 Task: Open Card Project Schedule Review in Board Knowledge Base Software to Workspace External Affairs and add a team member Softage.1@softage.net, a label Blue, a checklist Sales Operations, an attachment from Trello, a color Blue and finally, add a card description 'Plan and execute company team-building retreat with a focus on personal growth and self-awareness' and a comment 'Let us approach this task with a sense of empathy, understanding the needs and concerns of our stakeholders.'. Add a start date 'Jan 01, 1900' with a due date 'Jan 08, 1900'
Action: Mouse moved to (902, 323)
Screenshot: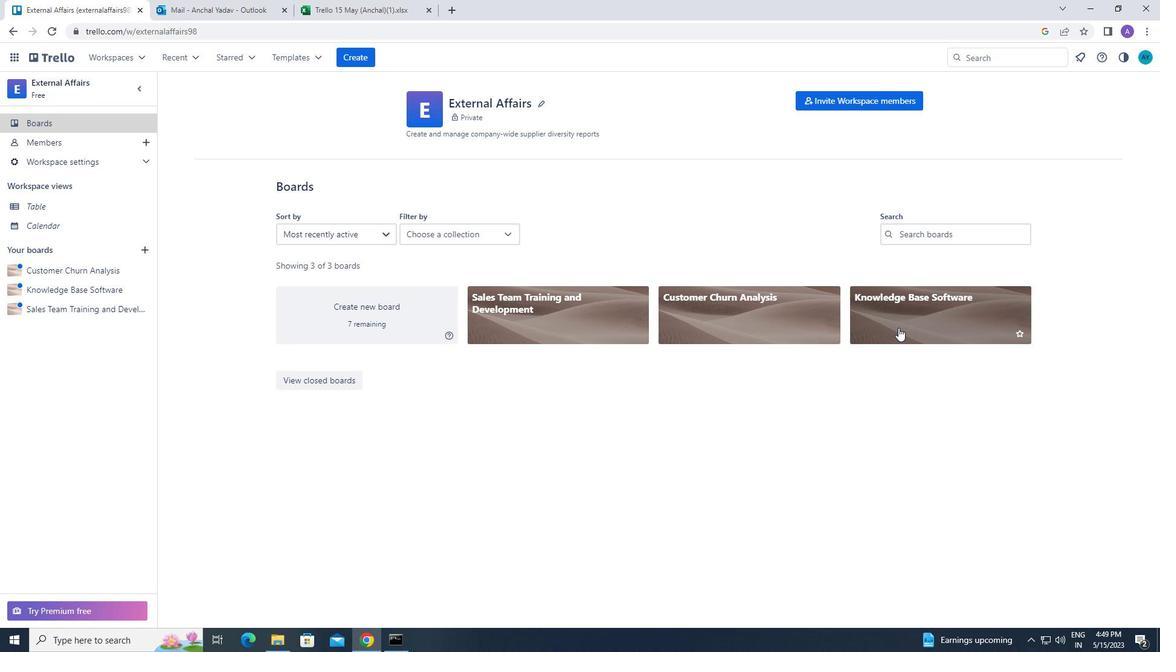 
Action: Mouse pressed left at (902, 323)
Screenshot: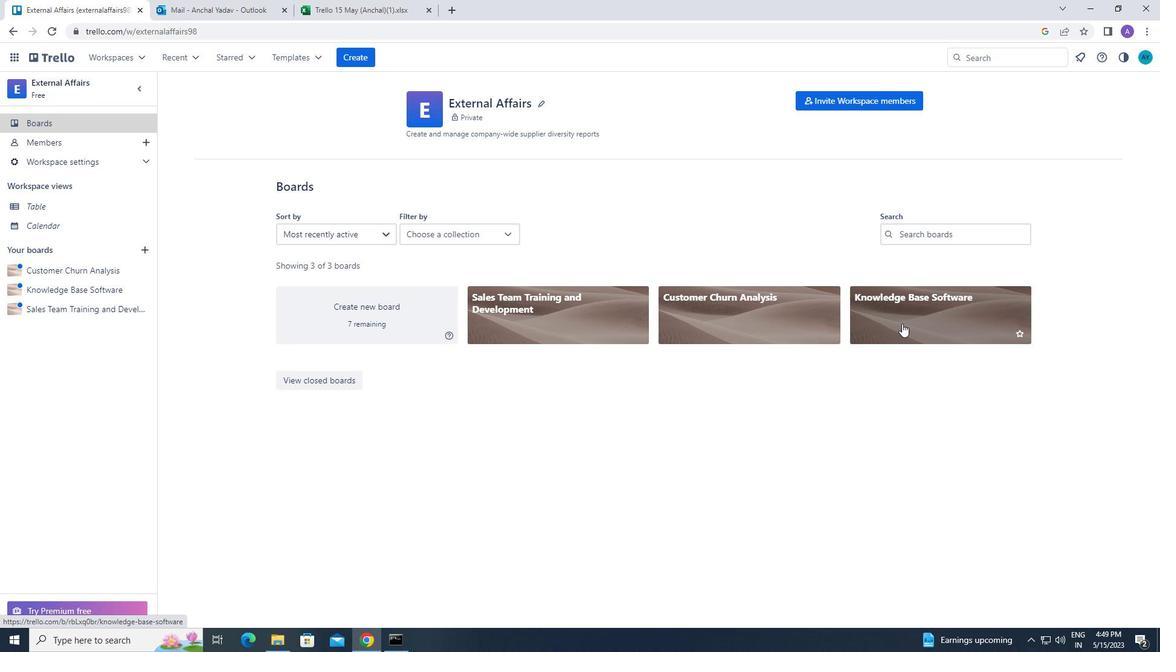 
Action: Mouse moved to (200, 152)
Screenshot: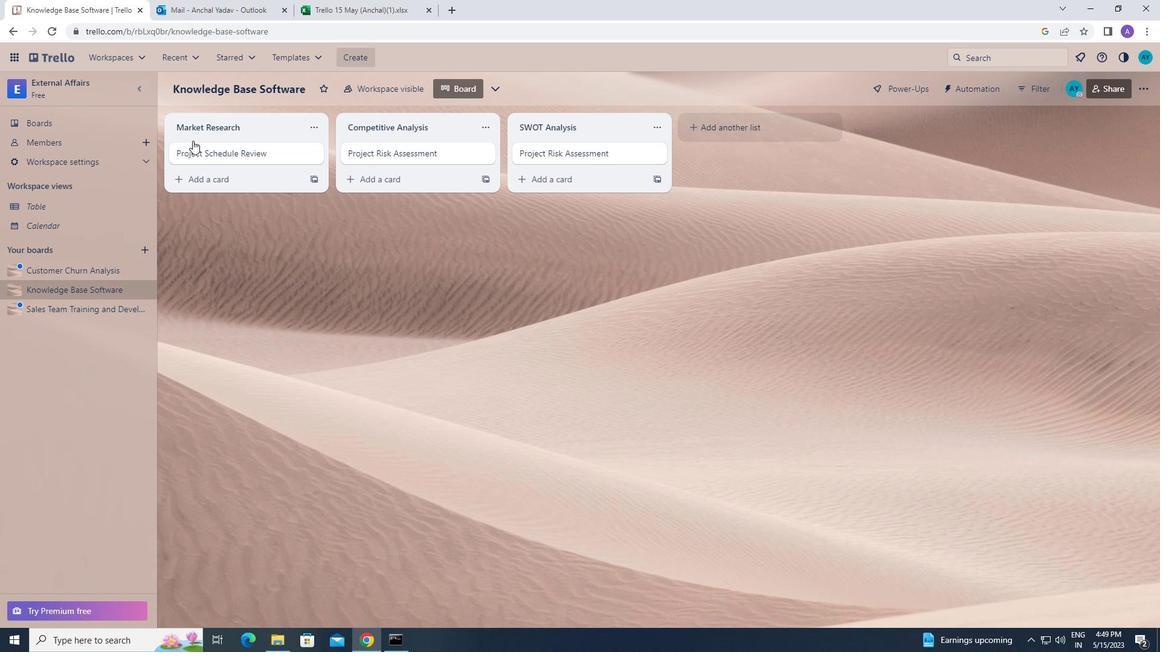 
Action: Mouse pressed left at (200, 152)
Screenshot: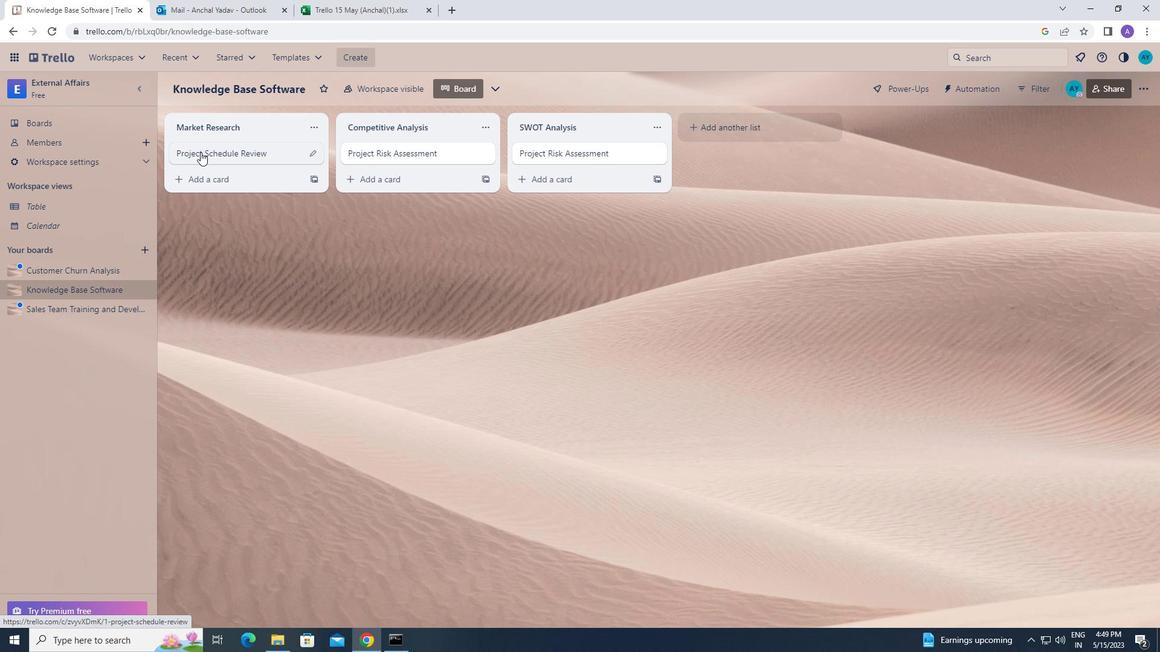 
Action: Mouse moved to (711, 151)
Screenshot: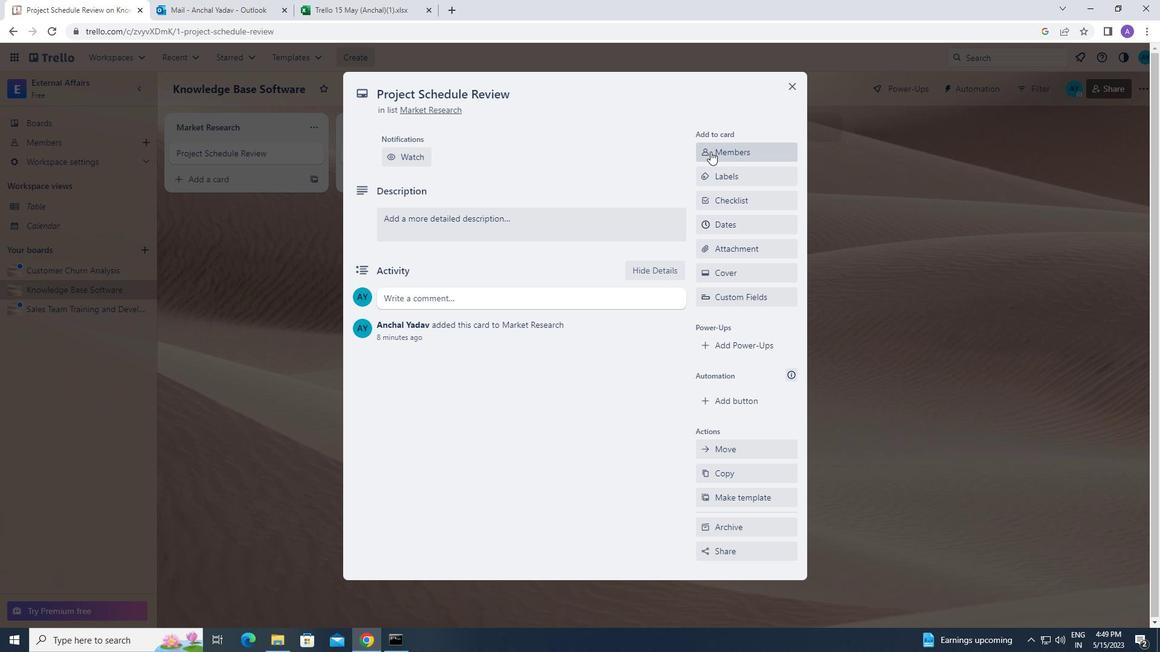 
Action: Mouse pressed left at (711, 151)
Screenshot: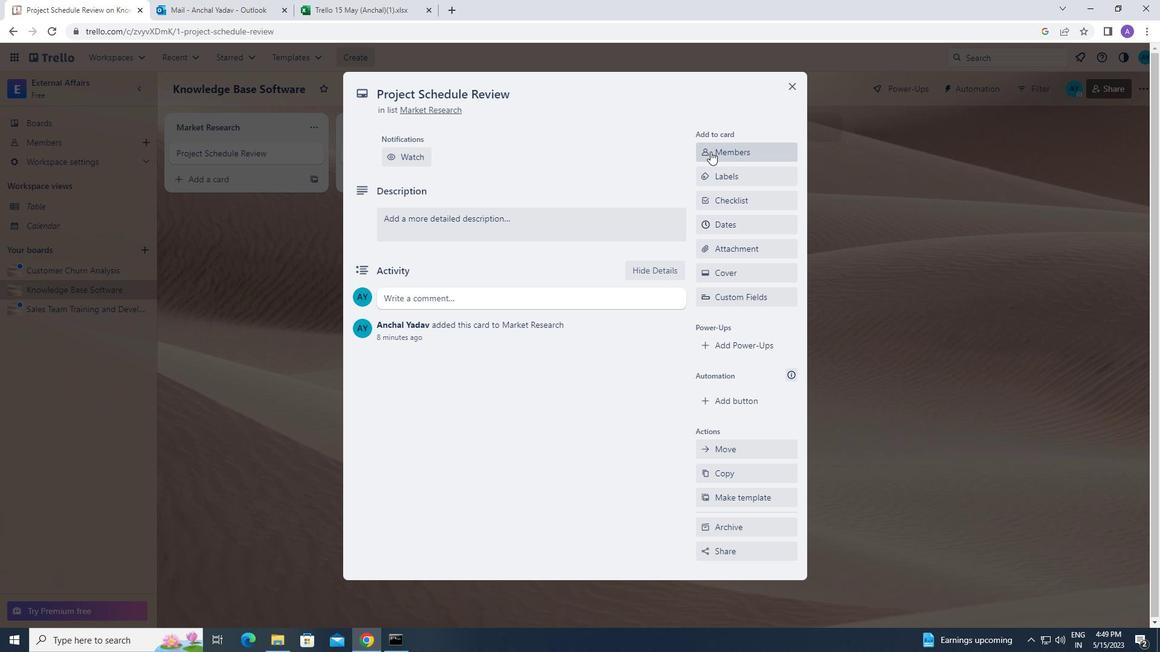 
Action: Mouse moved to (725, 203)
Screenshot: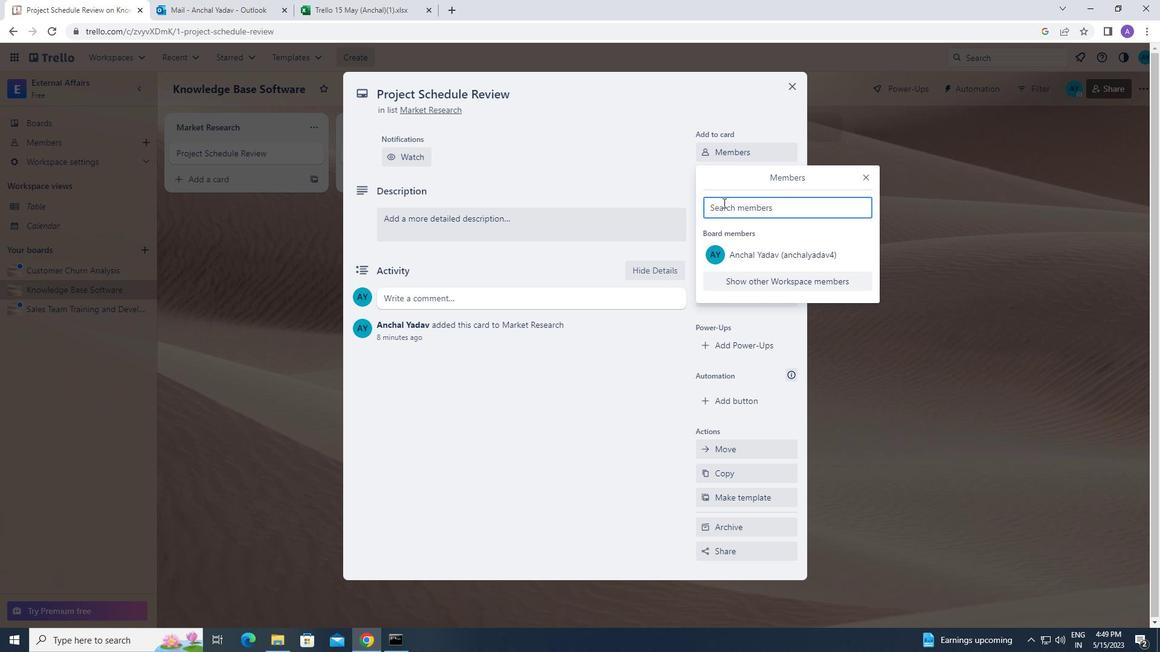 
Action: Mouse pressed left at (725, 203)
Screenshot: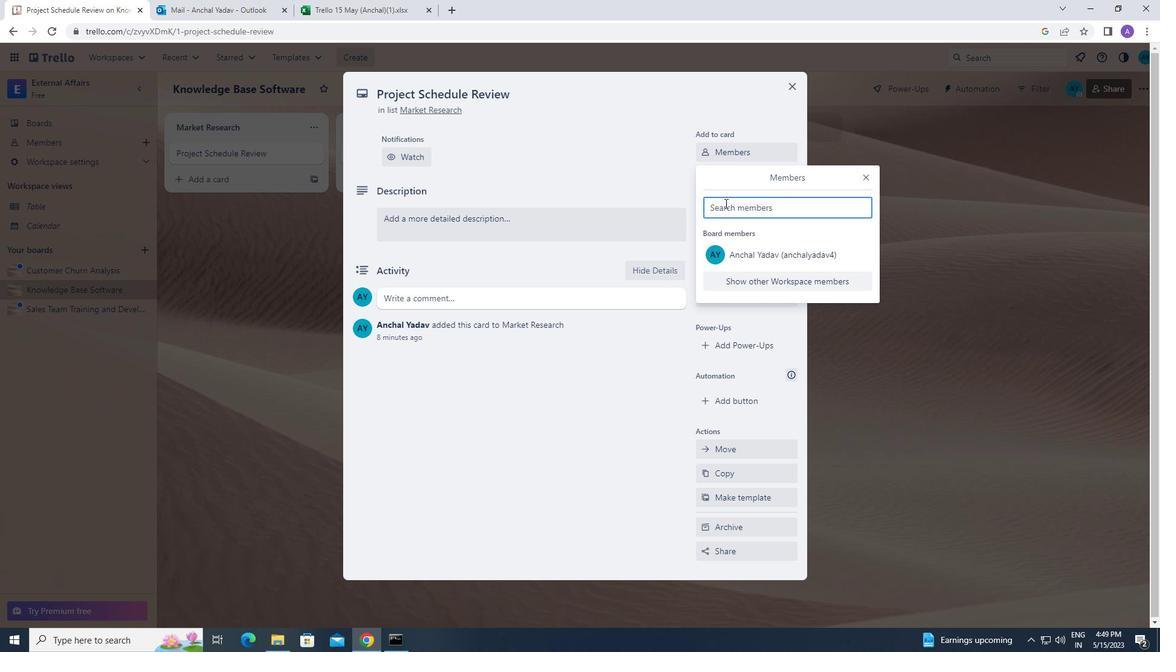 
Action: Key pressed <Key.caps_lock><Key.caps_lock>s<Key.caps_lock>ofta
Screenshot: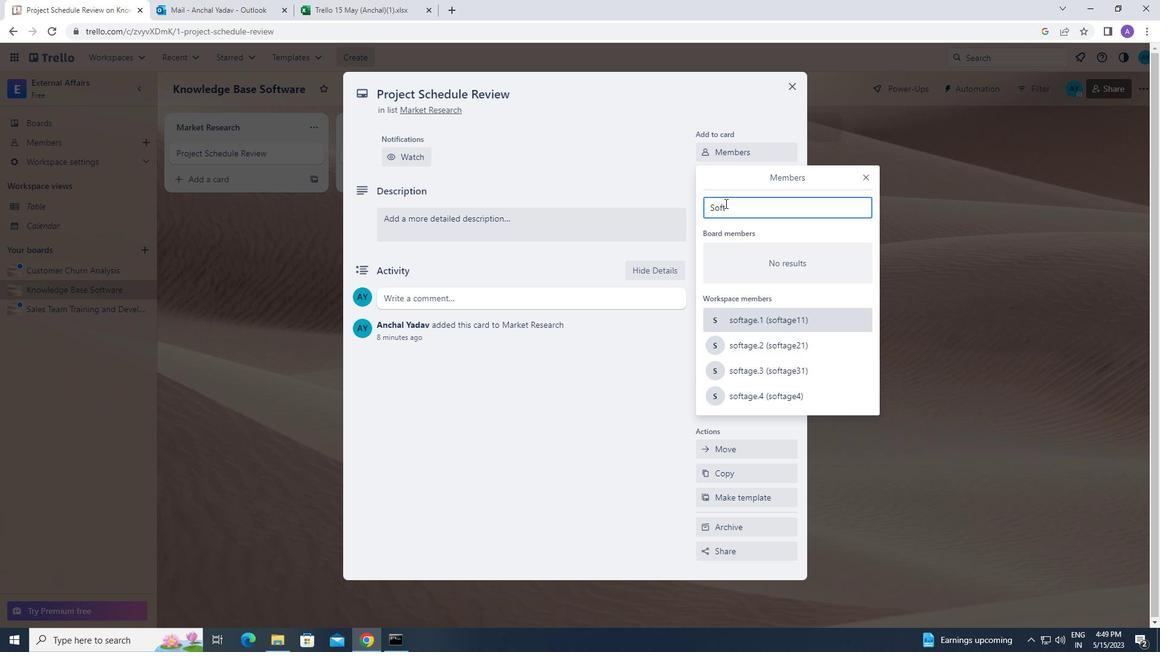 
Action: Mouse moved to (574, 314)
Screenshot: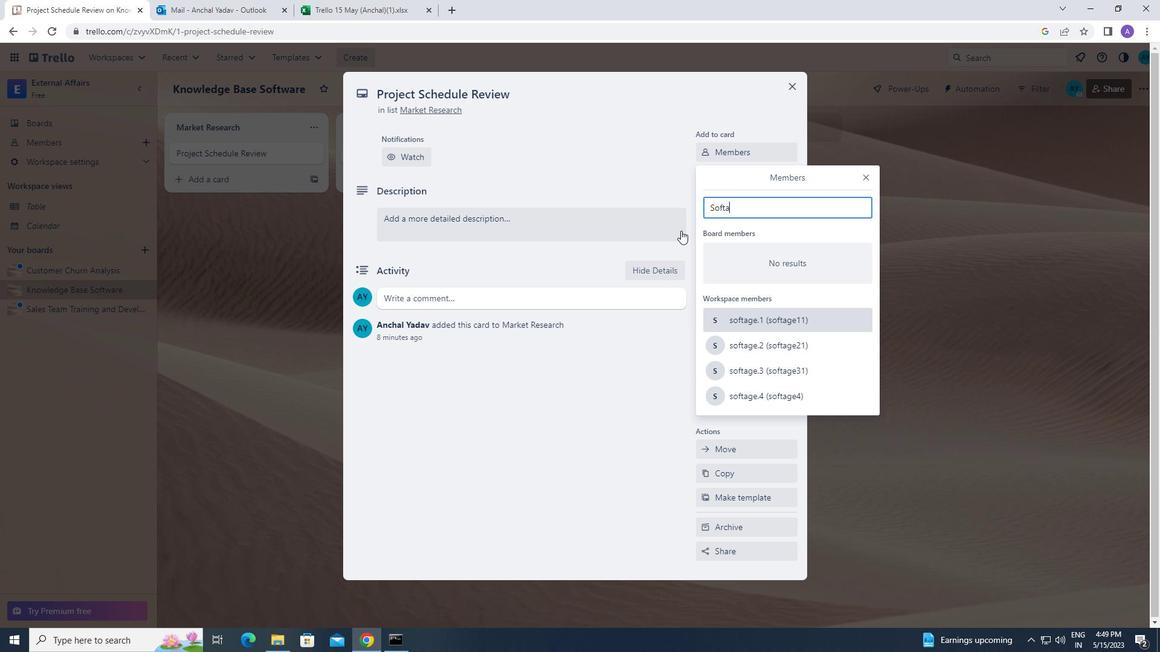 
Action: Key pressed ge.1<Key.shift_r>@softage.net
Screenshot: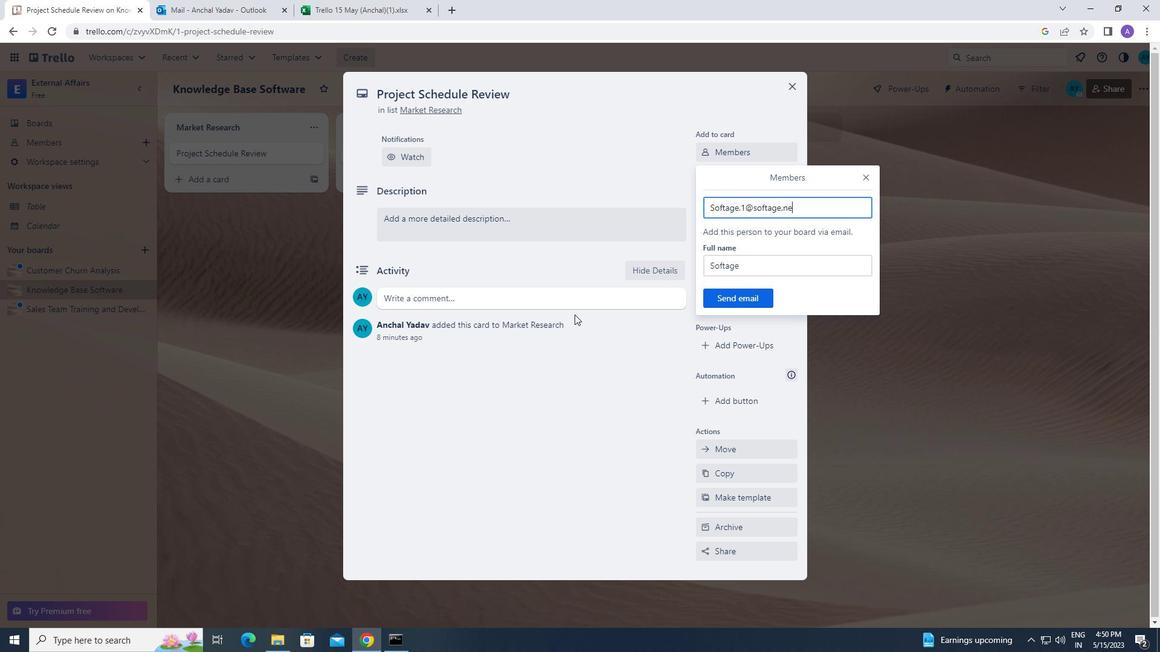 
Action: Mouse moved to (731, 293)
Screenshot: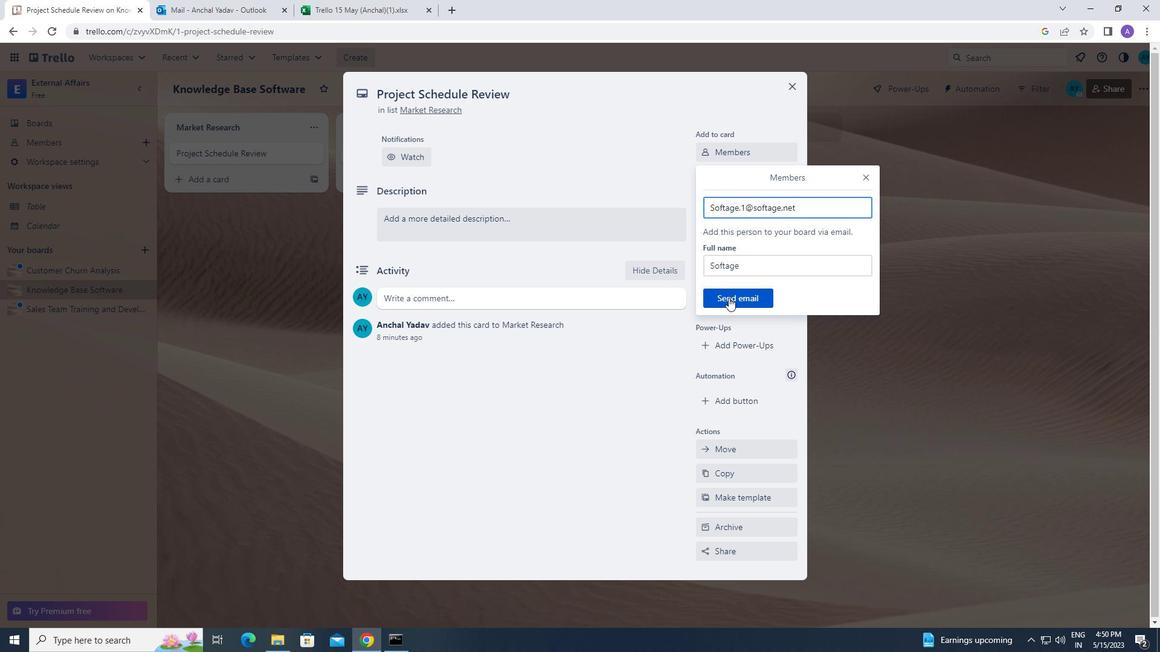 
Action: Mouse pressed left at (731, 293)
Screenshot: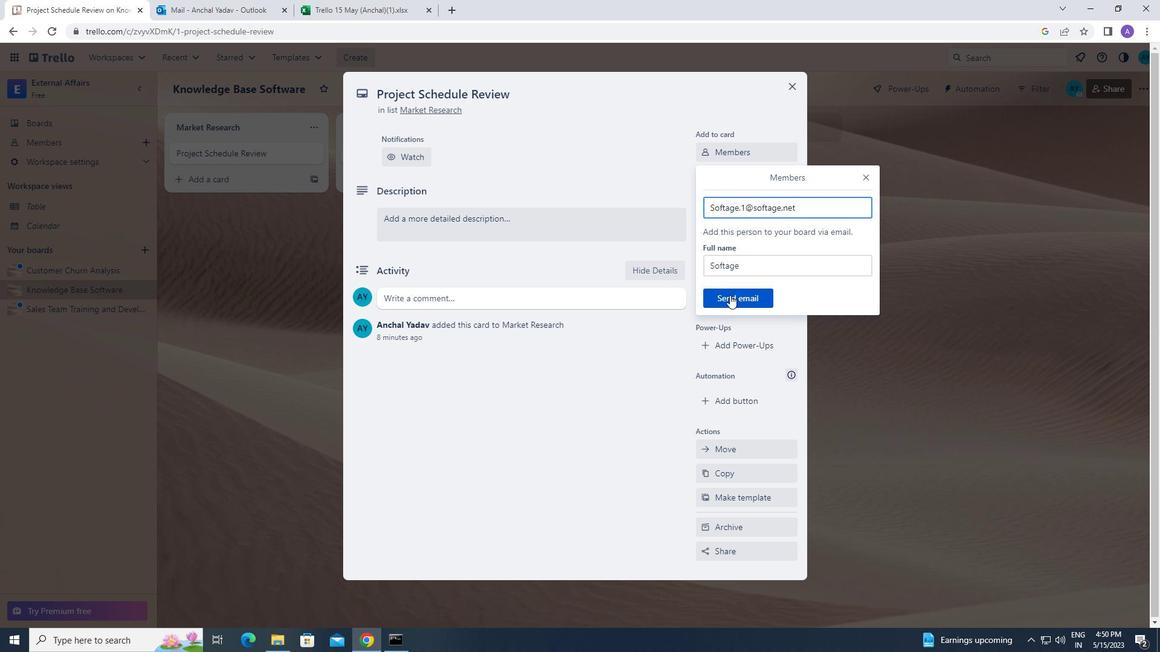 
Action: Mouse moved to (731, 214)
Screenshot: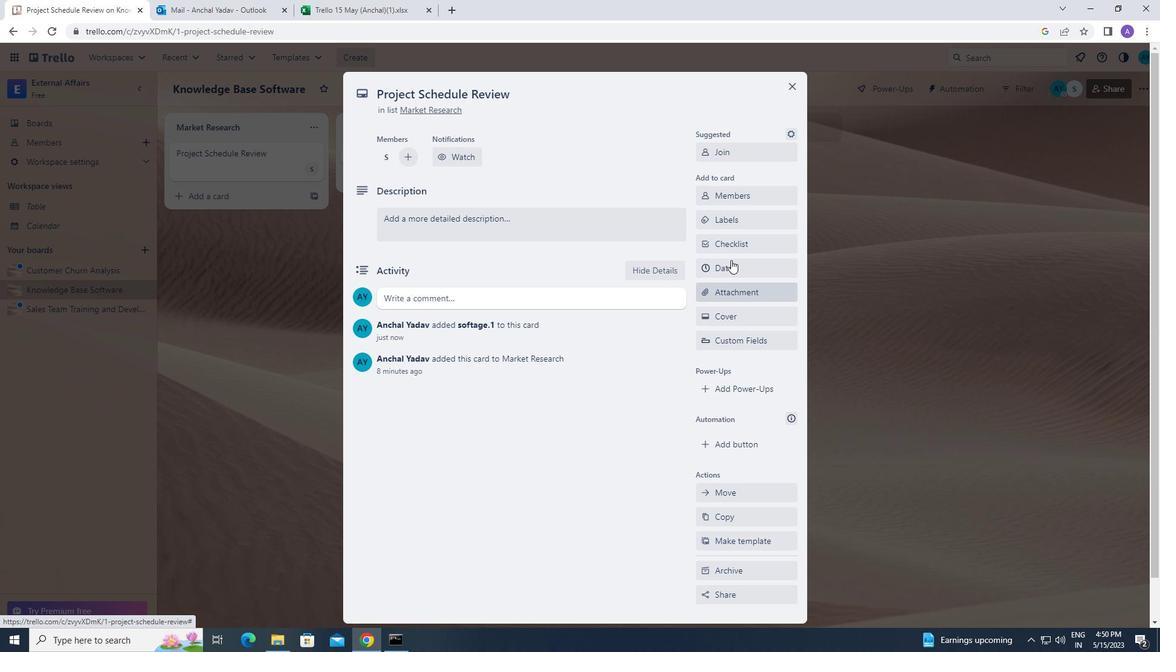 
Action: Mouse pressed left at (731, 214)
Screenshot: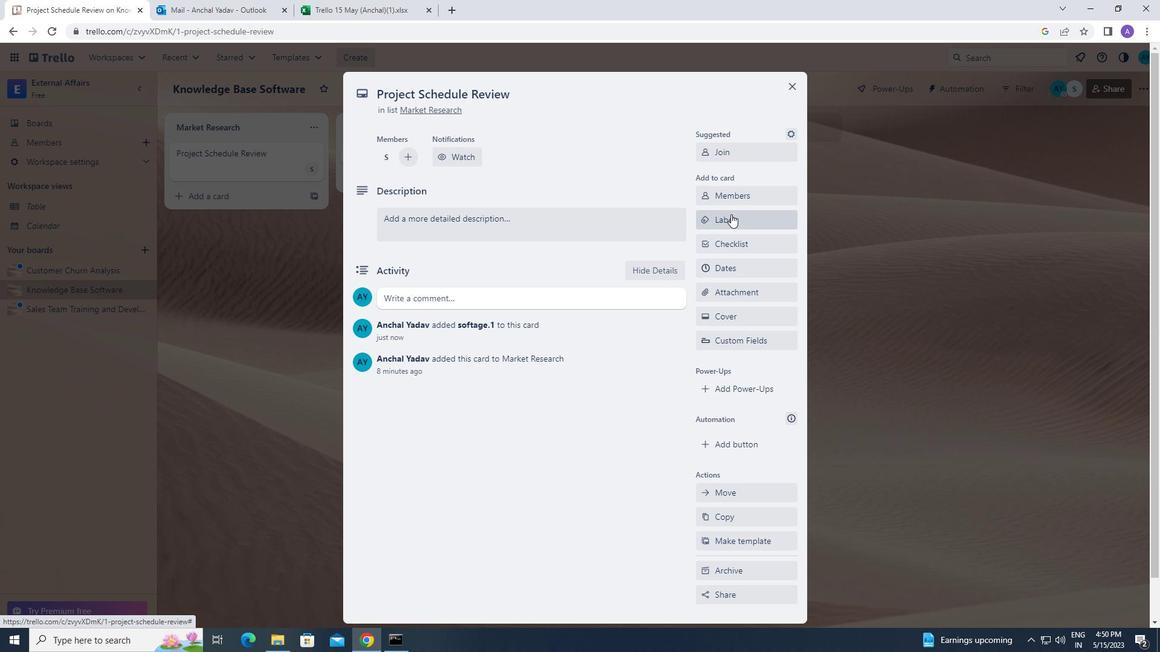 
Action: Mouse moved to (735, 451)
Screenshot: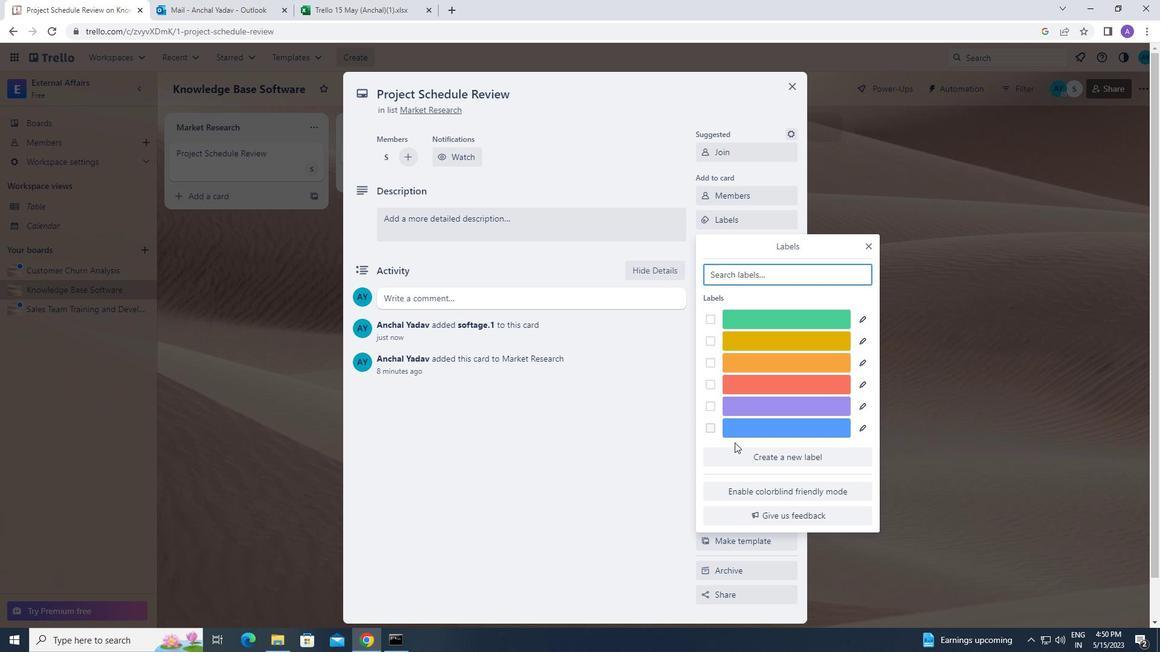 
Action: Mouse pressed left at (735, 451)
Screenshot: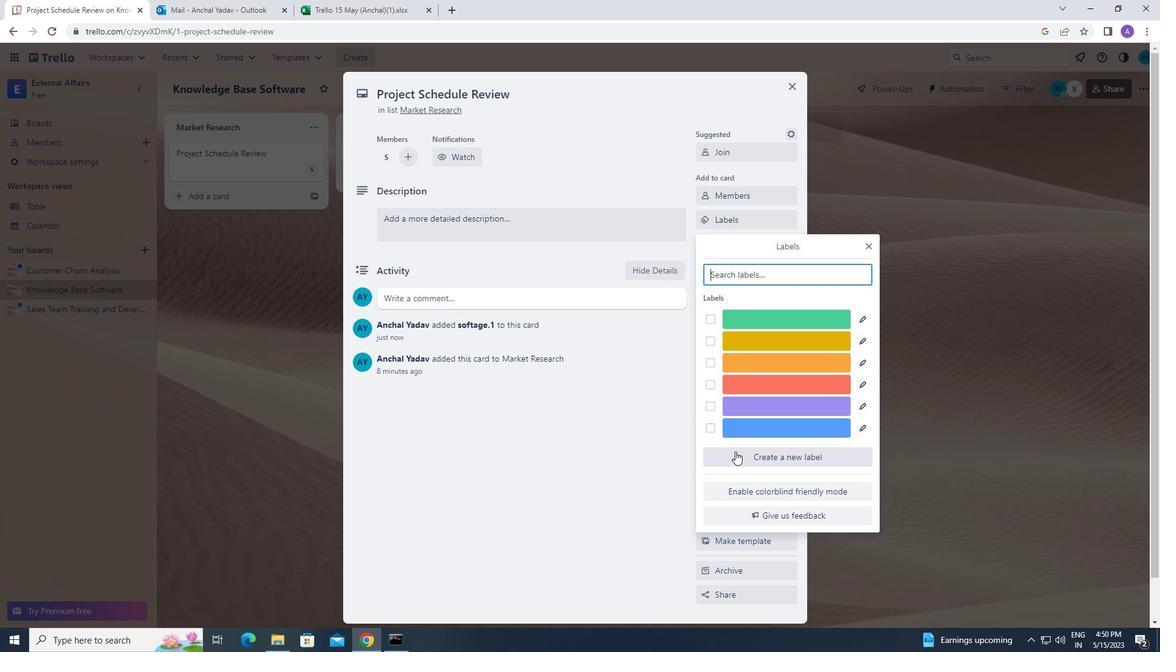 
Action: Mouse moved to (716, 482)
Screenshot: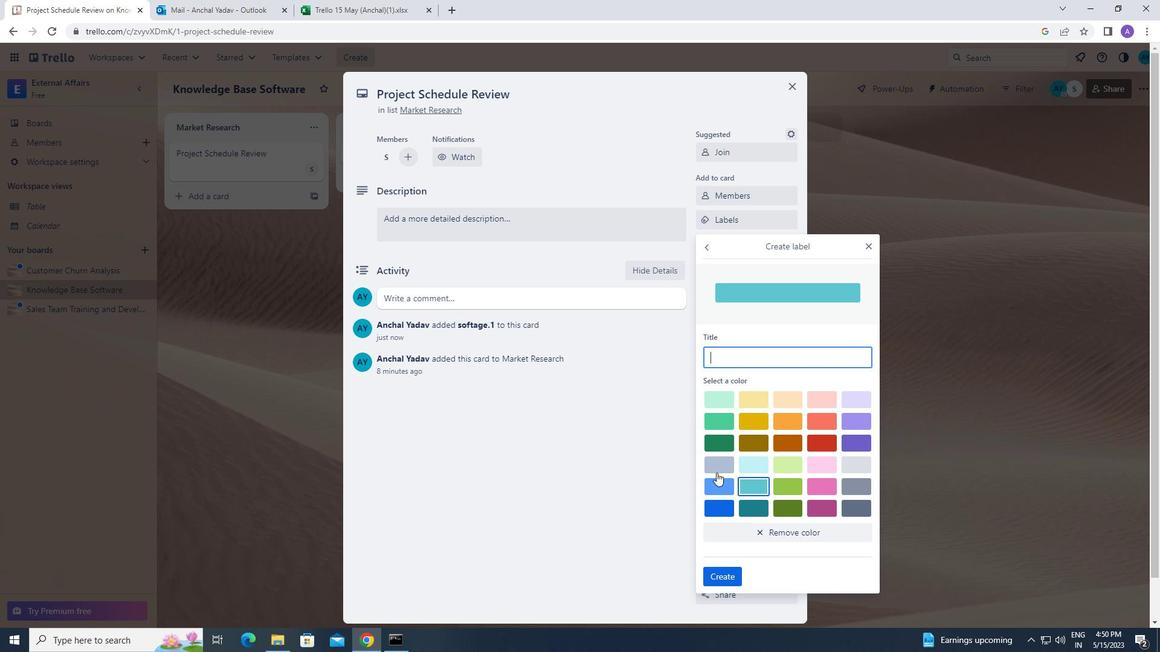 
Action: Mouse pressed left at (716, 482)
Screenshot: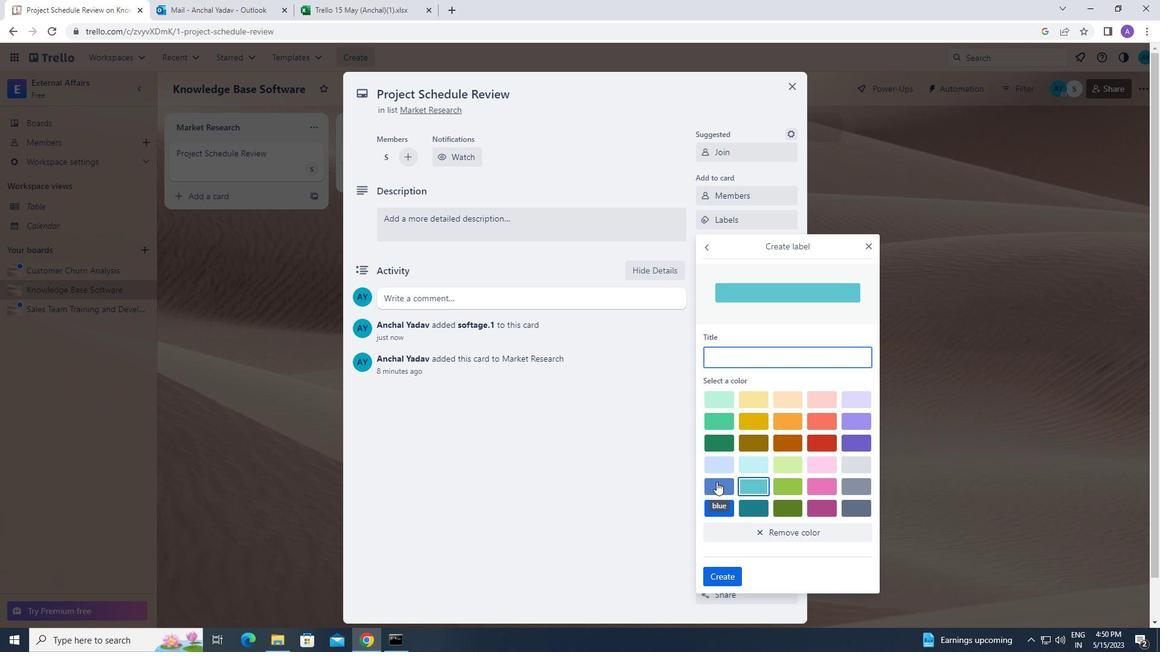 
Action: Mouse moved to (715, 572)
Screenshot: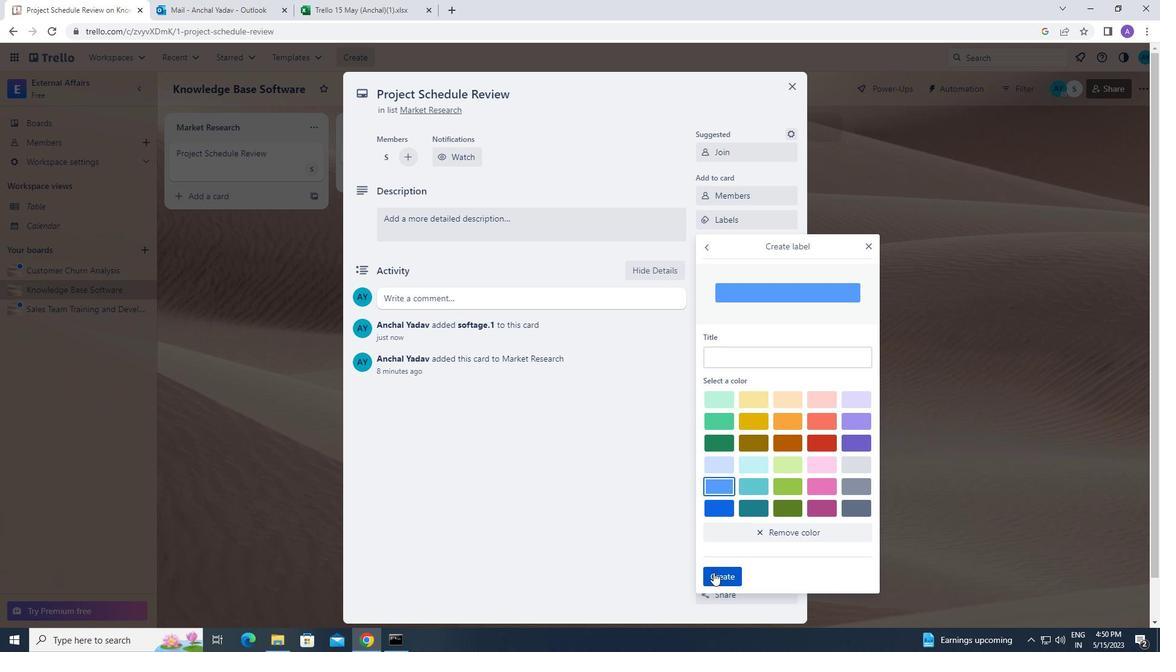 
Action: Mouse pressed left at (715, 572)
Screenshot: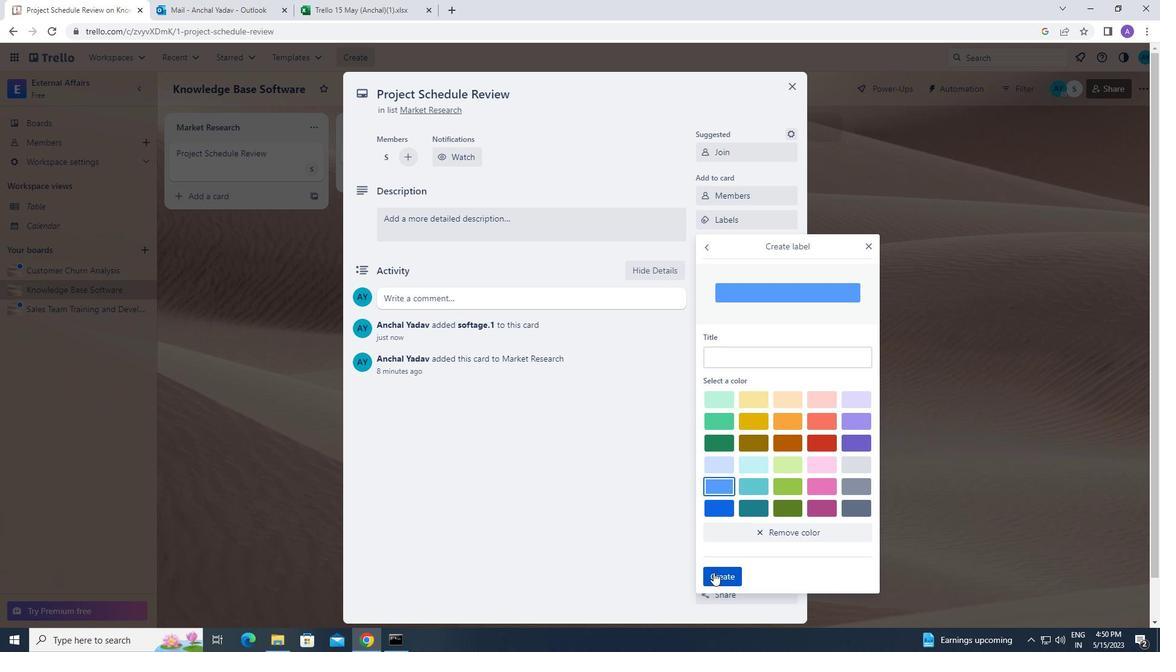 
Action: Mouse moved to (868, 247)
Screenshot: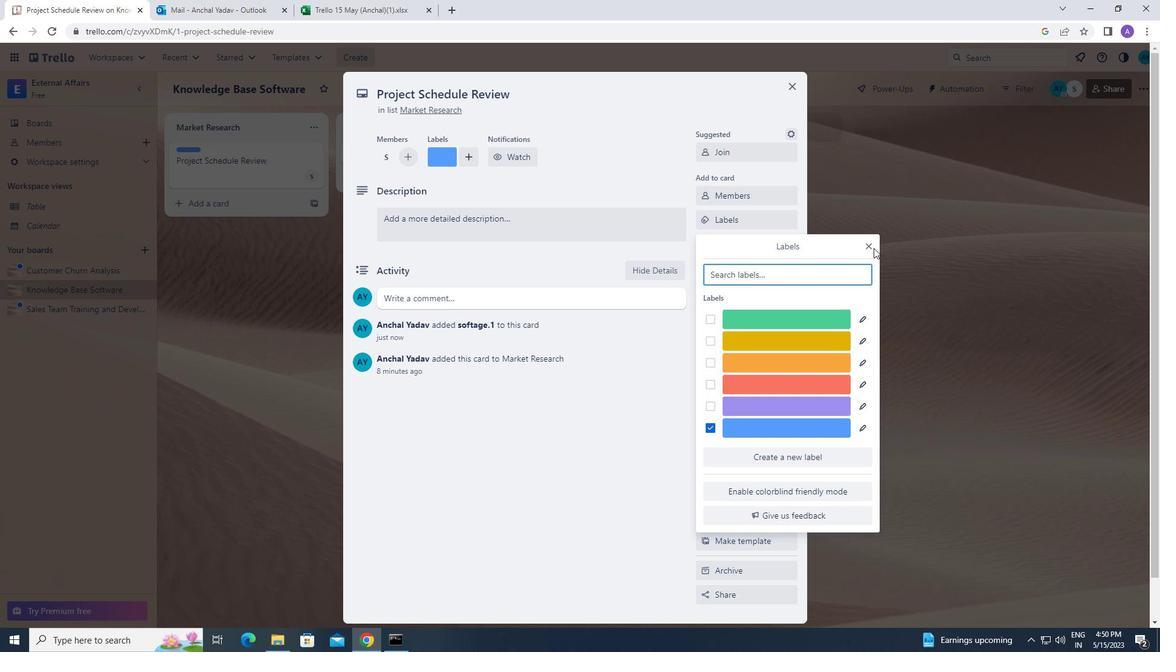 
Action: Mouse pressed left at (868, 247)
Screenshot: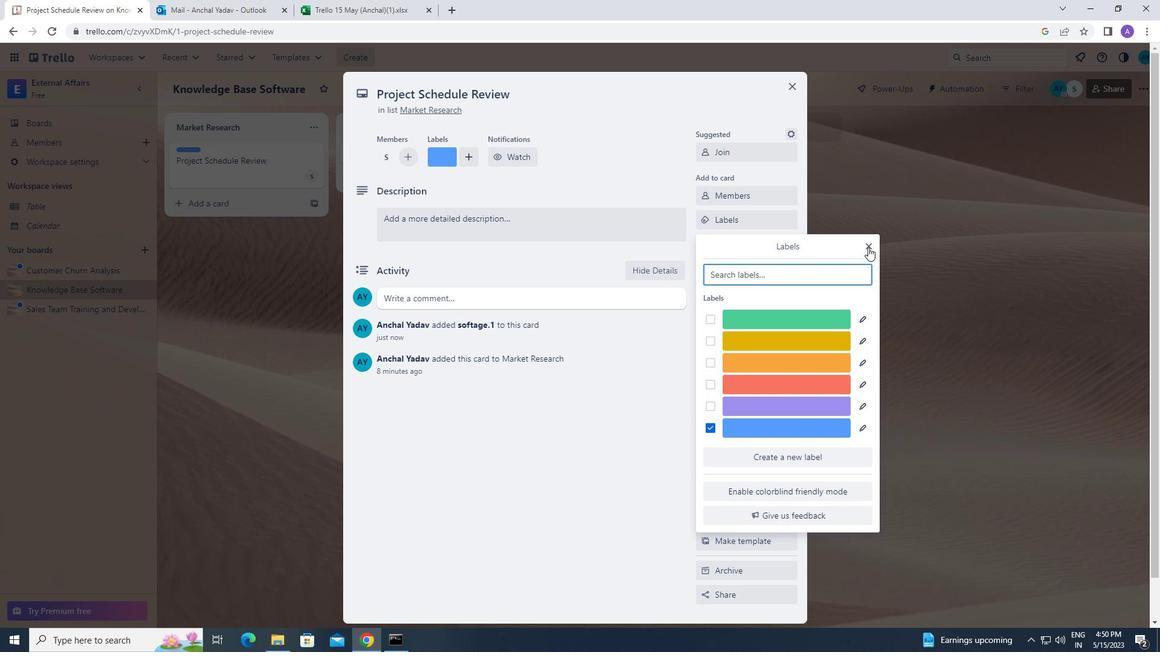 
Action: Mouse moved to (768, 238)
Screenshot: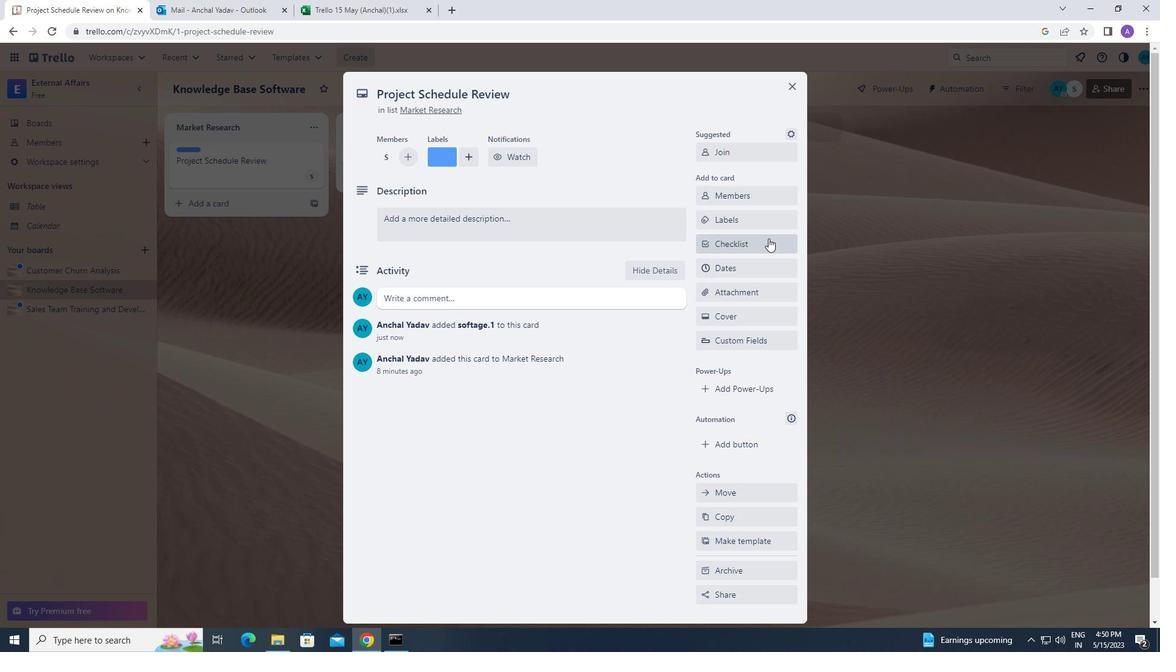
Action: Mouse pressed left at (768, 238)
Screenshot: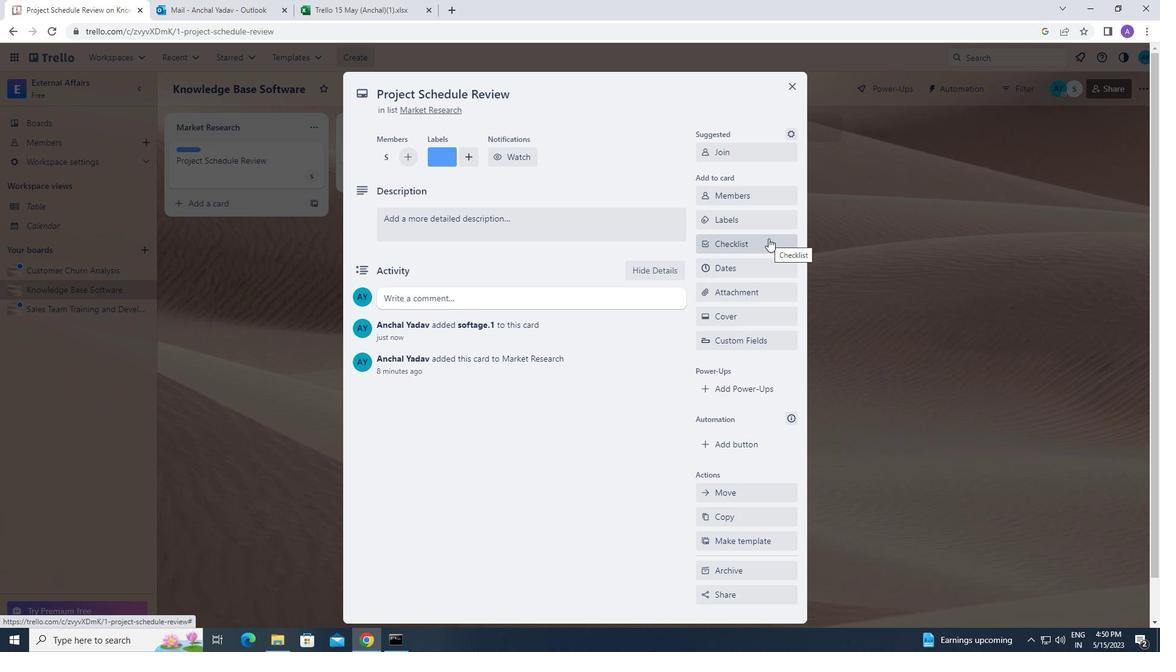 
Action: Mouse moved to (767, 260)
Screenshot: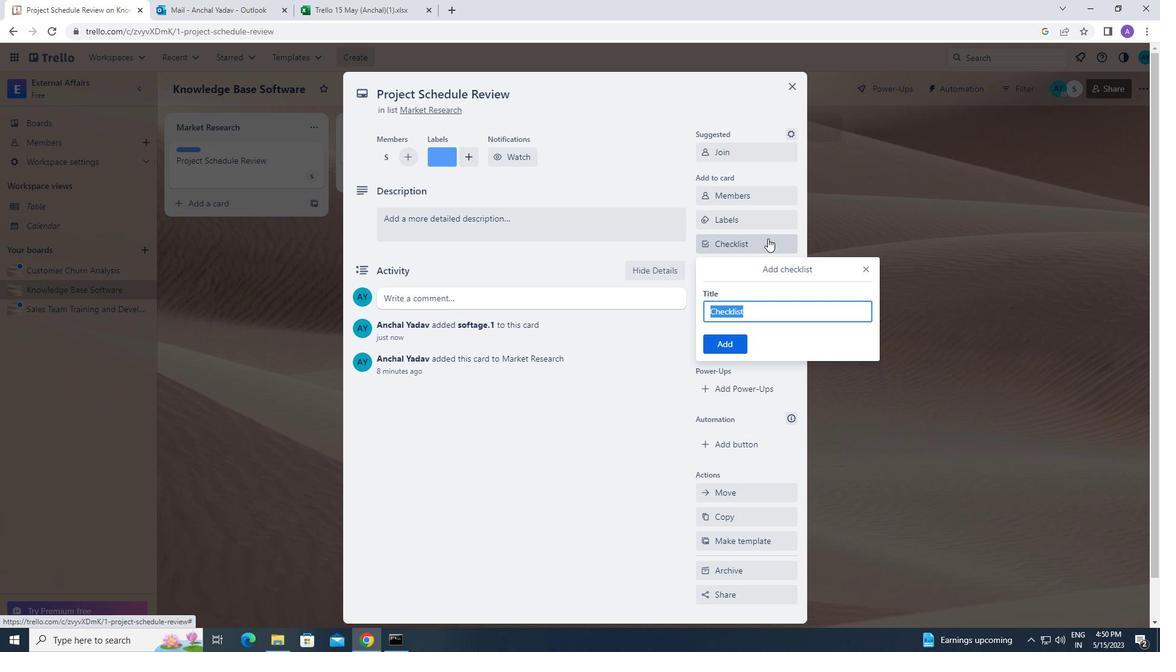
Action: Key pressed <Key.caps_lock>s<Key.caps_lock>ales<Key.space><Key.caps_lock>o
Screenshot: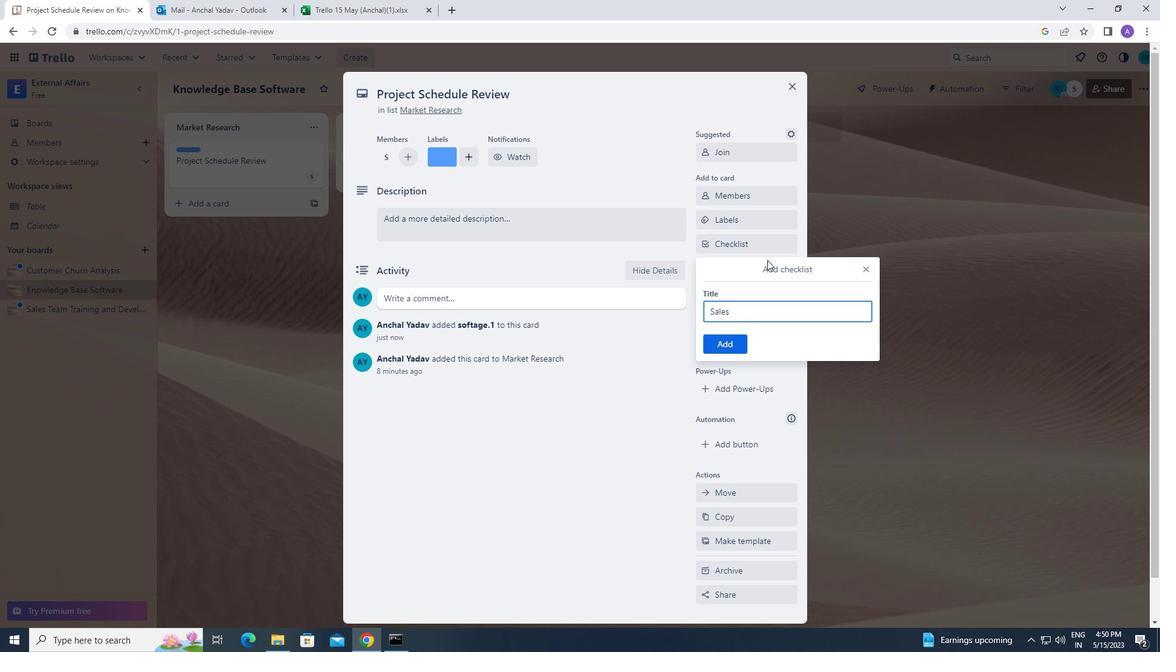 
Action: Mouse moved to (767, 260)
Screenshot: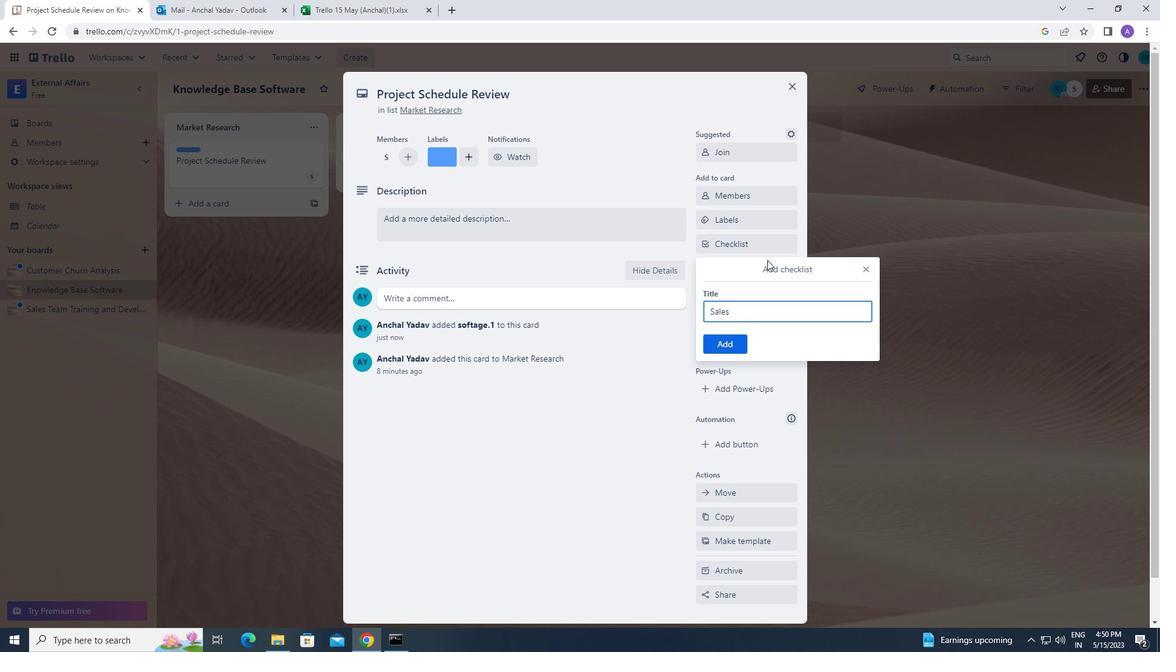 
Action: Key pressed <Key.caps_lock>perations
Screenshot: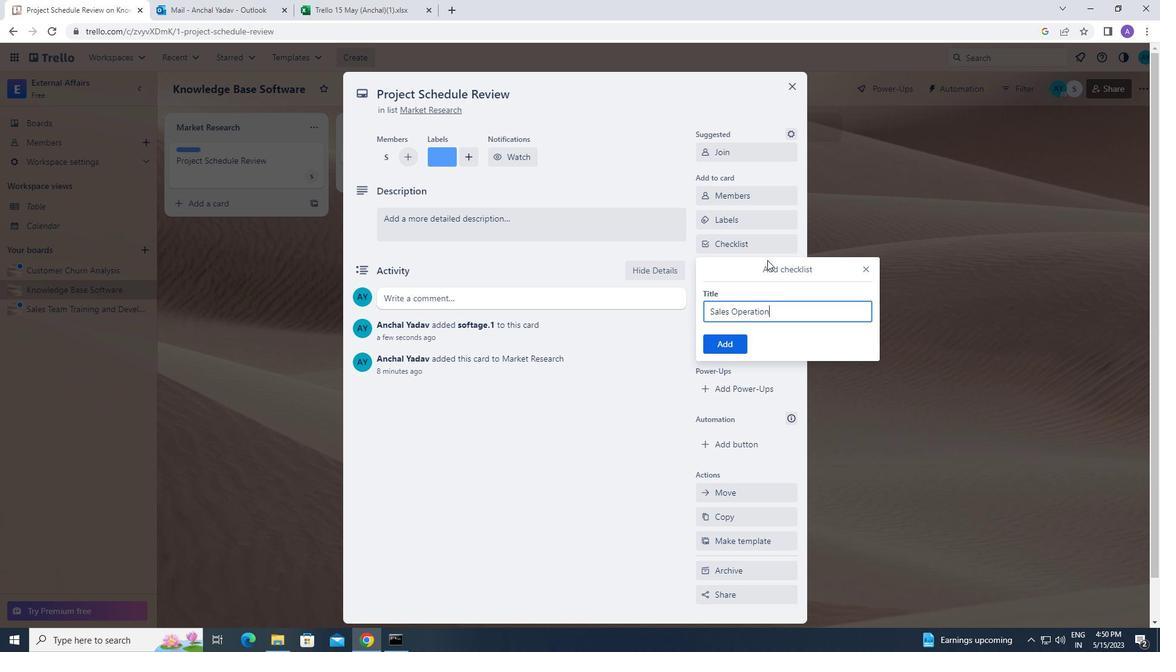 
Action: Mouse moved to (734, 342)
Screenshot: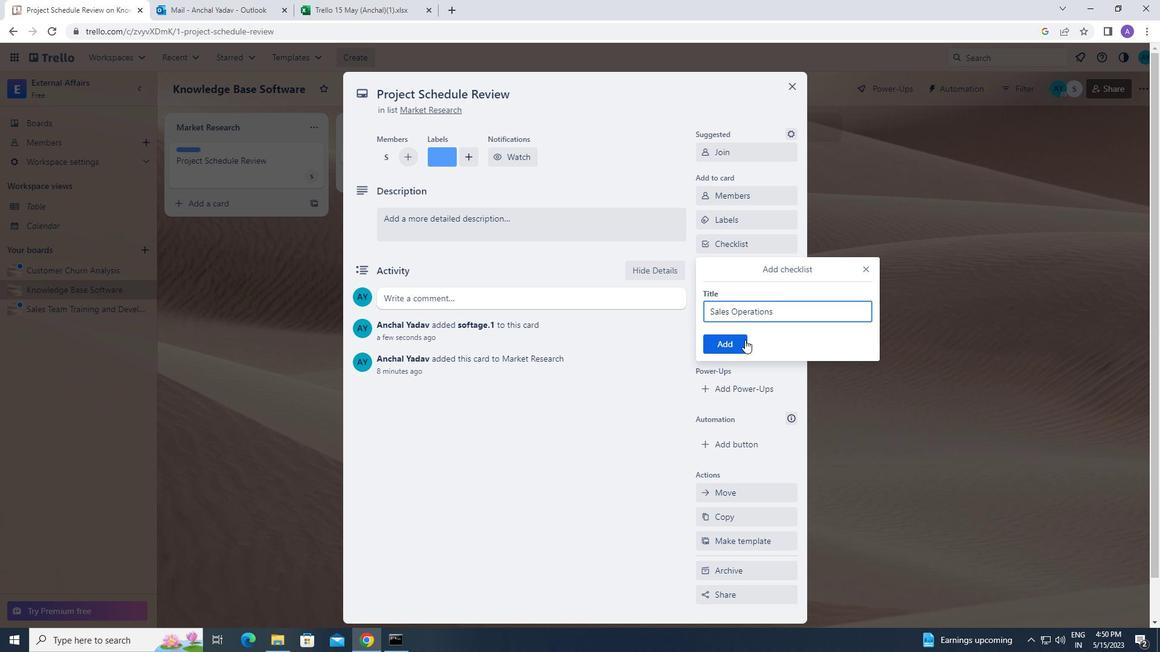 
Action: Mouse pressed left at (734, 342)
Screenshot: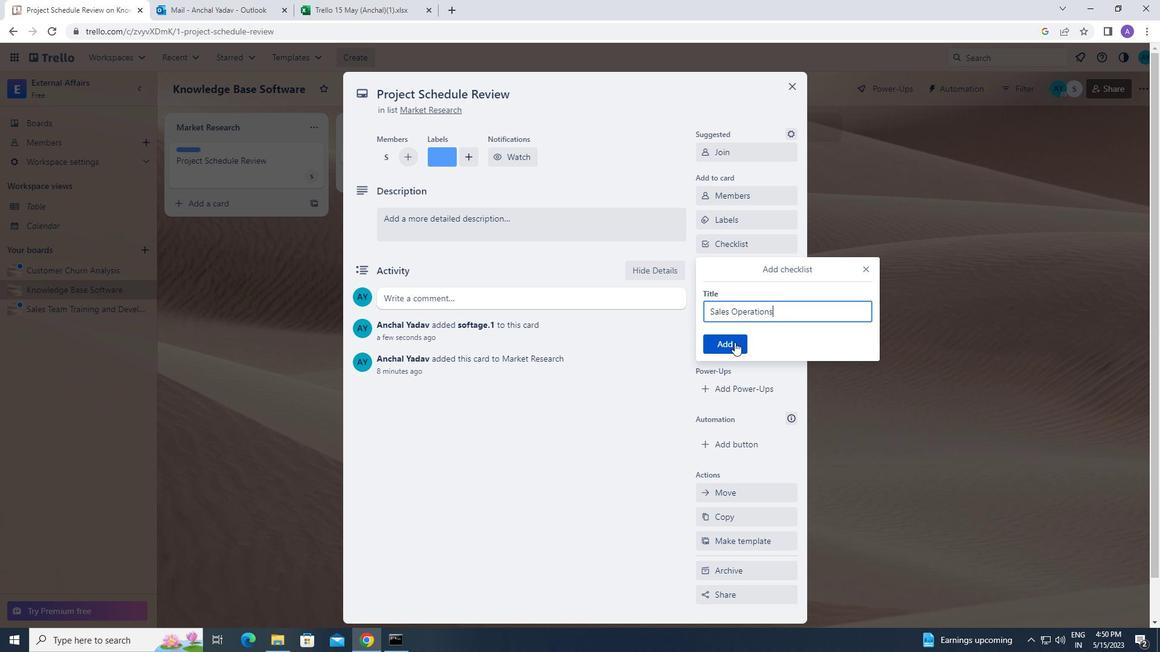
Action: Mouse moved to (739, 293)
Screenshot: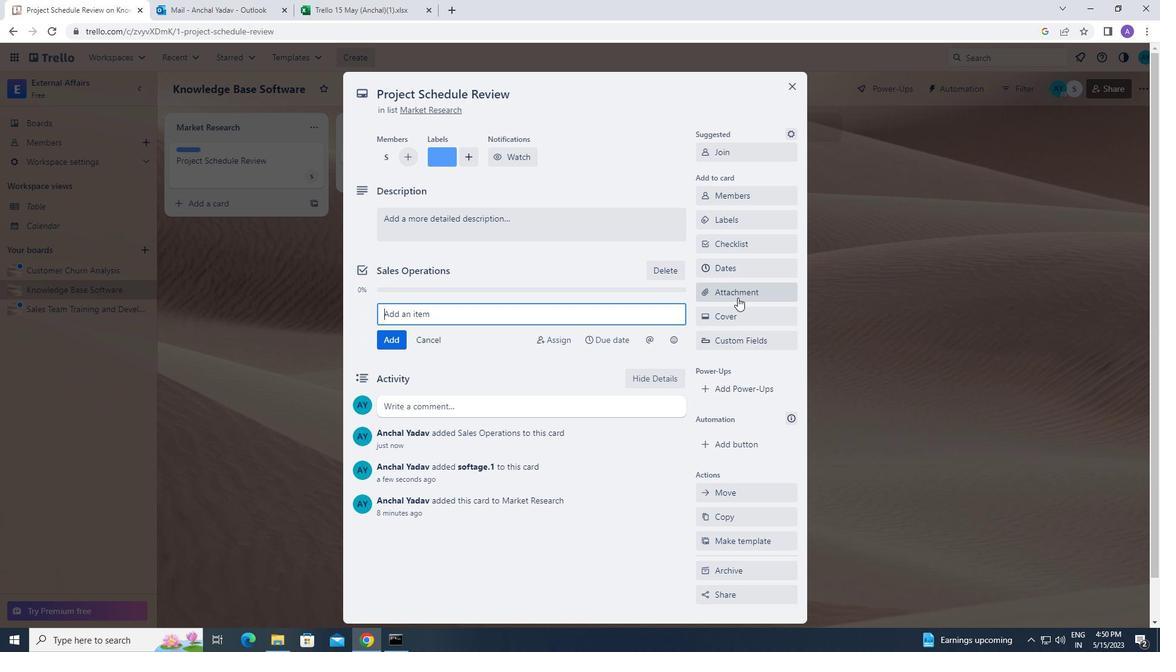 
Action: Mouse pressed left at (739, 293)
Screenshot: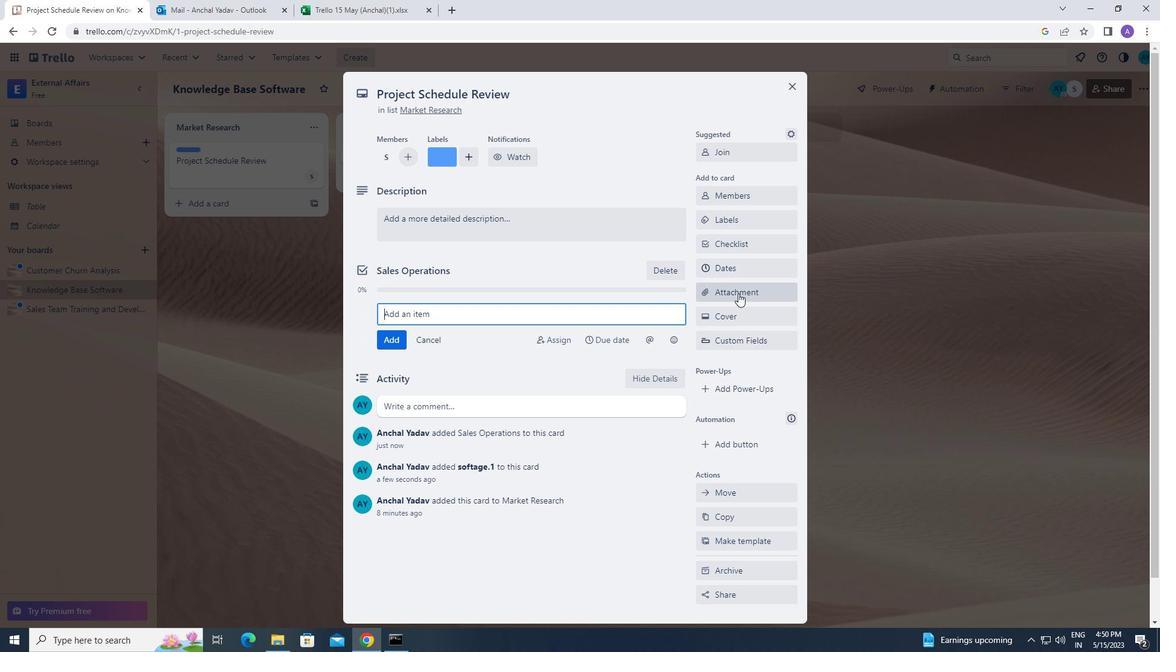 
Action: Mouse moved to (719, 366)
Screenshot: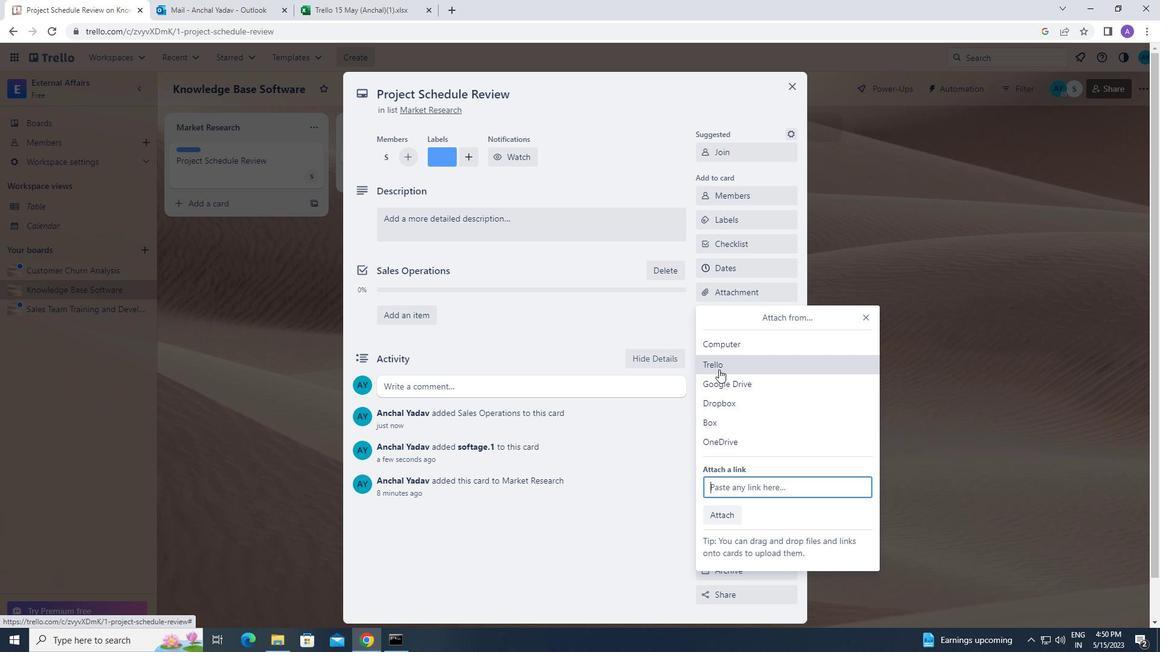 
Action: Mouse pressed left at (719, 366)
Screenshot: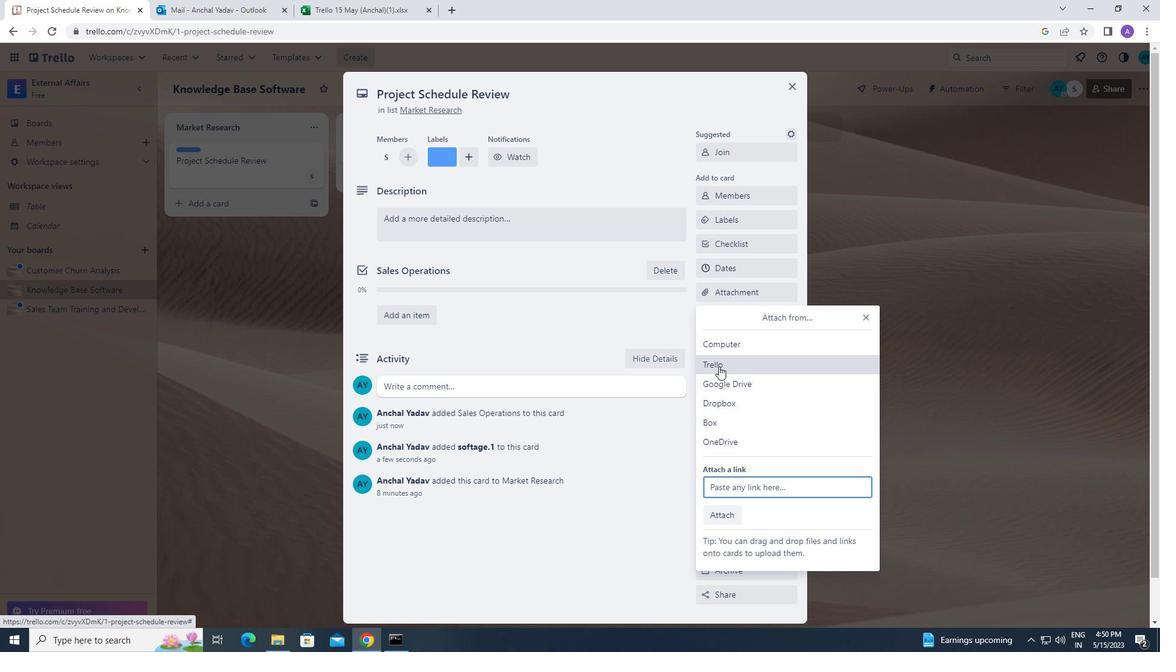 
Action: Mouse moved to (730, 286)
Screenshot: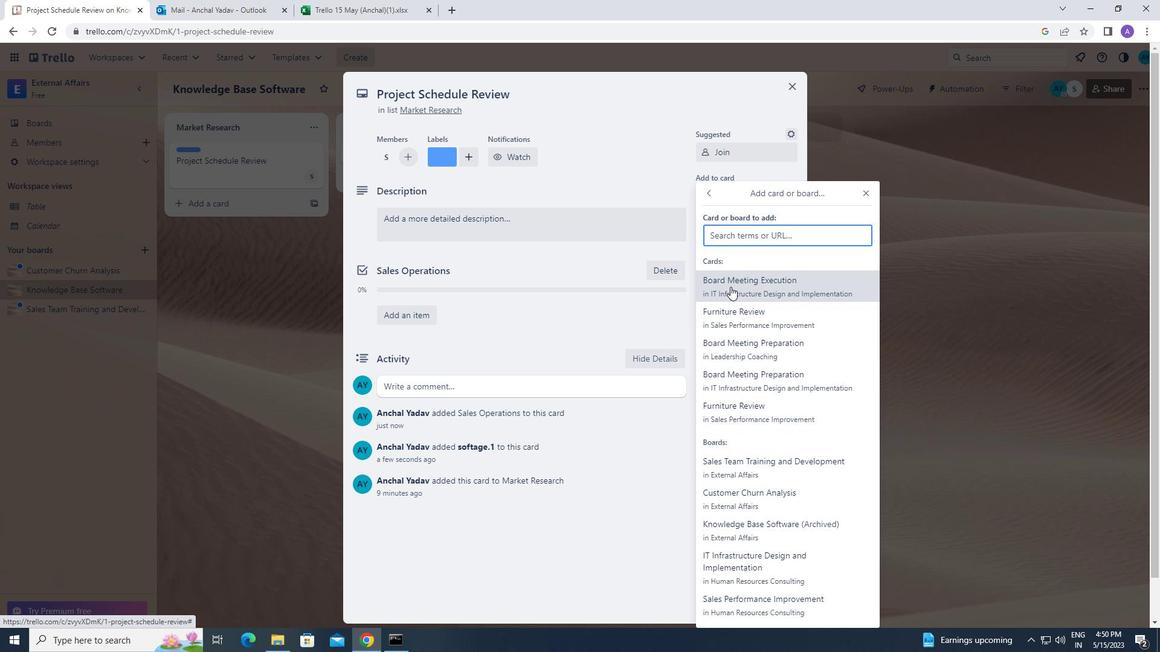 
Action: Mouse pressed left at (730, 286)
Screenshot: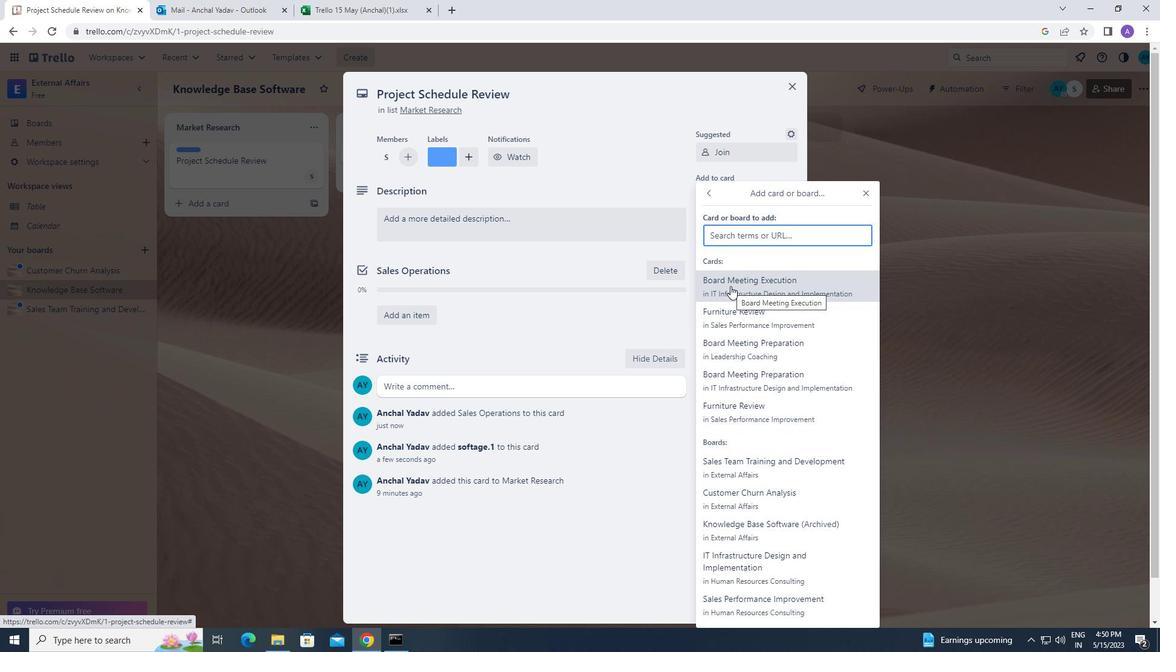 
Action: Mouse moved to (729, 319)
Screenshot: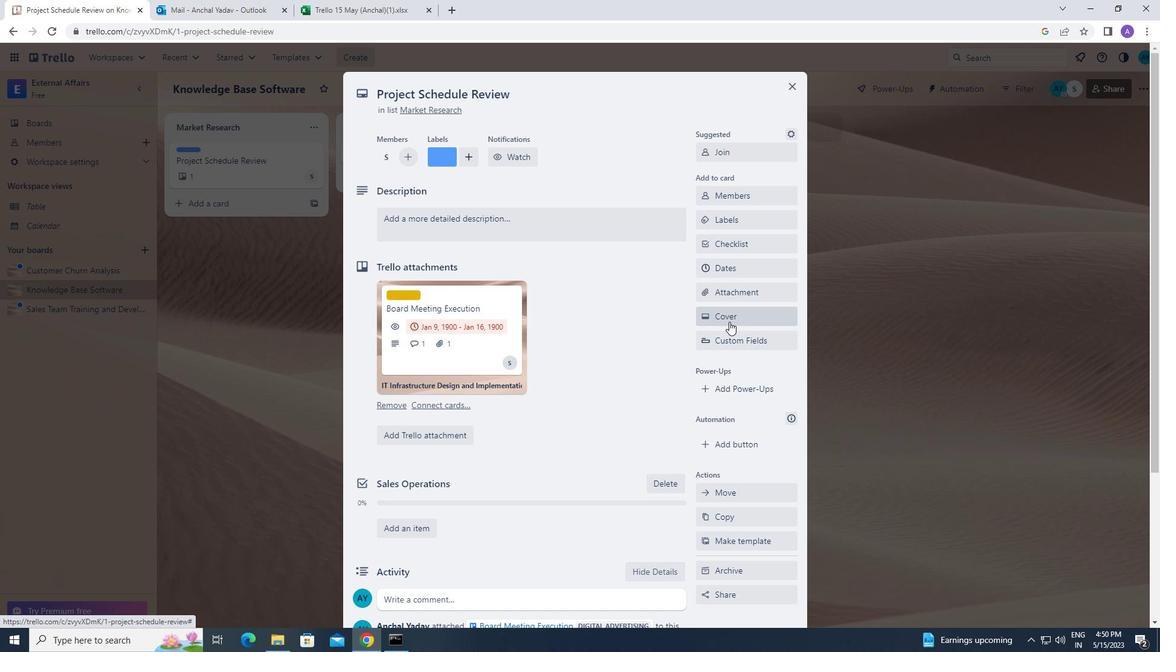 
Action: Mouse pressed left at (729, 319)
Screenshot: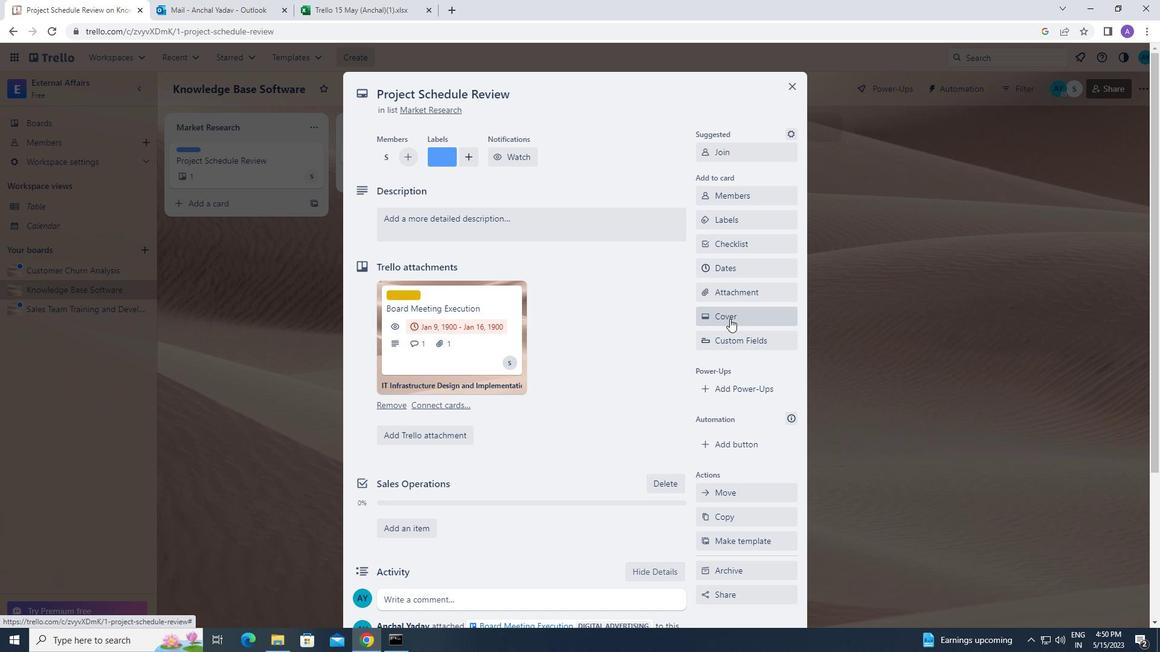 
Action: Mouse moved to (720, 406)
Screenshot: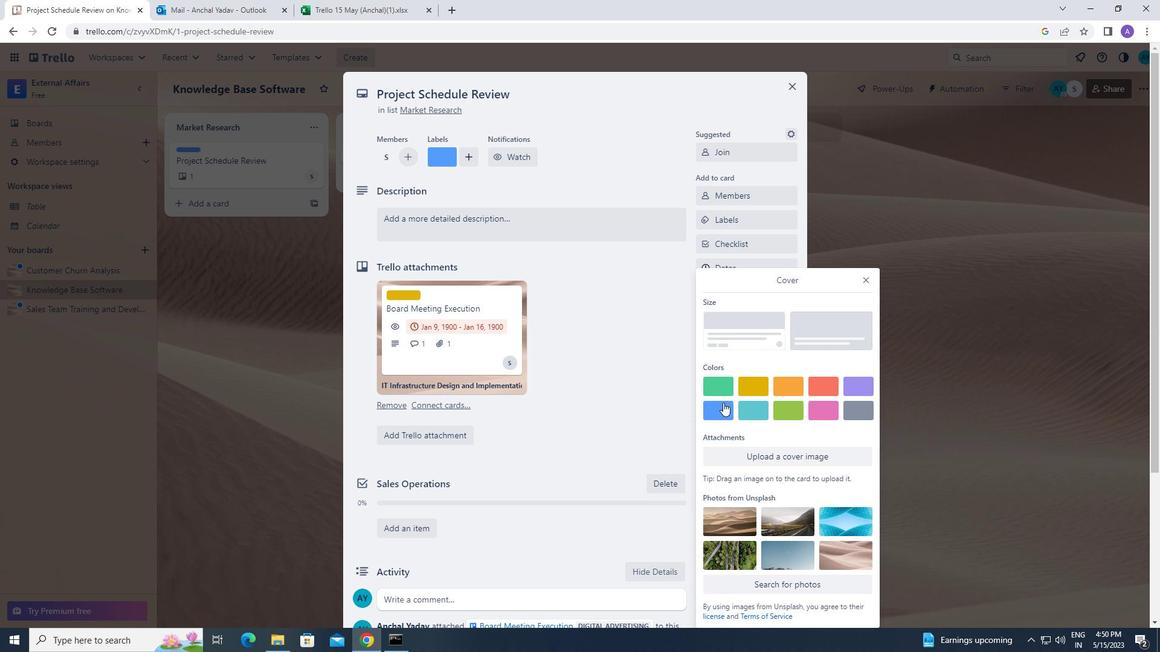 
Action: Mouse pressed left at (720, 406)
Screenshot: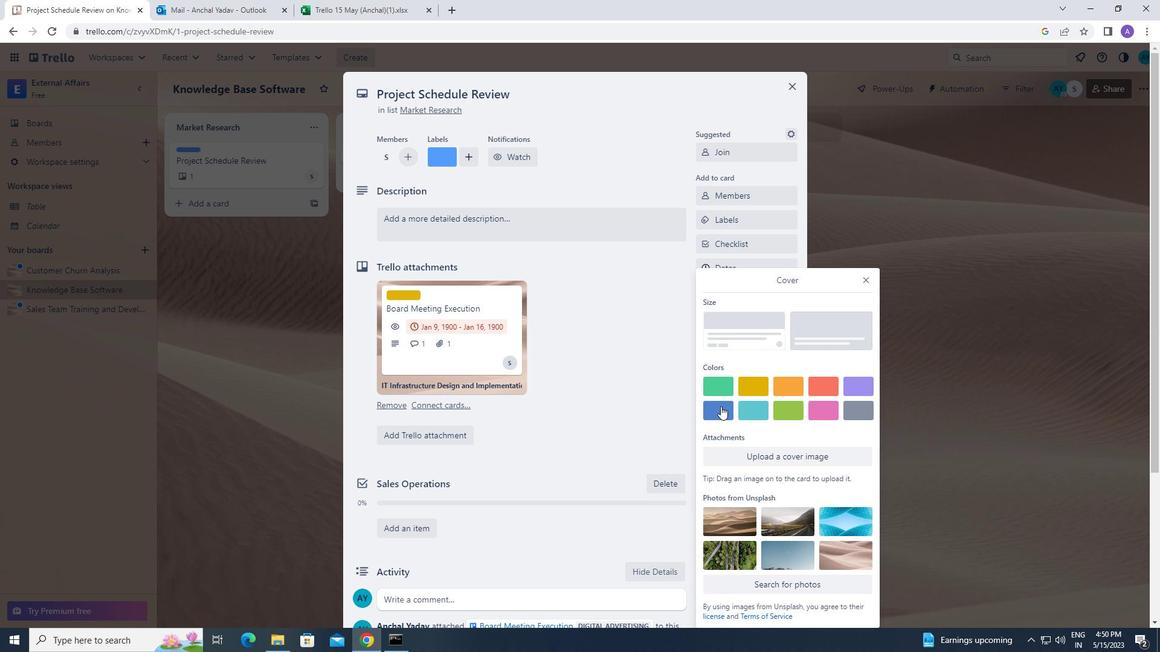 
Action: Mouse moved to (863, 260)
Screenshot: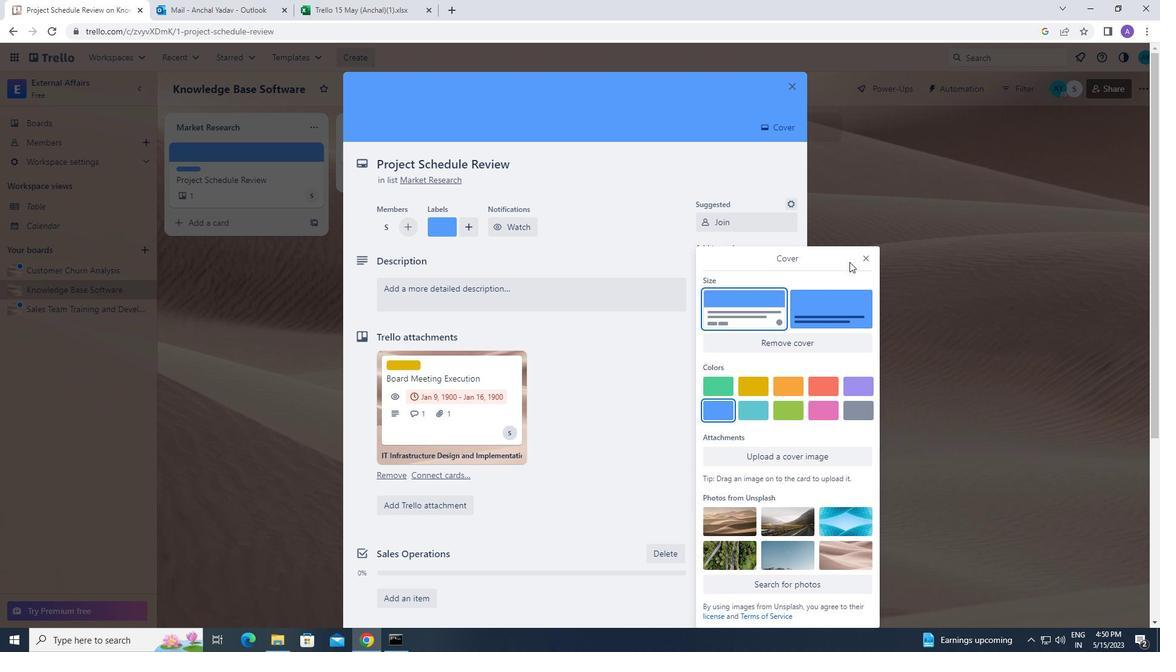 
Action: Mouse pressed left at (863, 260)
Screenshot: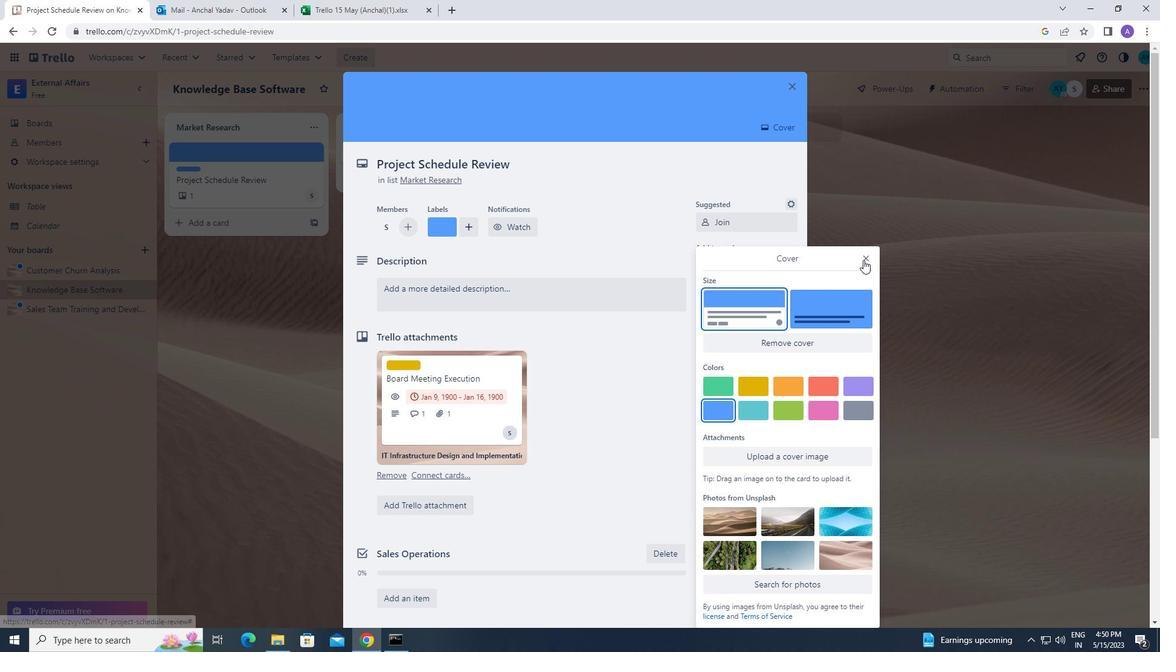 
Action: Mouse moved to (480, 297)
Screenshot: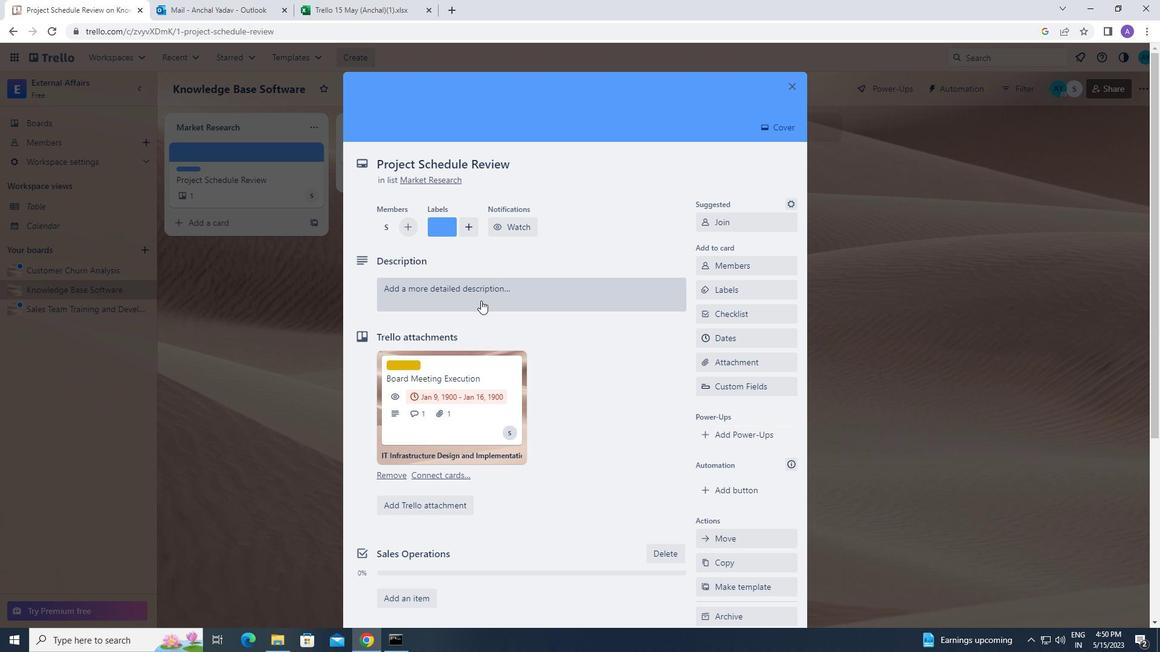 
Action: Mouse pressed left at (480, 297)
Screenshot: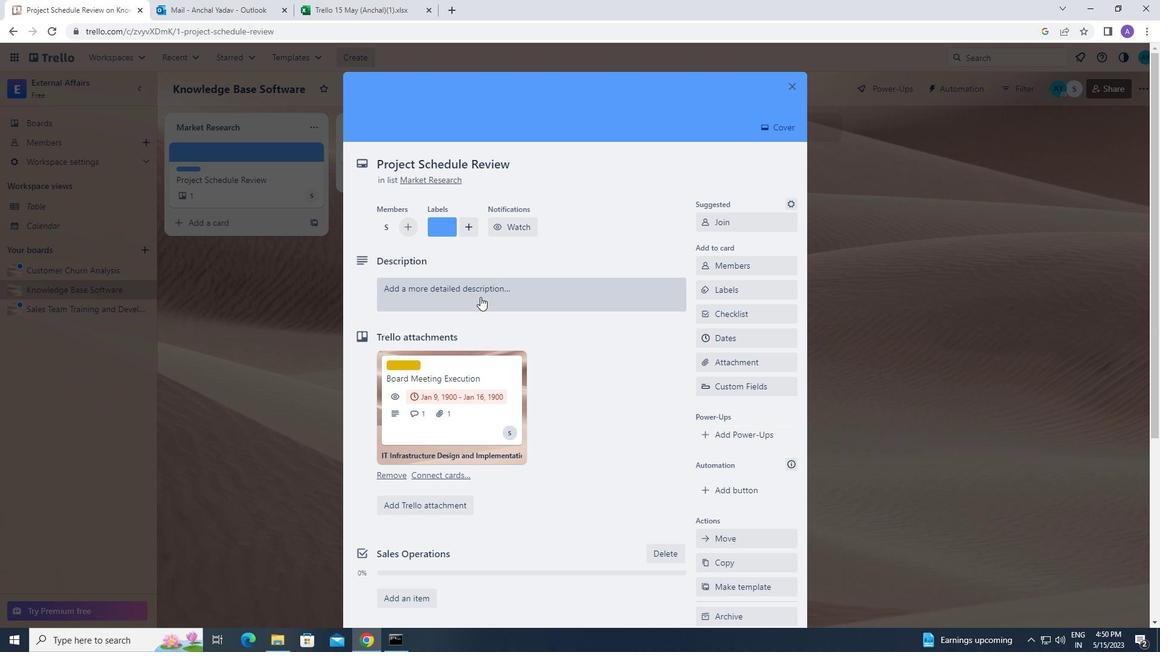 
Action: Mouse moved to (416, 328)
Screenshot: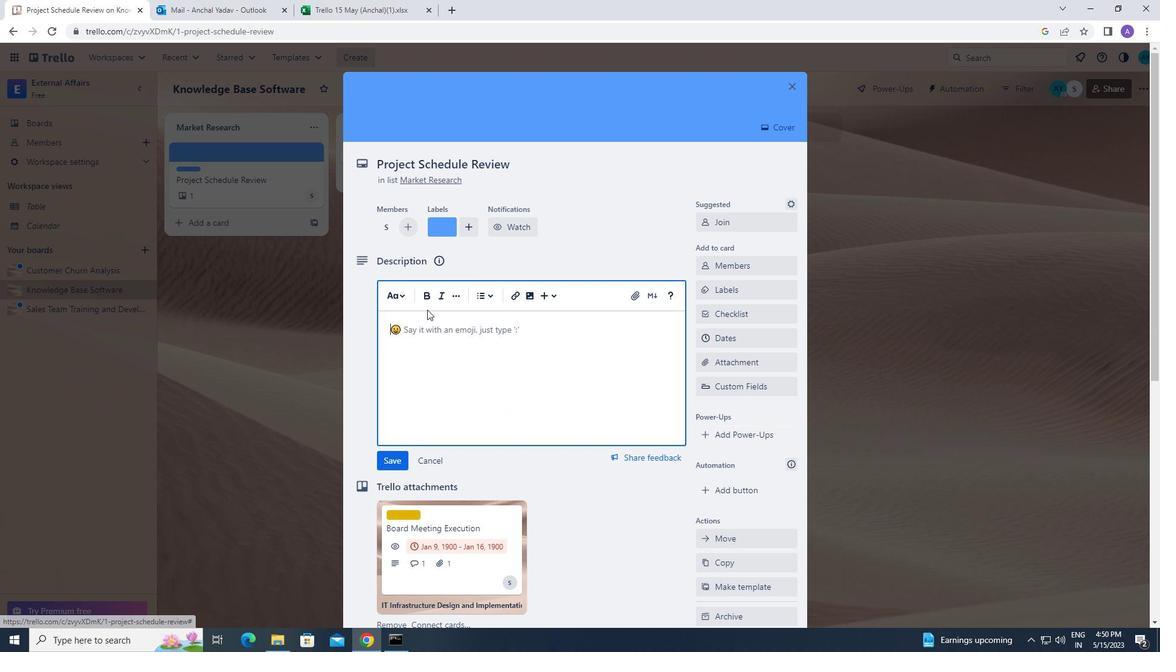 
Action: Mouse pressed left at (416, 328)
Screenshot: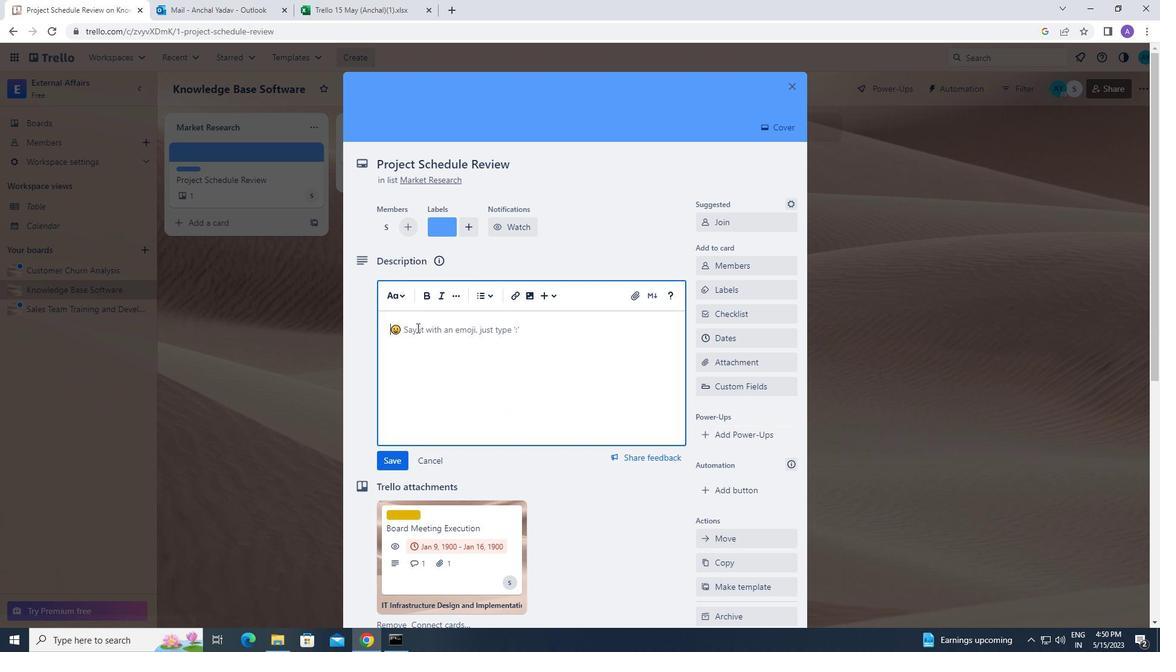 
Action: Mouse moved to (416, 328)
Screenshot: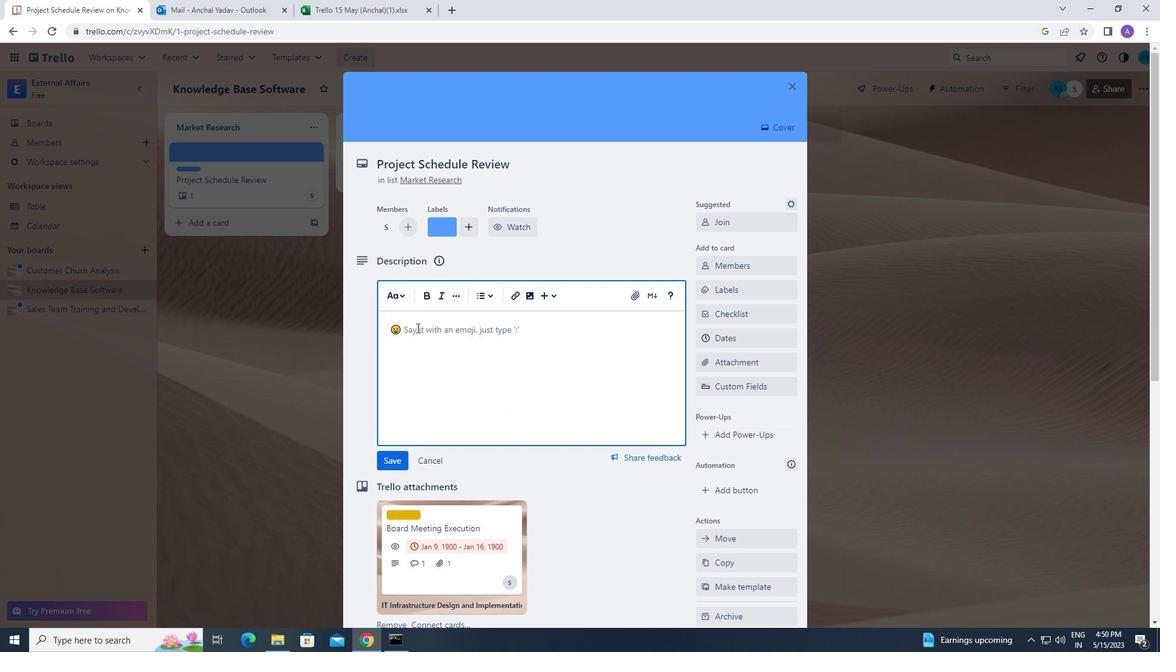 
Action: Key pressed <Key.caps_lock>p<Key.caps_lock>lan<Key.space>and<Key.space>execut
Screenshot: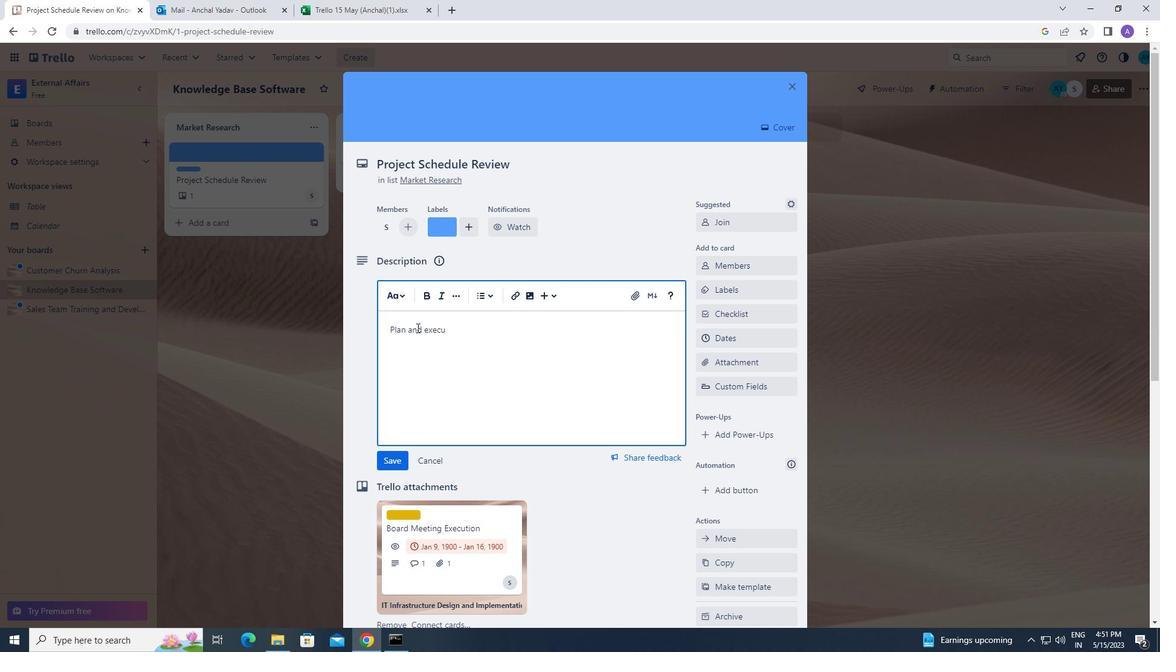 
Action: Mouse moved to (465, 154)
Screenshot: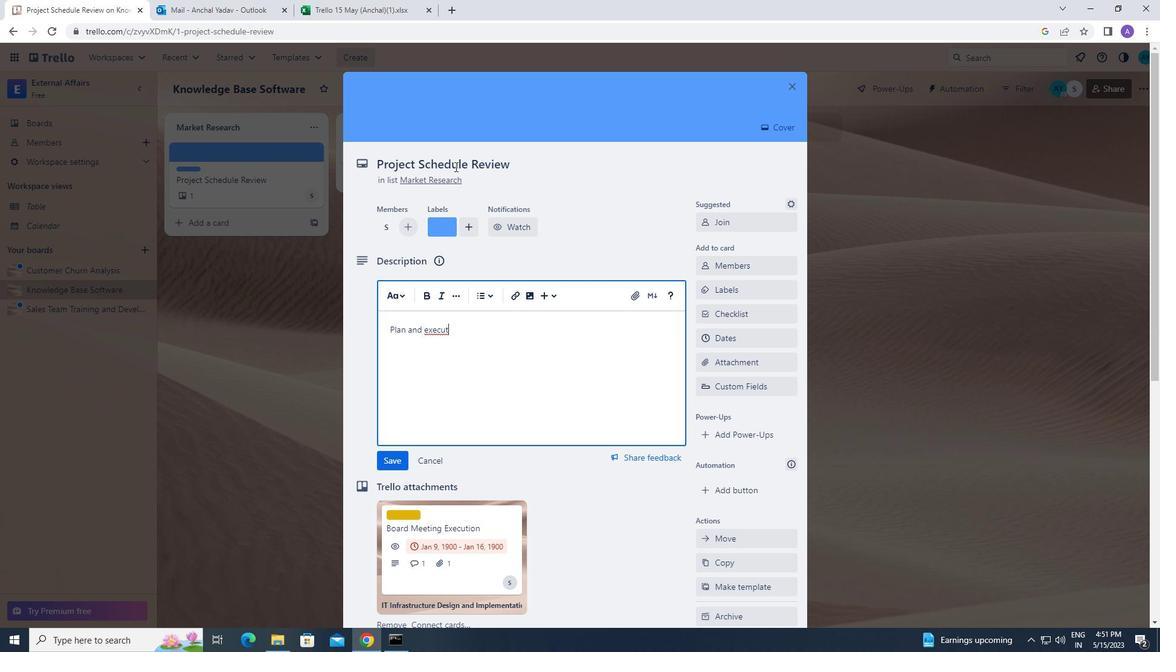 
Action: Key pressed e<Key.space>company<Key.space>team-building<Key.space>retreat<Key.space>with<Key.space>a<Key.space>focus<Key.space>on<Key.space>personal<Key.space>growth<Key.space>and<Key.space>self-awareness
Screenshot: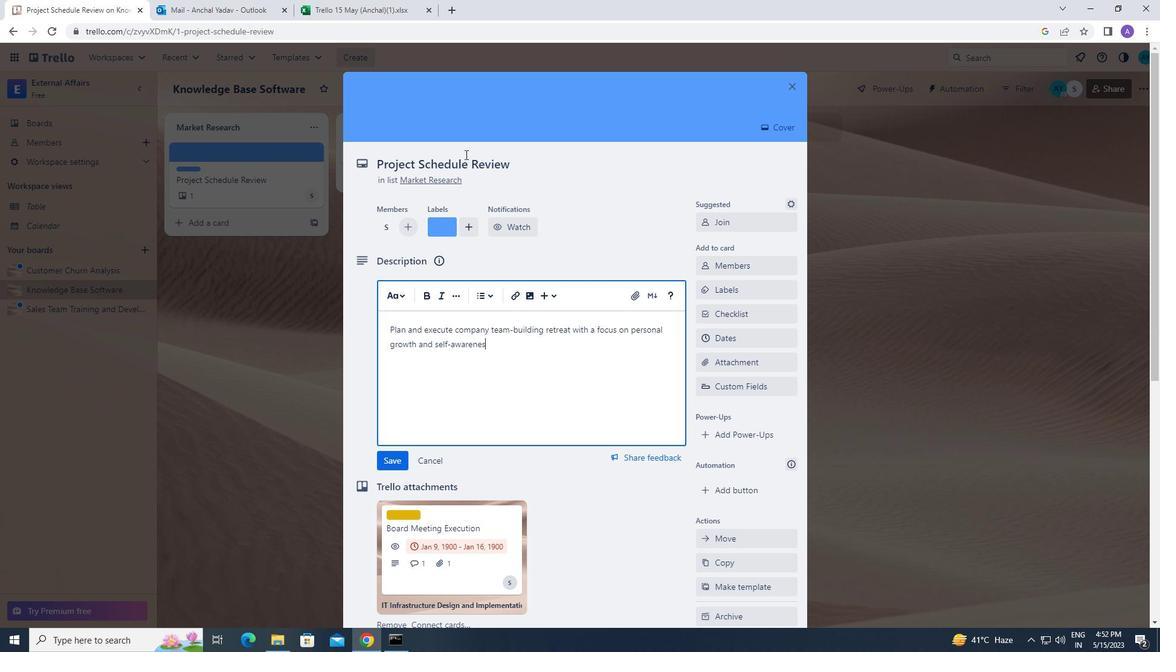 
Action: Mouse moved to (392, 462)
Screenshot: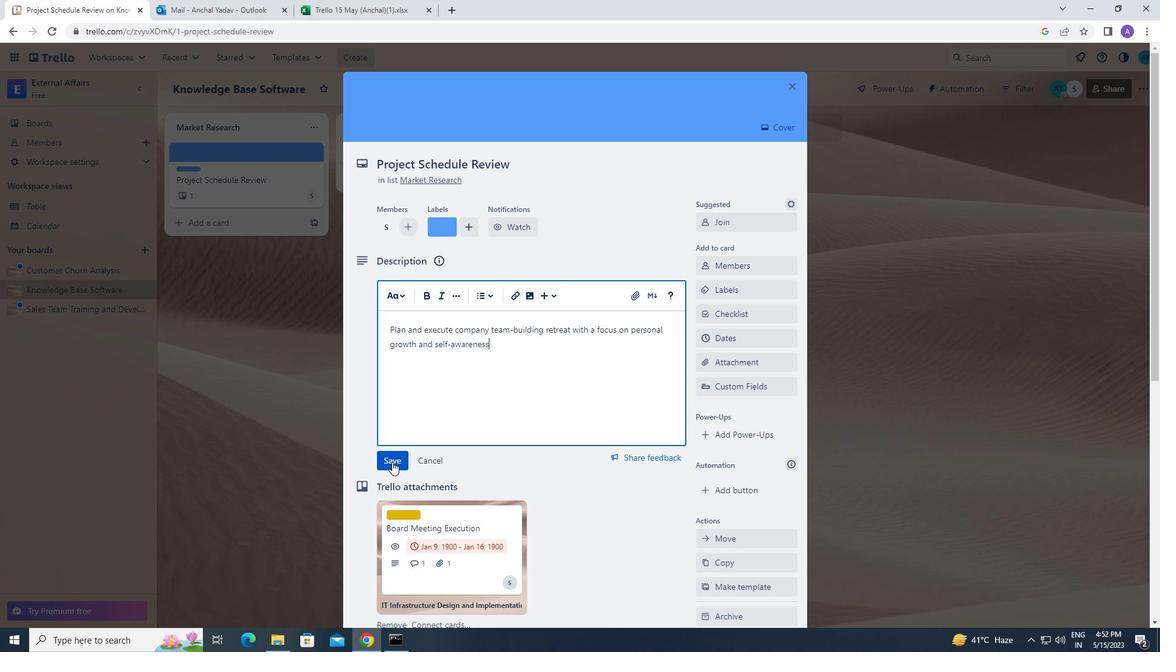 
Action: Mouse pressed left at (392, 462)
Screenshot: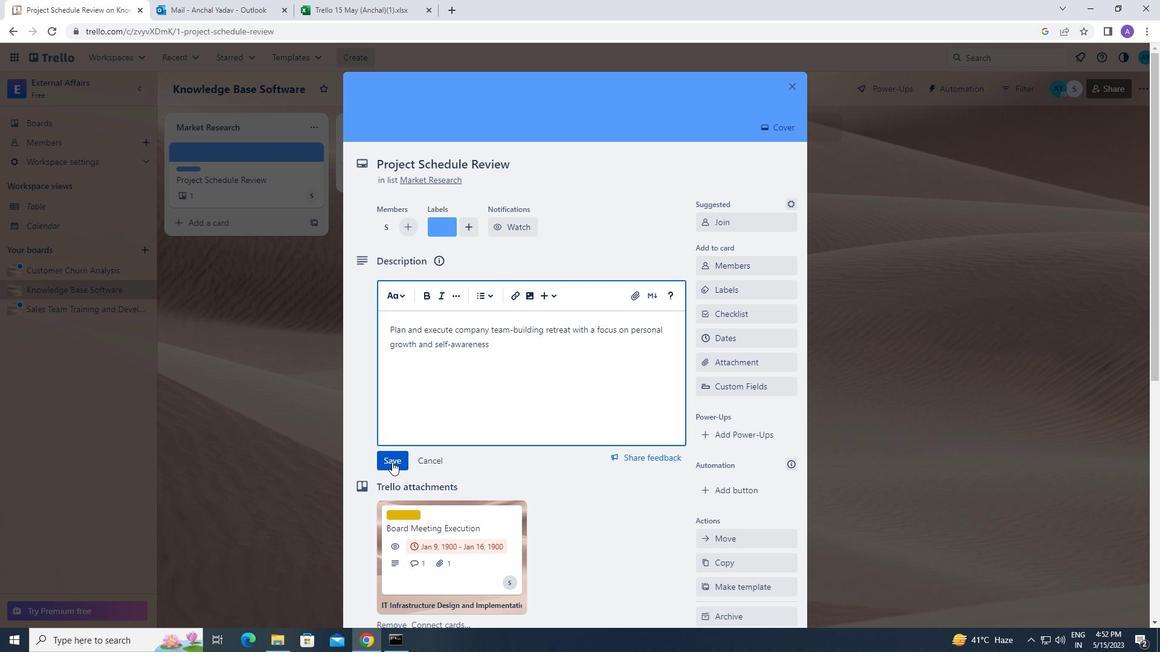 
Action: Mouse moved to (392, 462)
Screenshot: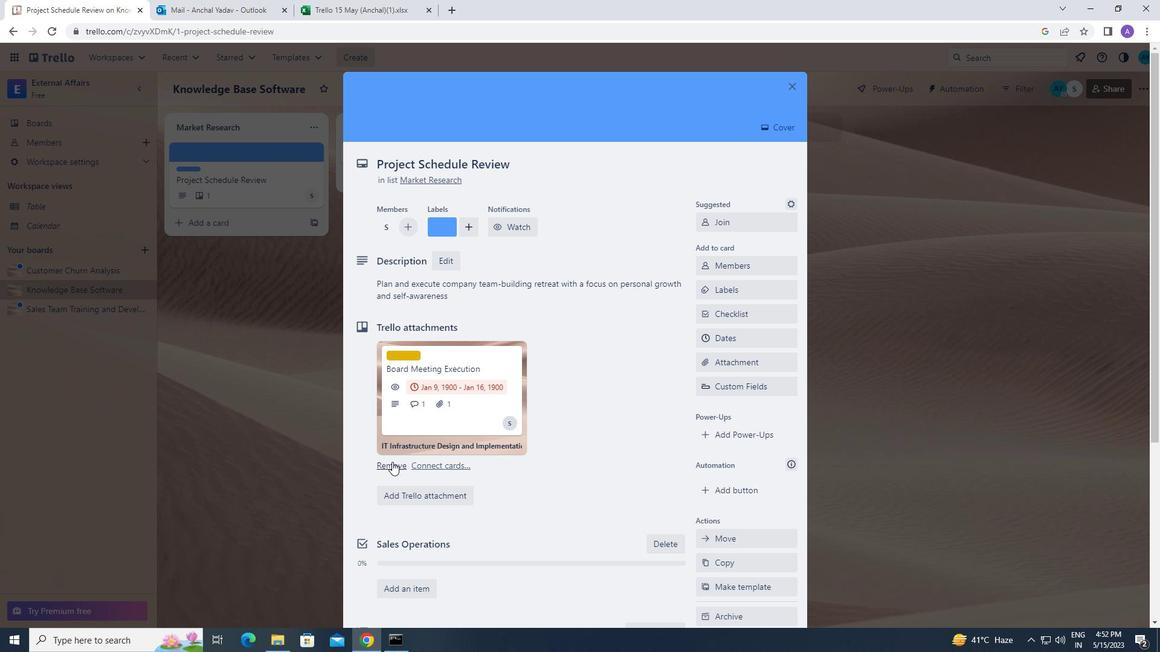 
Action: Mouse scrolled (392, 462) with delta (0, 0)
Screenshot: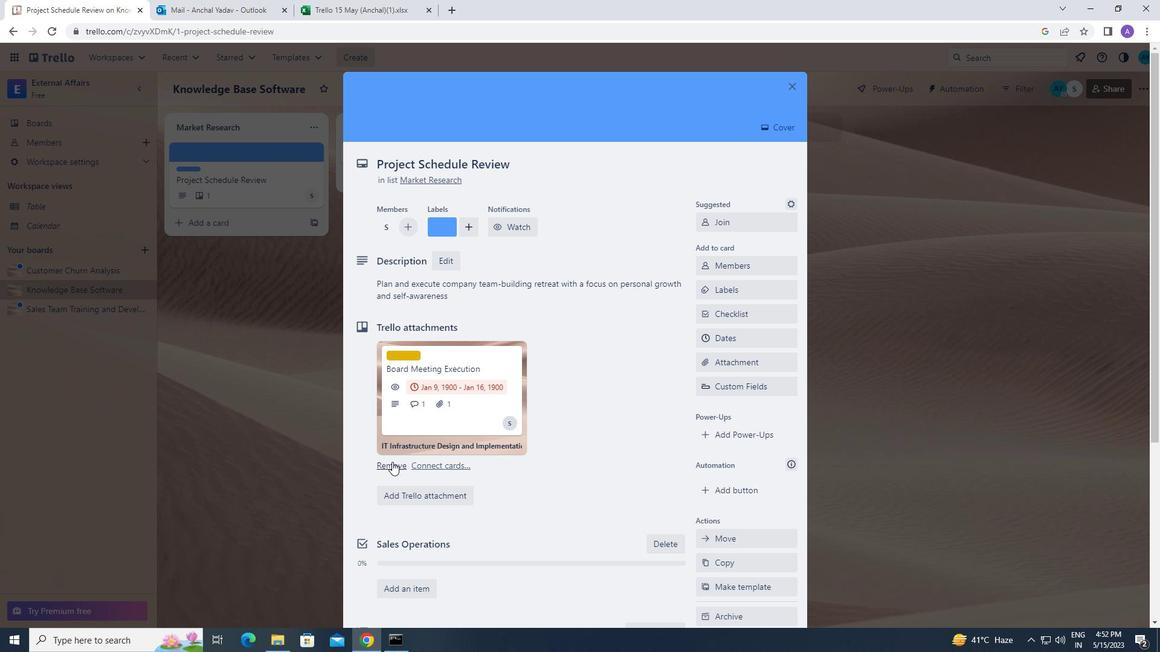 
Action: Mouse moved to (392, 464)
Screenshot: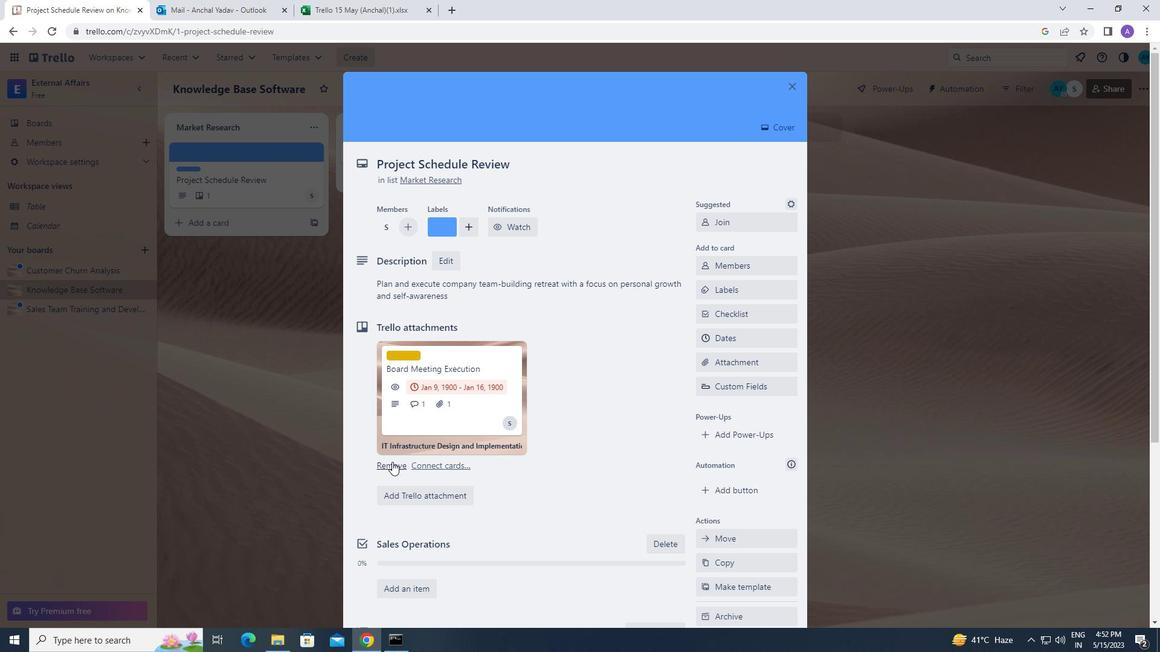 
Action: Mouse scrolled (392, 464) with delta (0, 0)
Screenshot: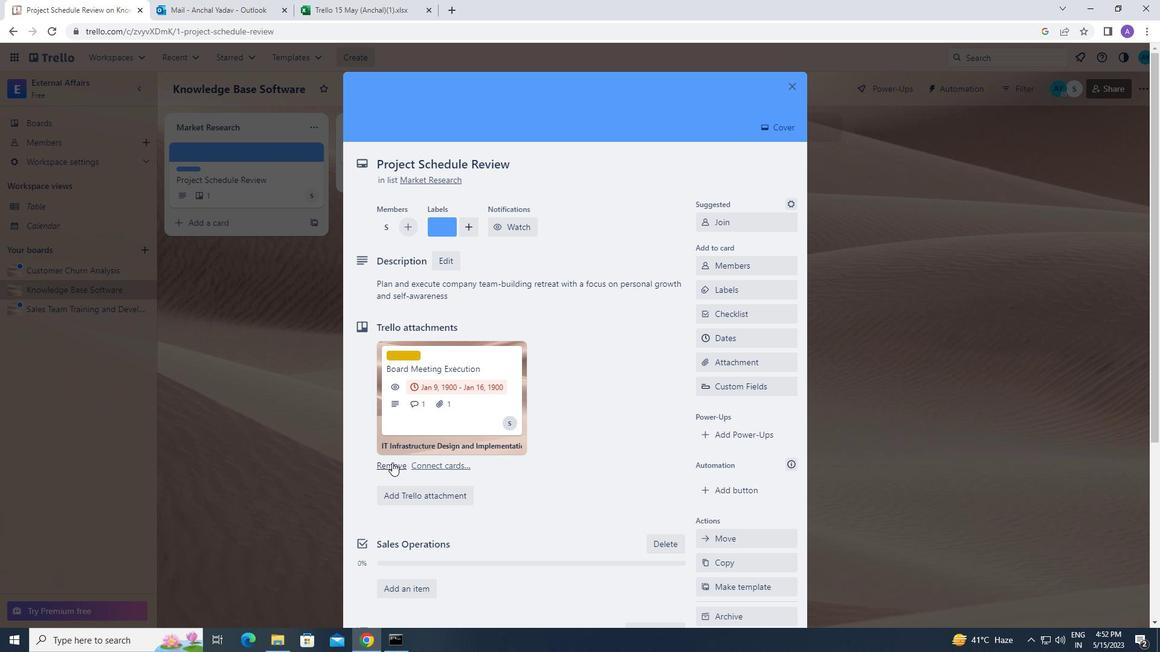 
Action: Mouse scrolled (392, 464) with delta (0, 0)
Screenshot: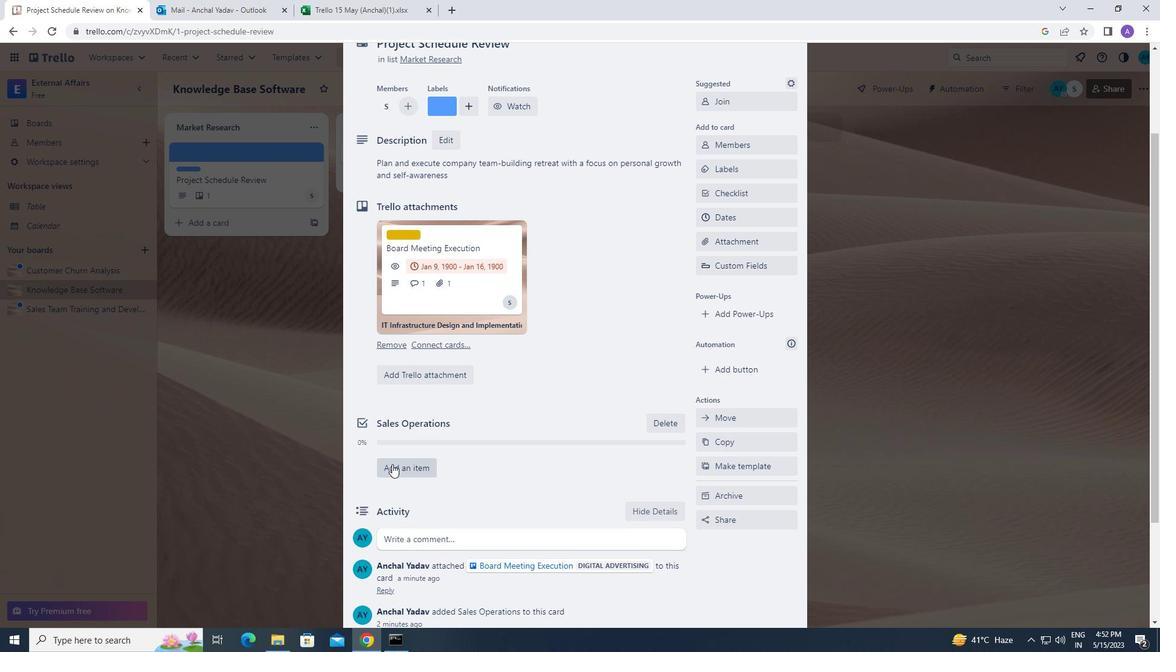 
Action: Mouse moved to (401, 479)
Screenshot: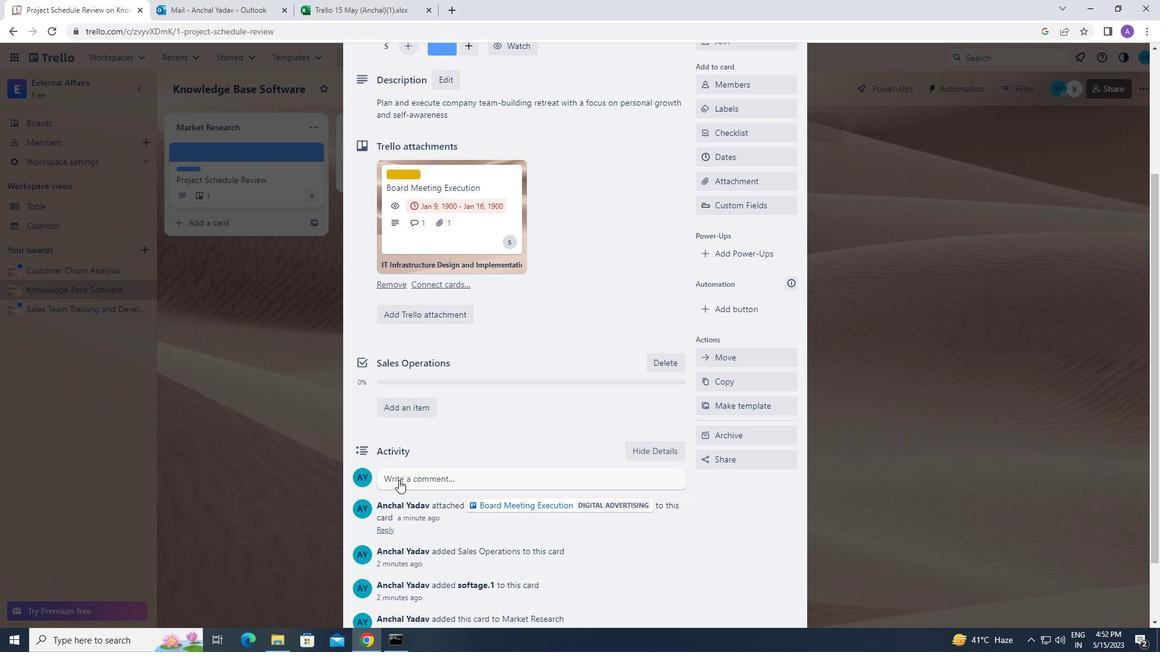 
Action: Mouse pressed left at (401, 479)
Screenshot: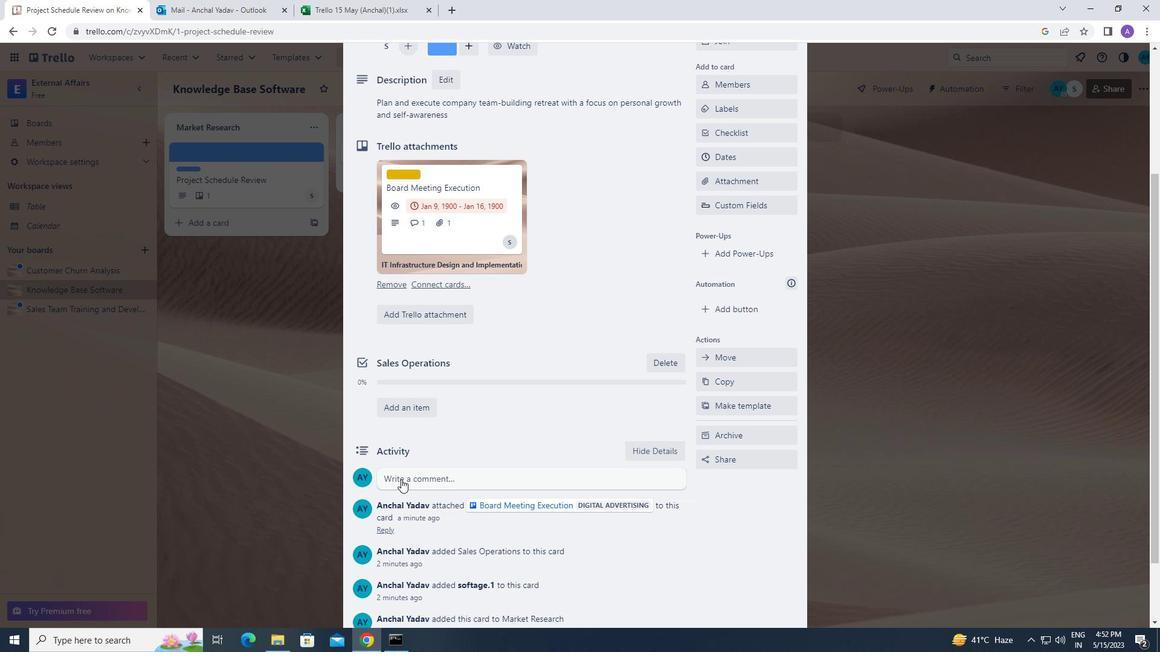 
Action: Mouse moved to (403, 512)
Screenshot: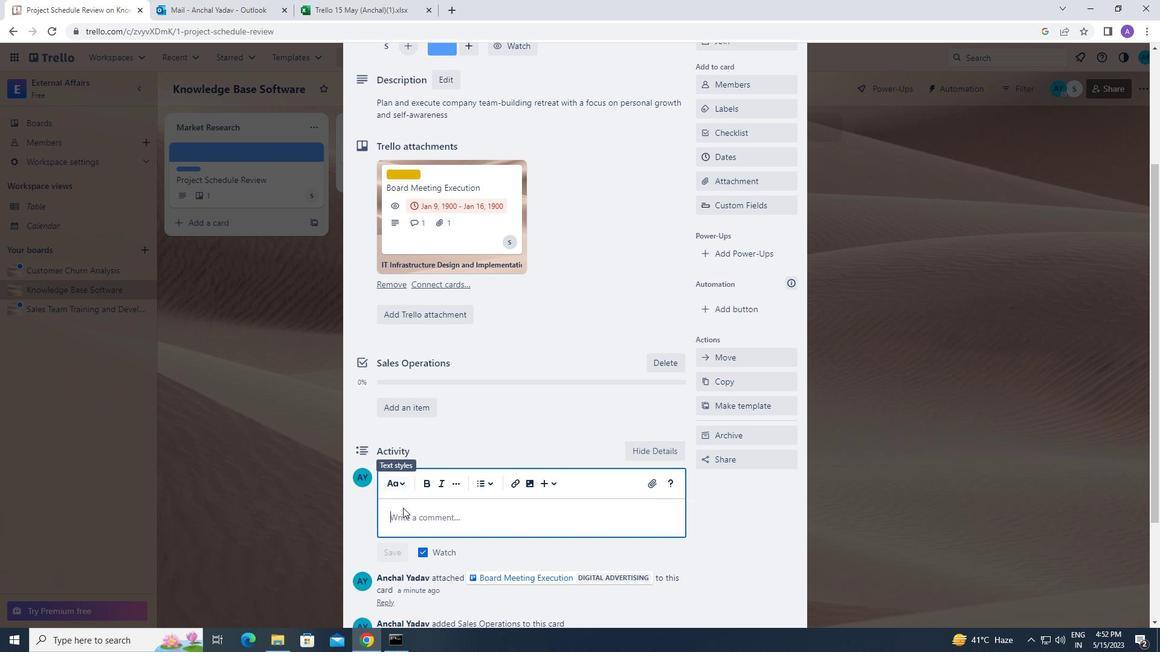 
Action: Mouse pressed left at (403, 512)
Screenshot: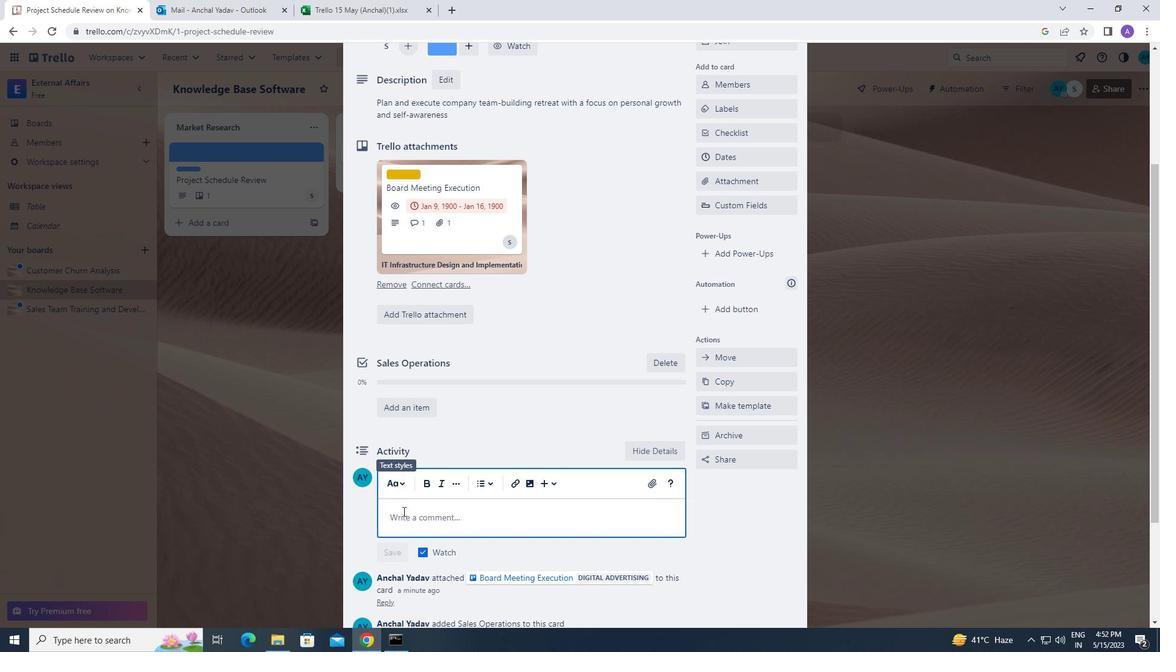 
Action: Key pressed <Key.caps_lock>l<Key.caps_lock>et
Screenshot: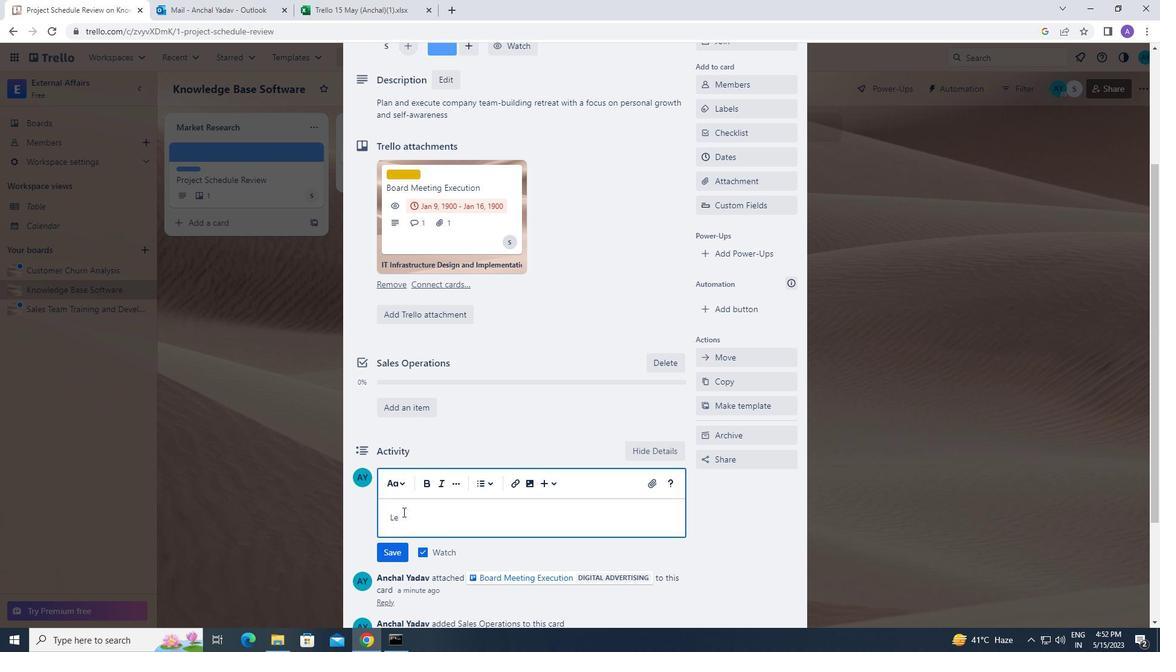 
Action: Mouse moved to (528, 488)
Screenshot: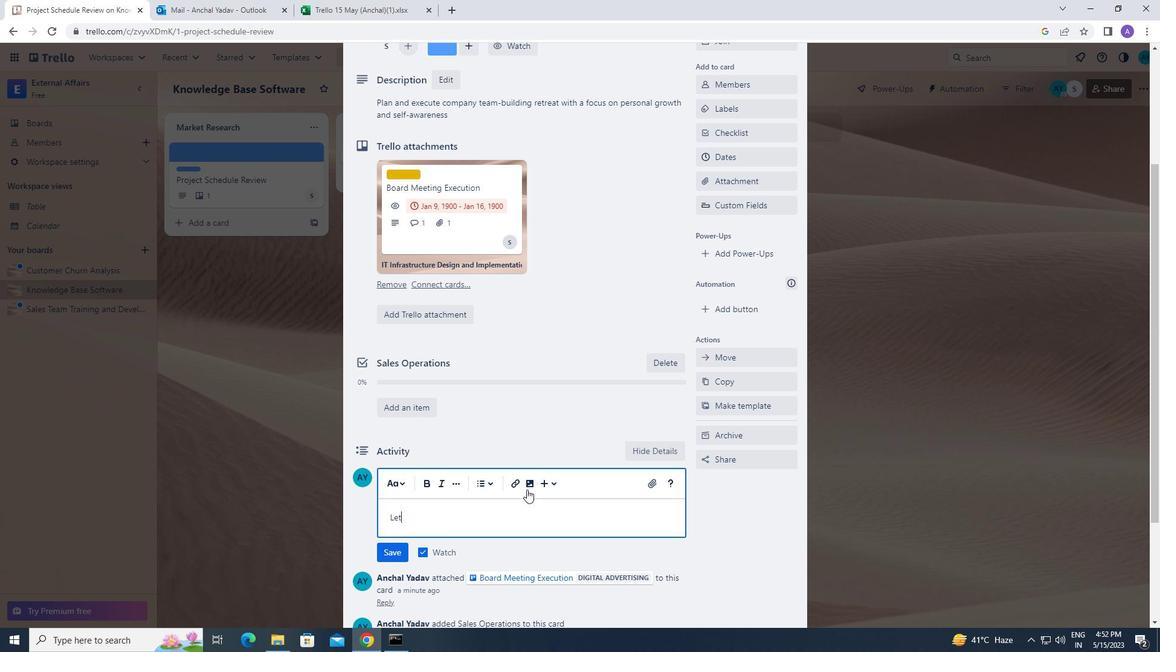
Action: Key pressed <Key.space>u
Screenshot: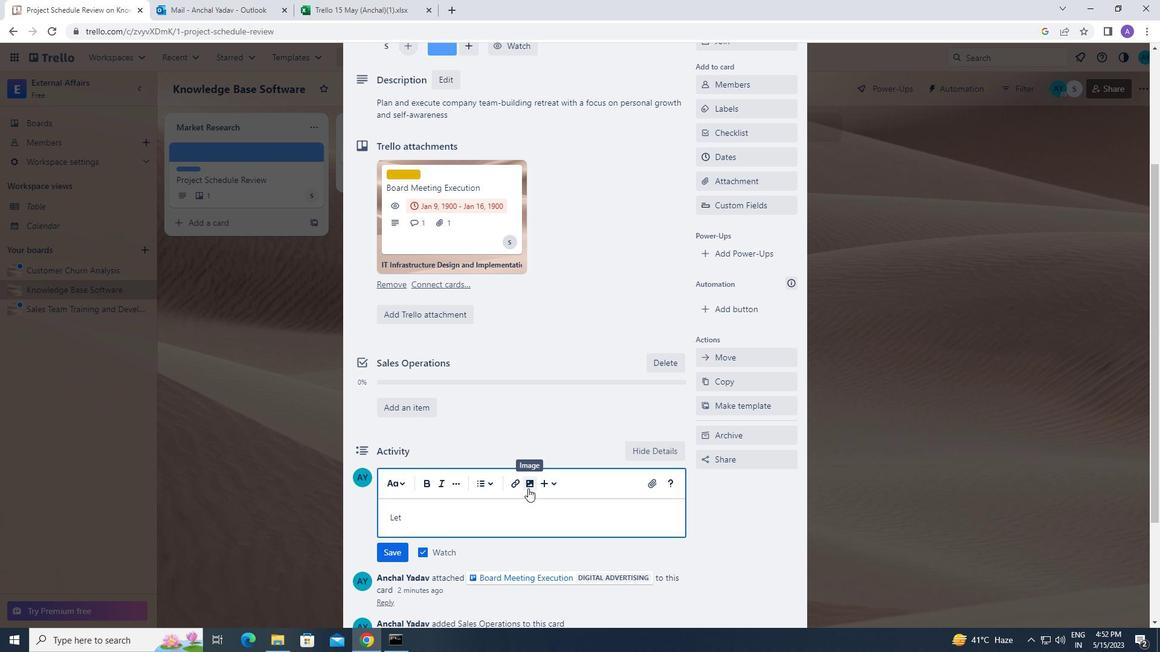 
Action: Mouse moved to (528, 488)
Screenshot: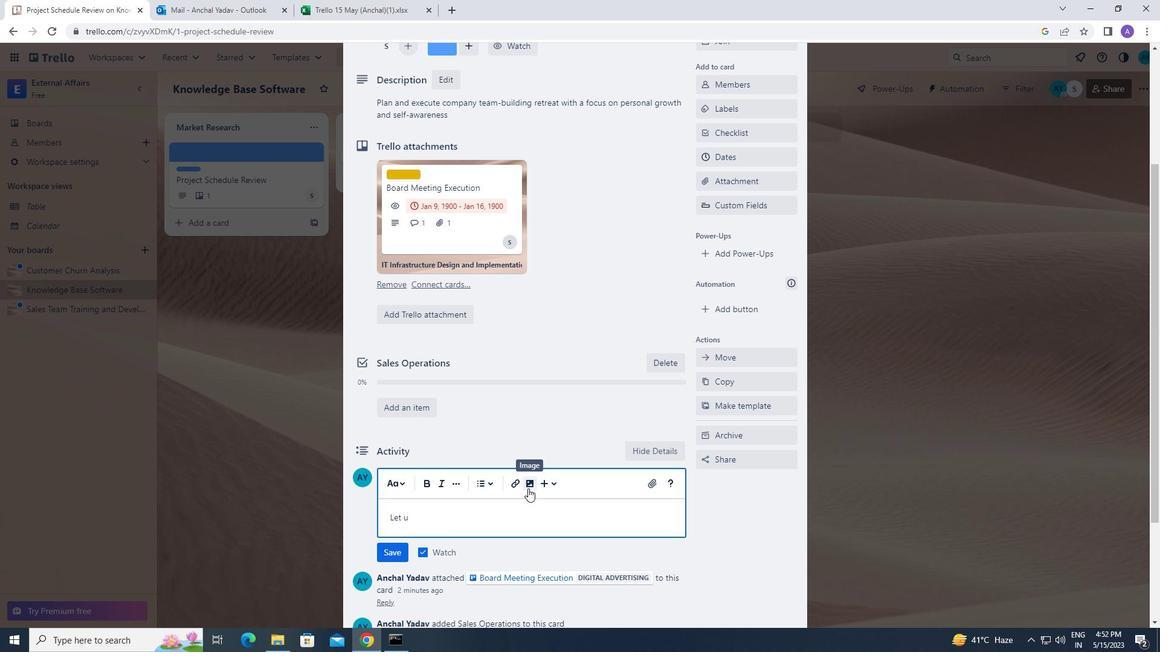 
Action: Key pressed s<Key.space>approach<Key.space>this<Key.space>task<Key.space>with<Key.space>a<Key.space>sense<Key.space>of<Key.space>empathy,<Key.space>understanding<Key.space>
Screenshot: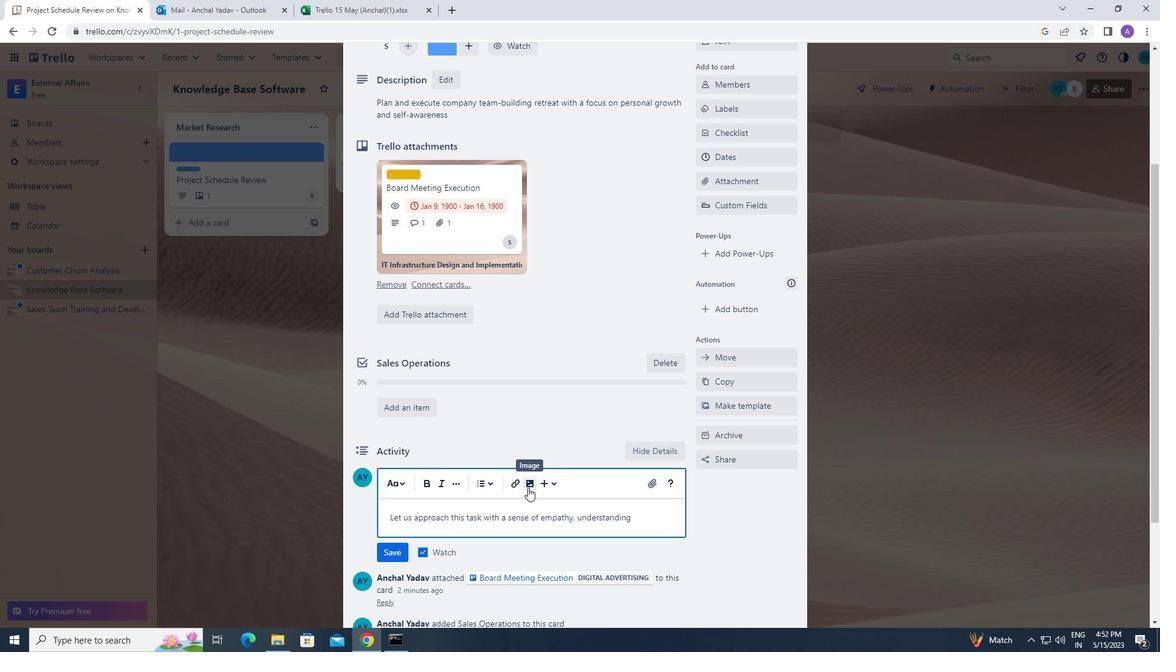 
Action: Mouse moved to (610, 591)
Screenshot: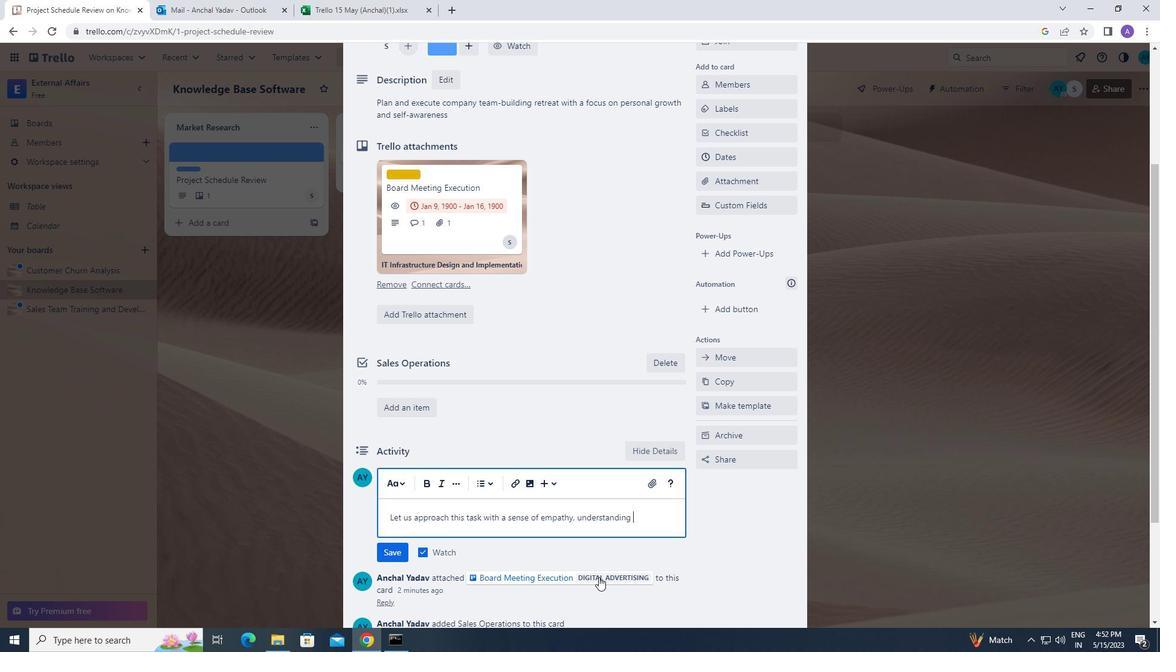
Action: Key pressed t
Screenshot: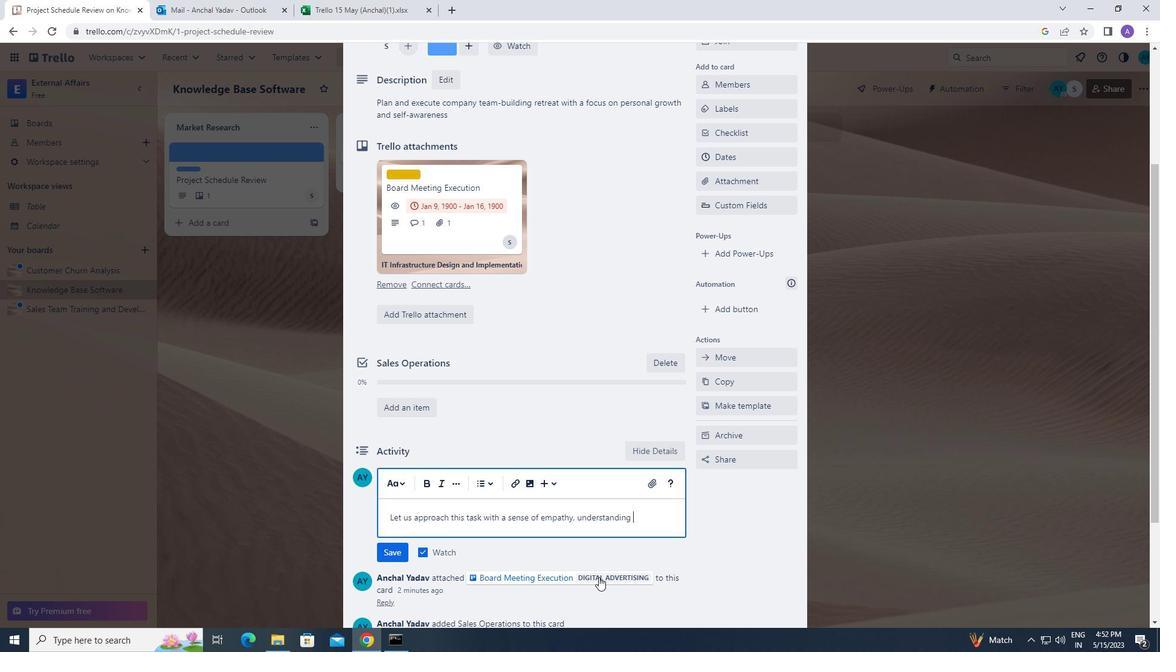 
Action: Mouse moved to (783, 560)
Screenshot: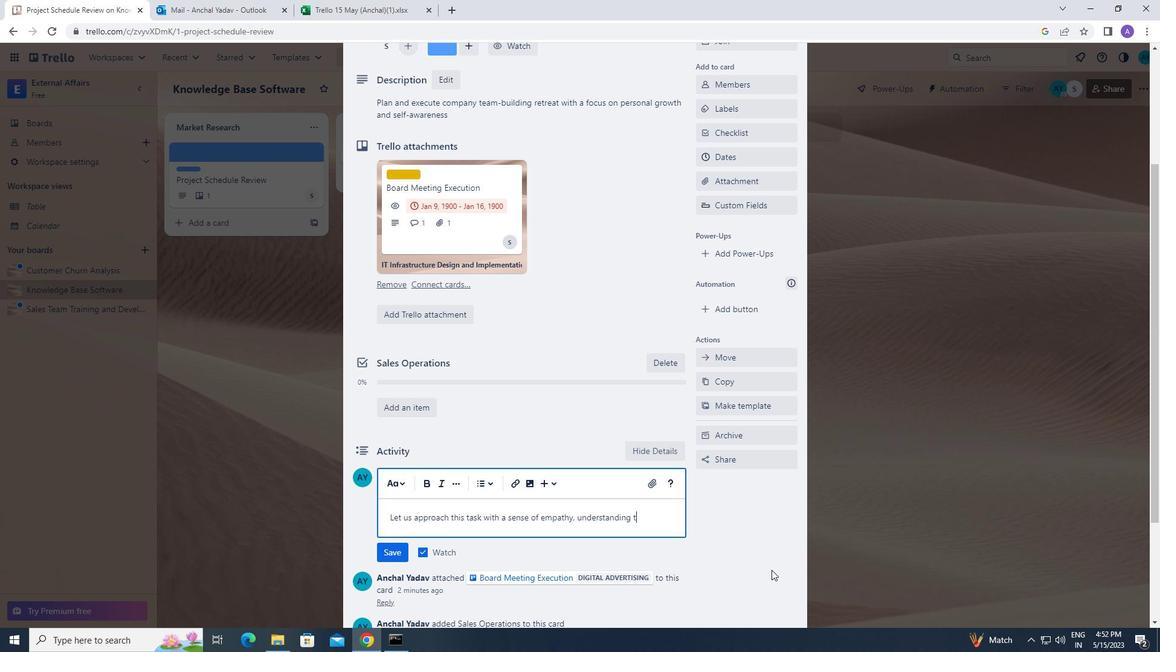 
Action: Key pressed he<Key.space>needs<Key.space>and<Key.space>concerns<Key.space>of<Key.space>our<Key.space>stak
Screenshot: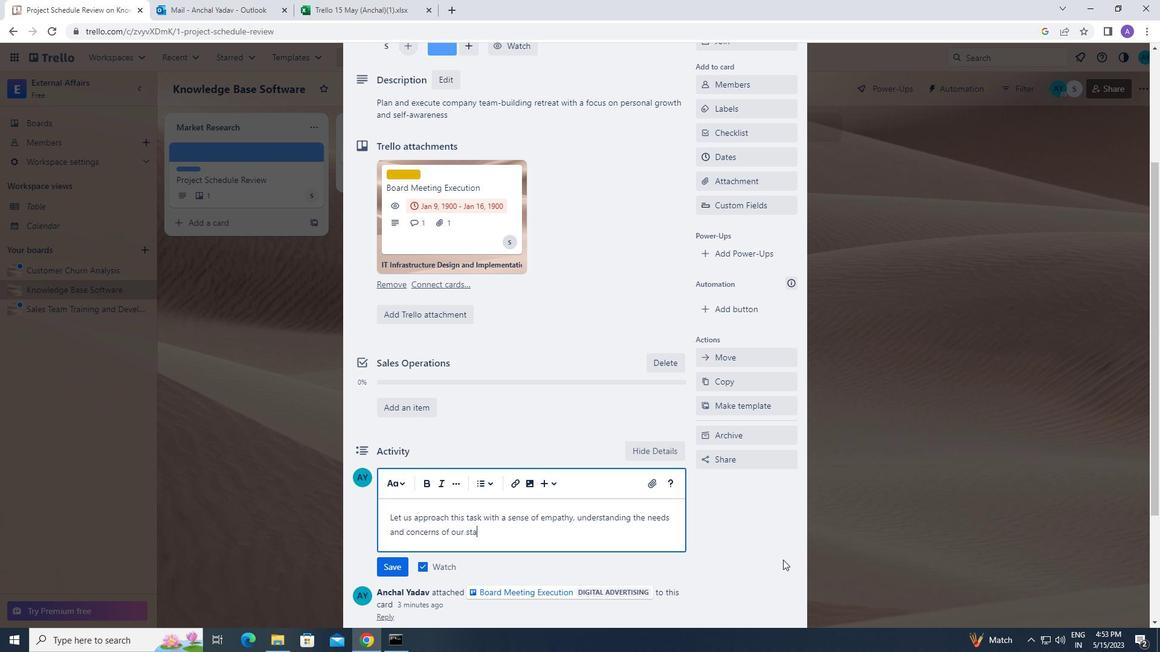 
Action: Mouse moved to (780, 560)
Screenshot: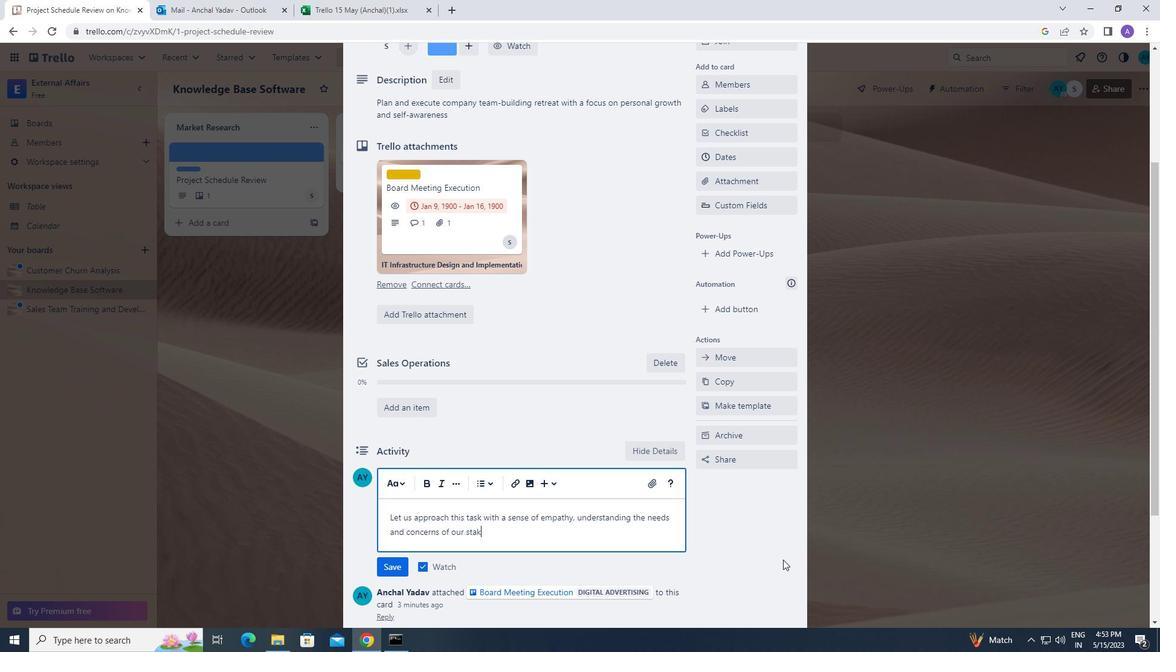 
Action: Key pressed eh
Screenshot: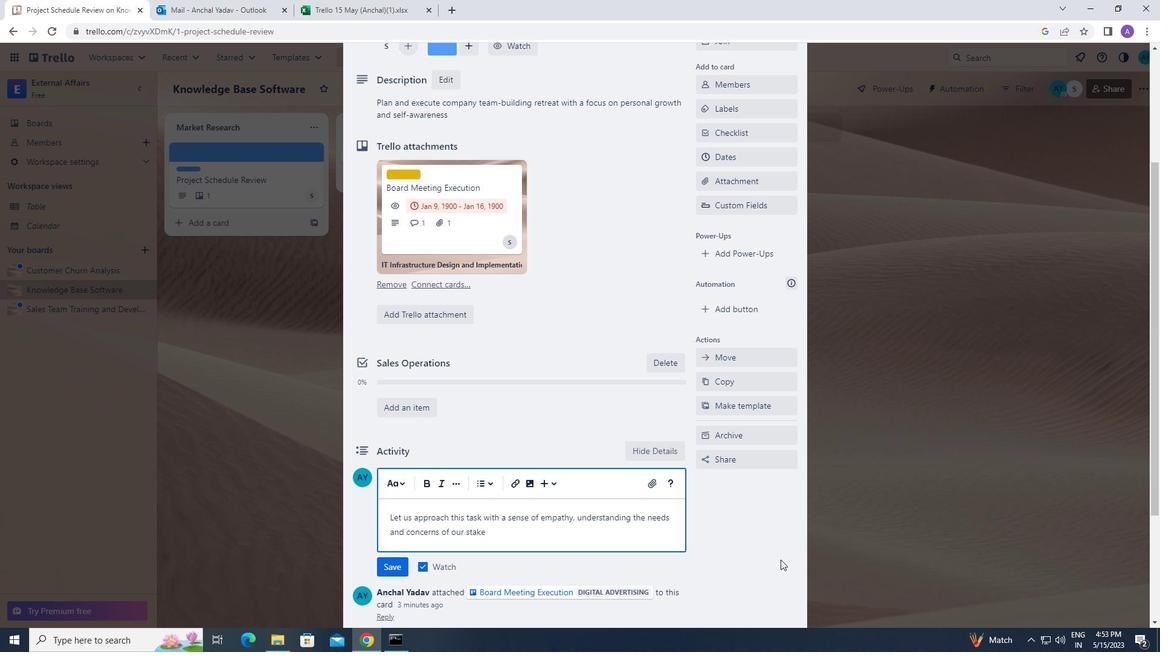 
Action: Mouse moved to (777, 560)
Screenshot: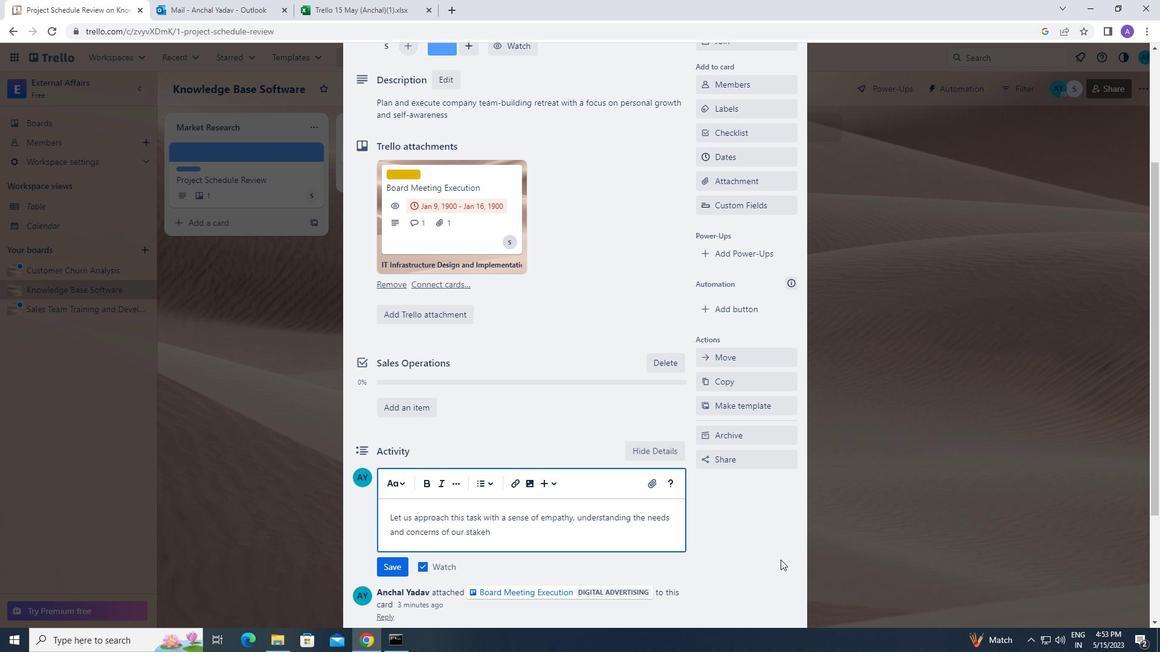
Action: Key pressed o
Screenshot: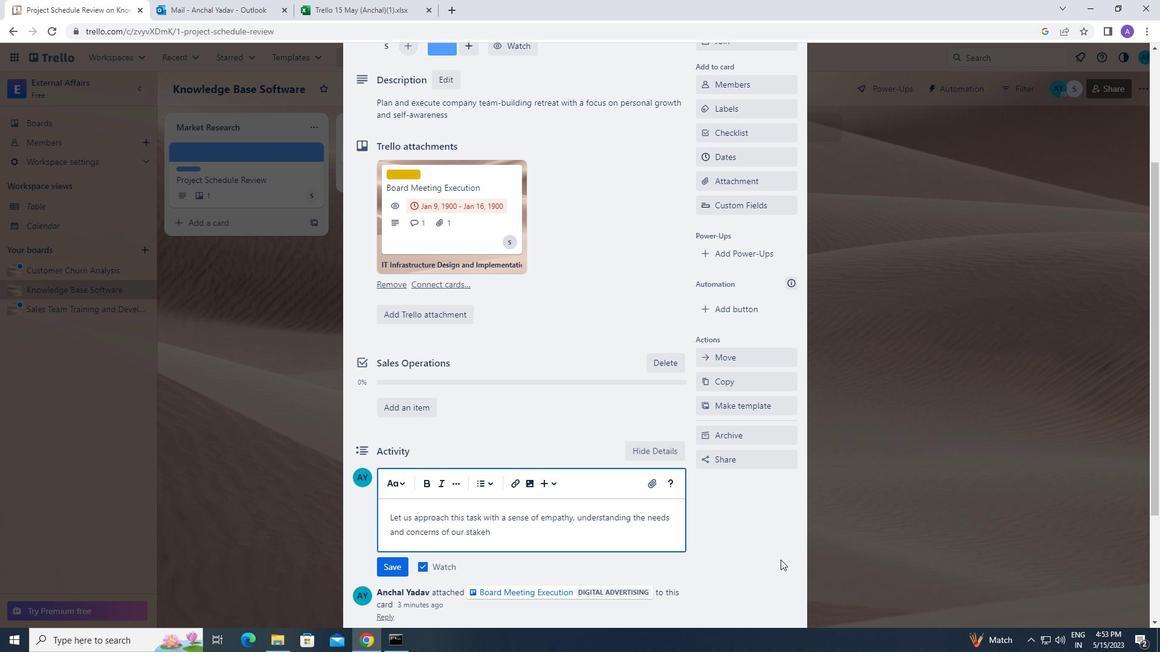 
Action: Mouse moved to (771, 563)
Screenshot: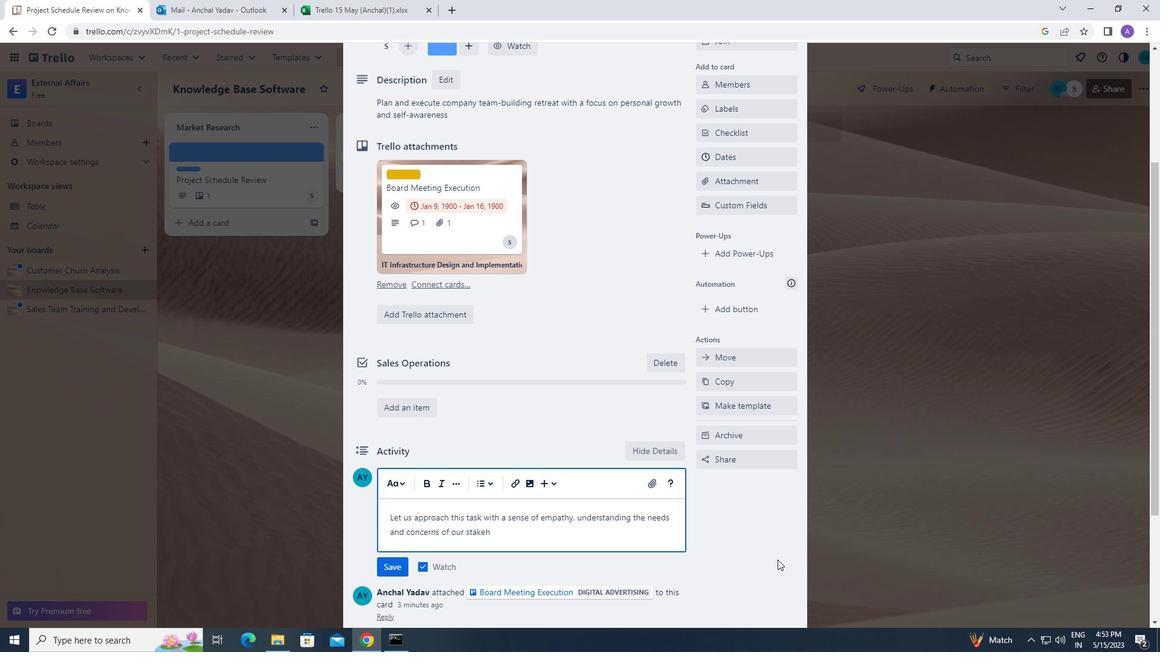 
Action: Key pressed lders
Screenshot: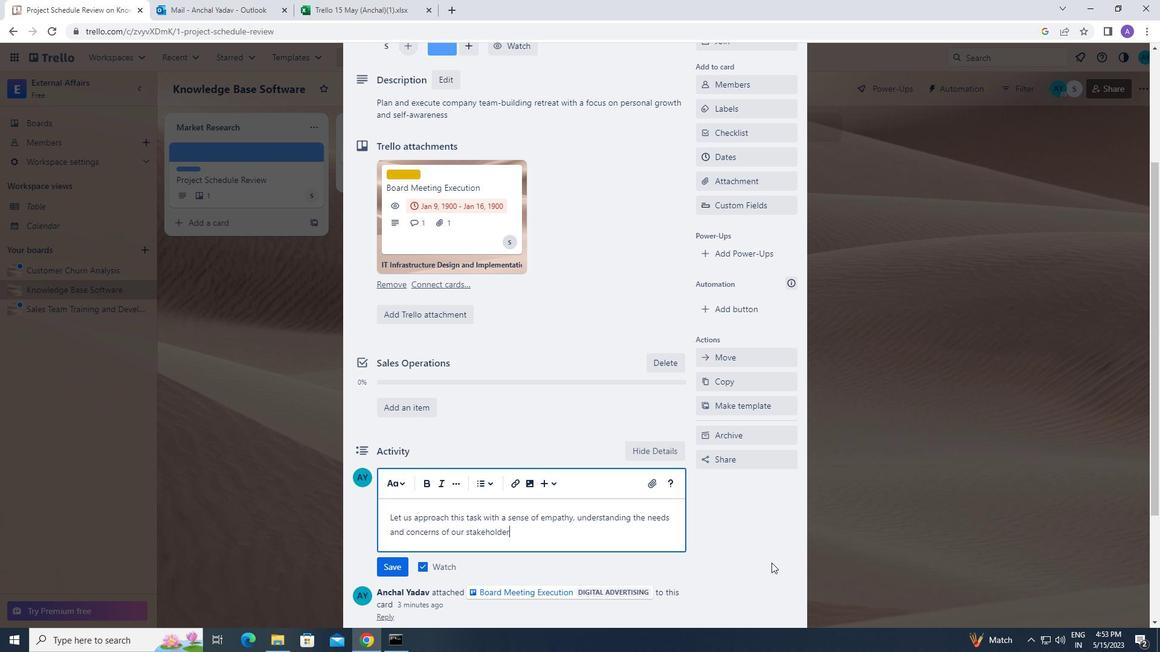 
Action: Mouse moved to (390, 569)
Screenshot: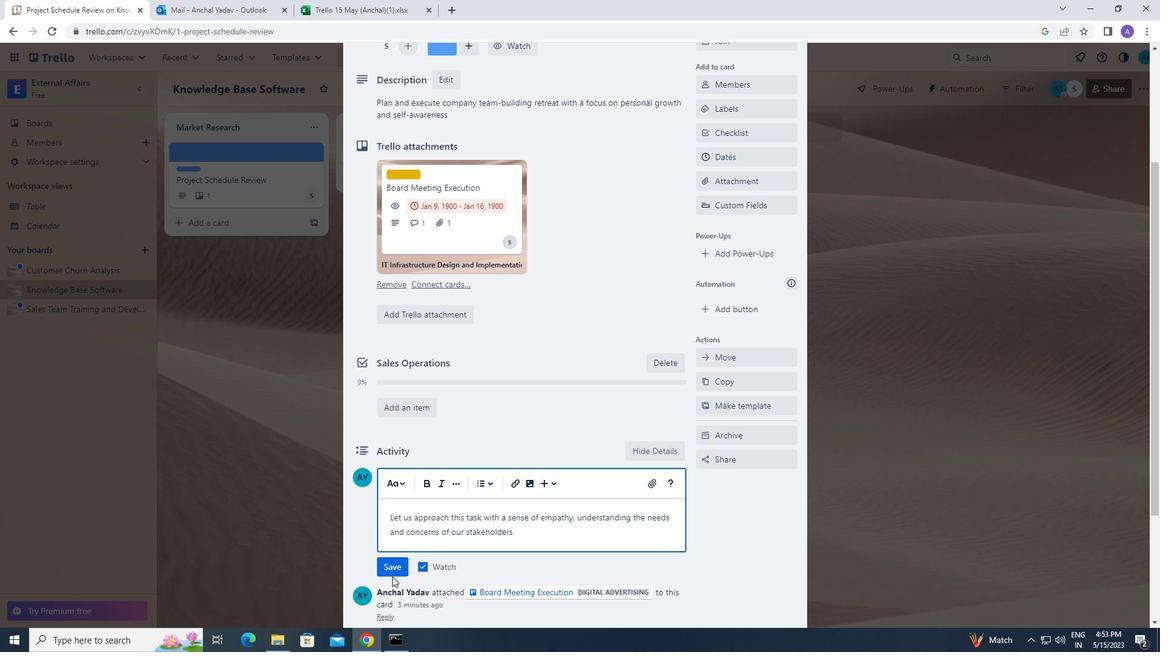 
Action: Mouse pressed left at (390, 569)
Screenshot: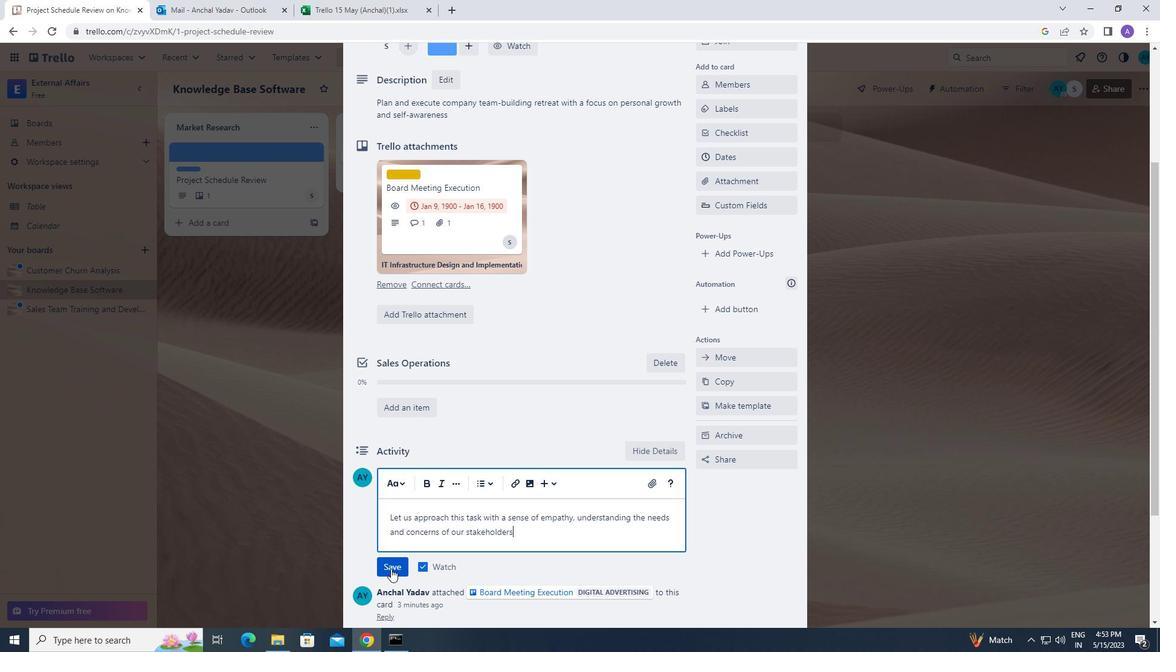 
Action: Mouse moved to (724, 156)
Screenshot: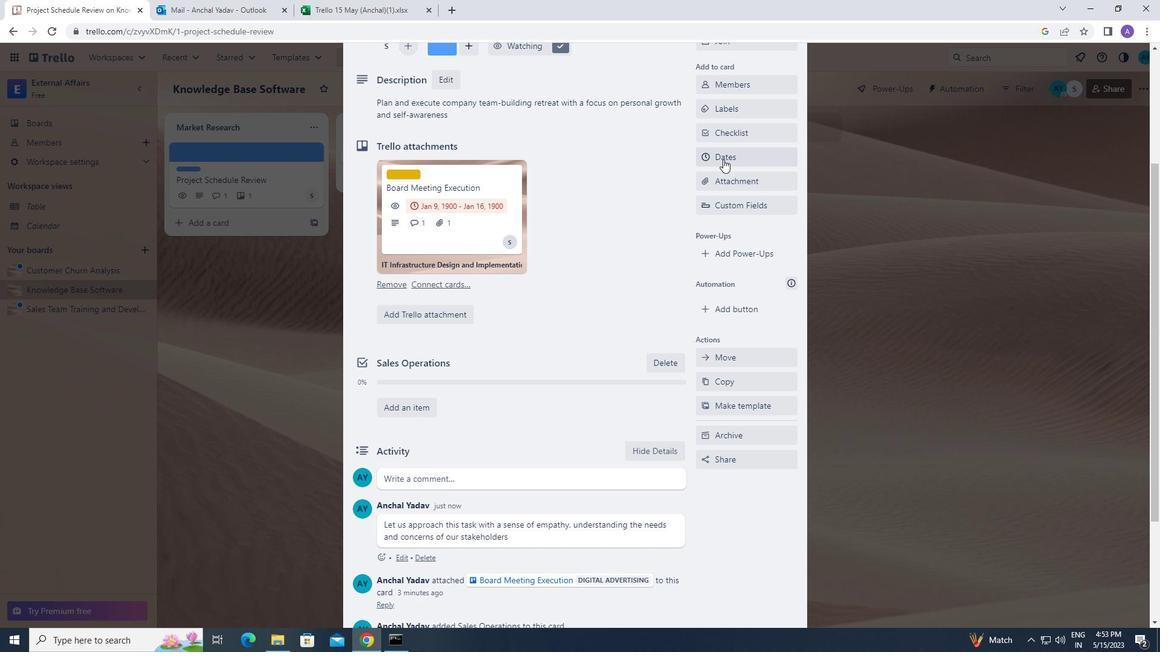 
Action: Mouse pressed left at (724, 156)
Screenshot: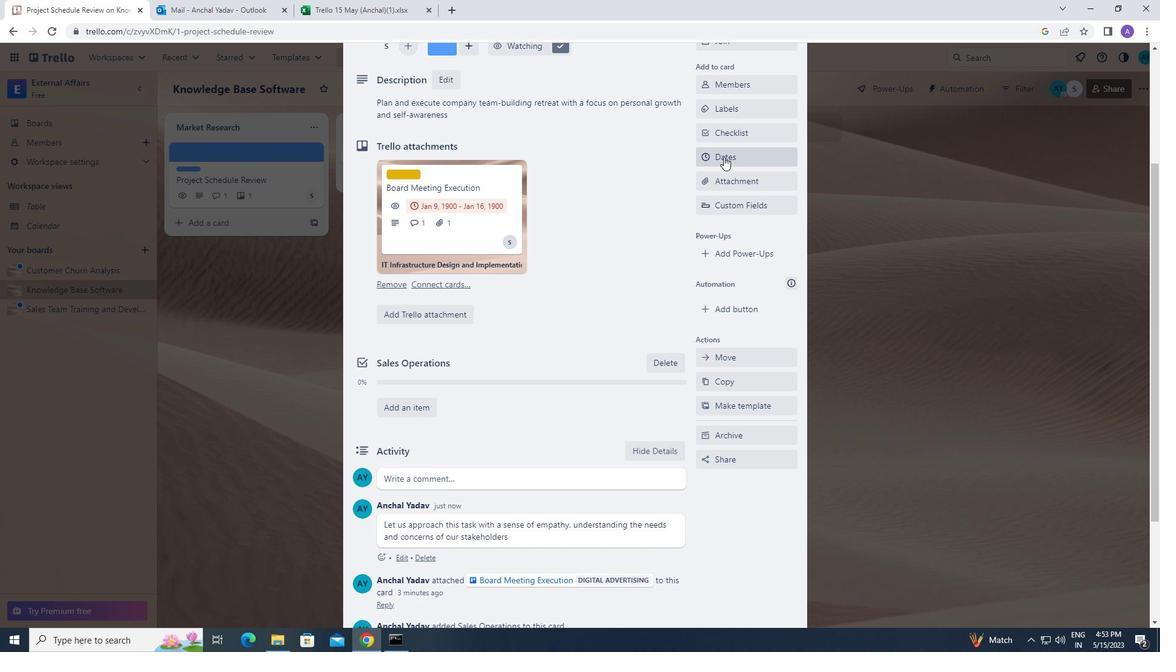 
Action: Mouse moved to (710, 407)
Screenshot: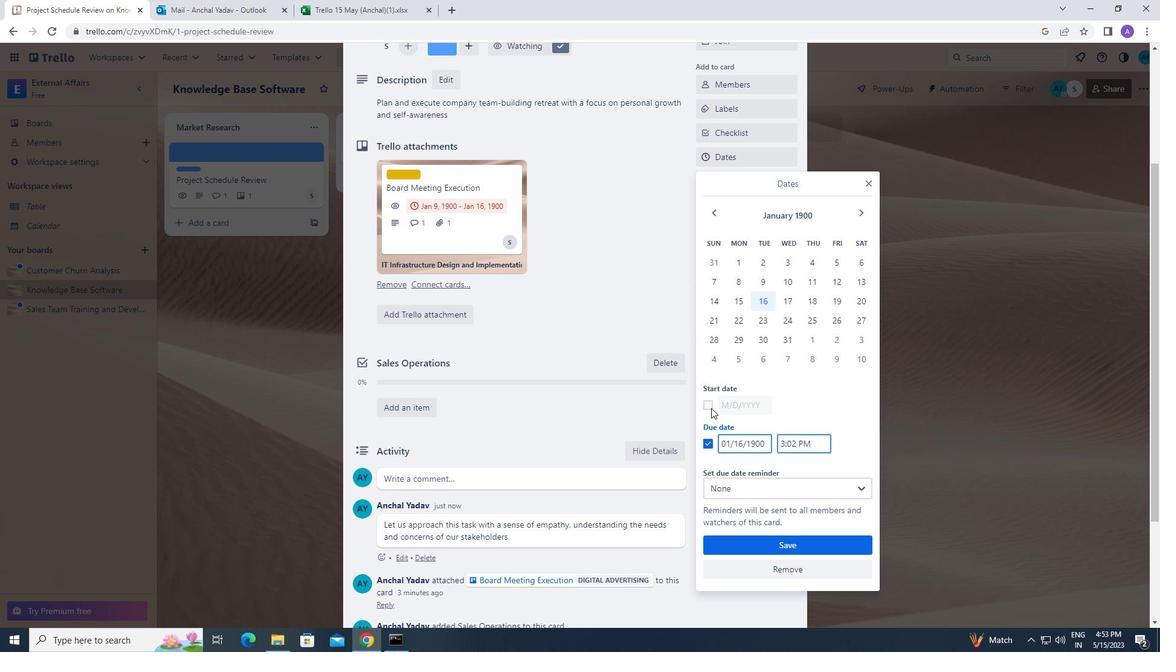 
Action: Mouse pressed left at (710, 407)
Screenshot: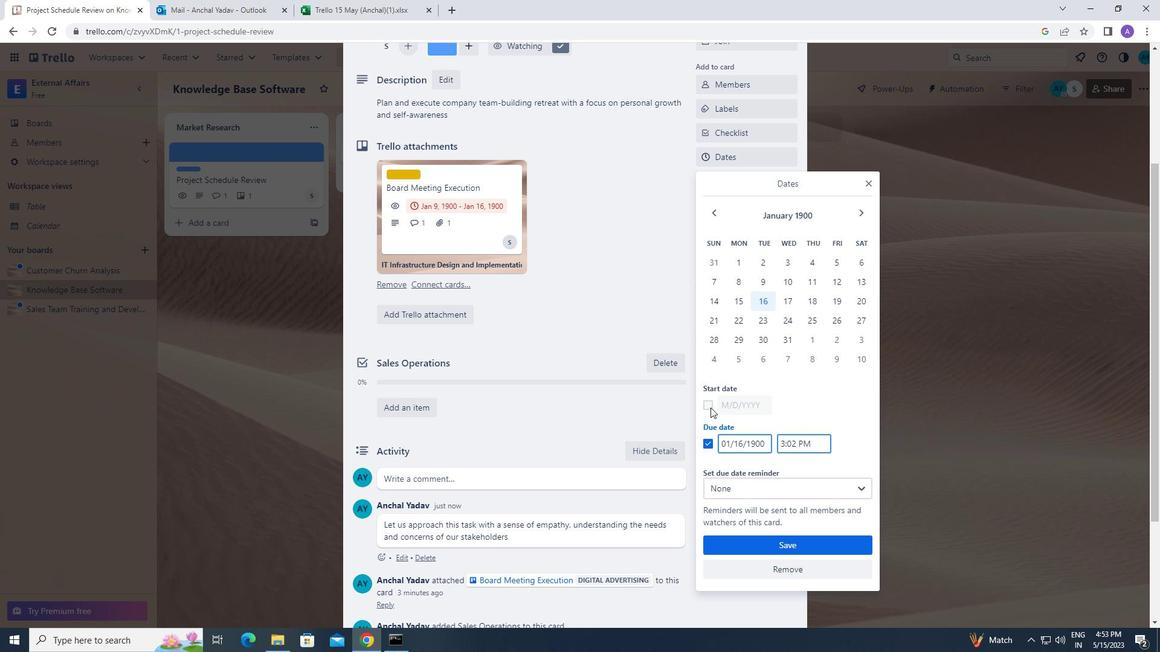 
Action: Mouse moved to (734, 404)
Screenshot: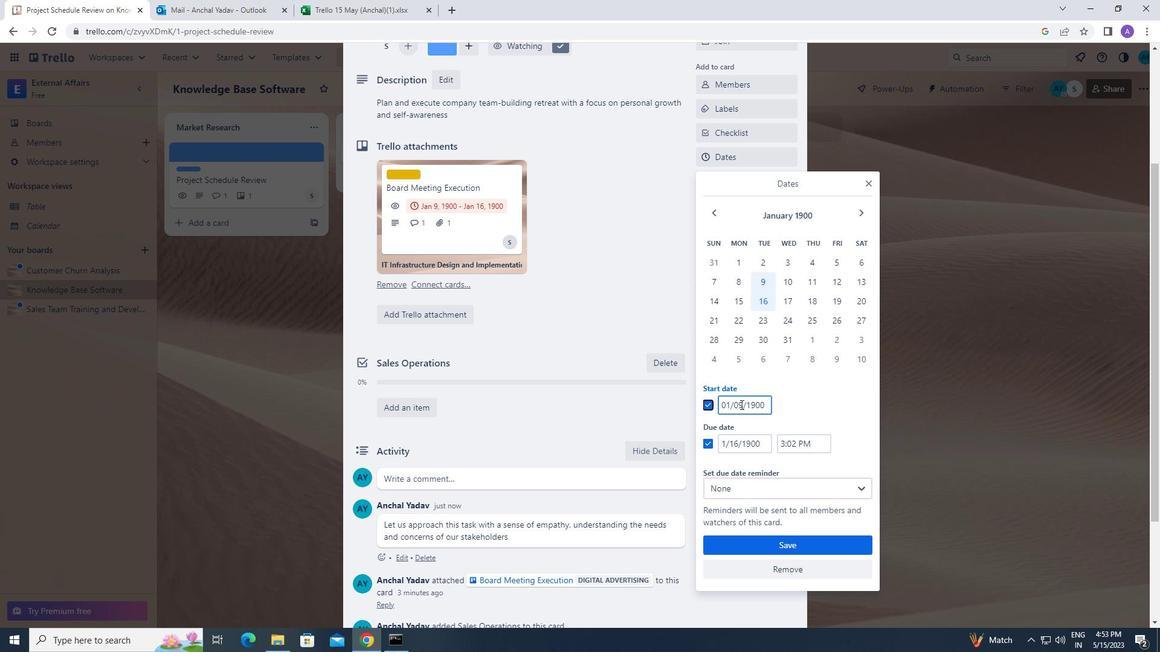 
Action: Mouse pressed left at (734, 404)
Screenshot: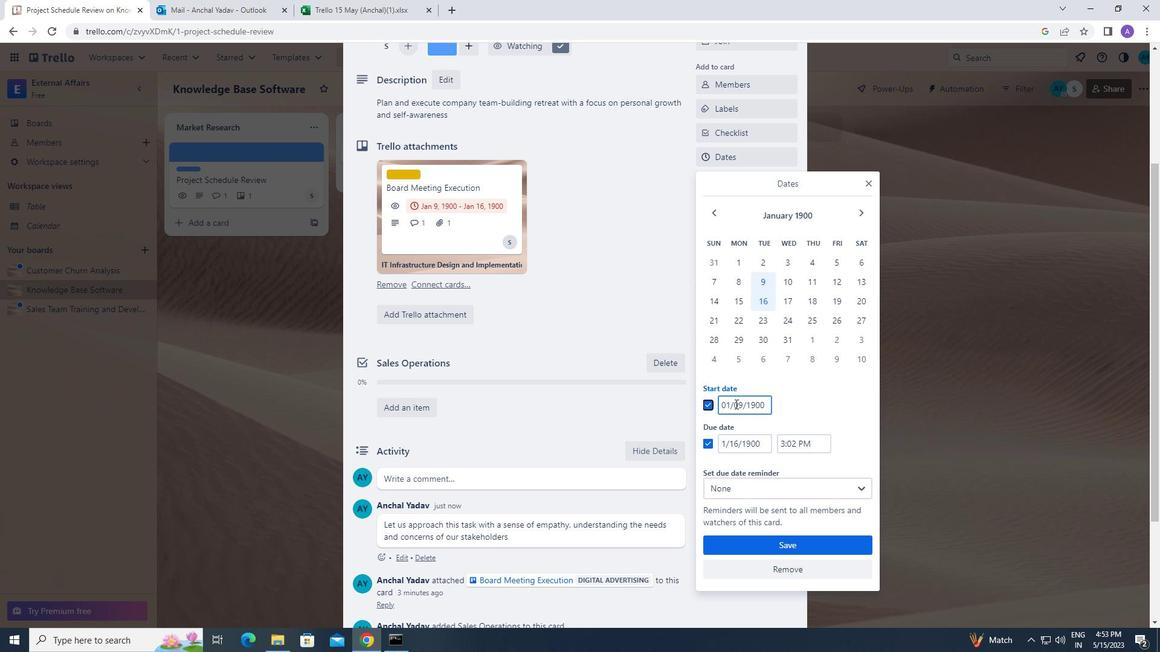 
Action: Mouse moved to (732, 404)
Screenshot: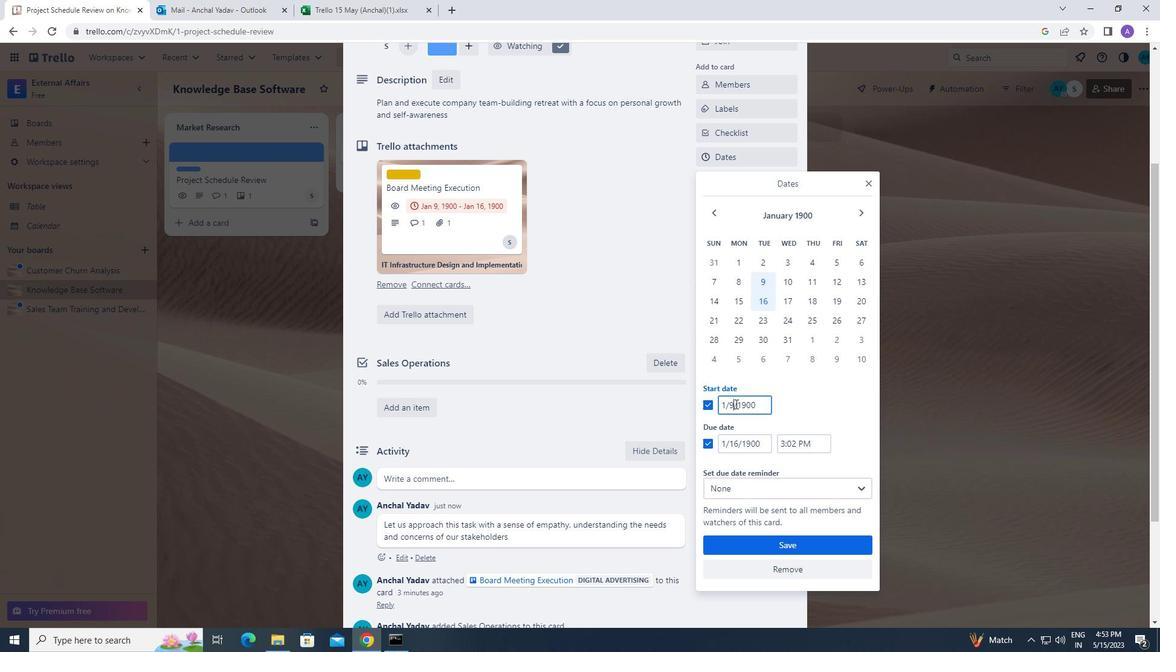 
Action: Key pressed <Key.backspace>01
Screenshot: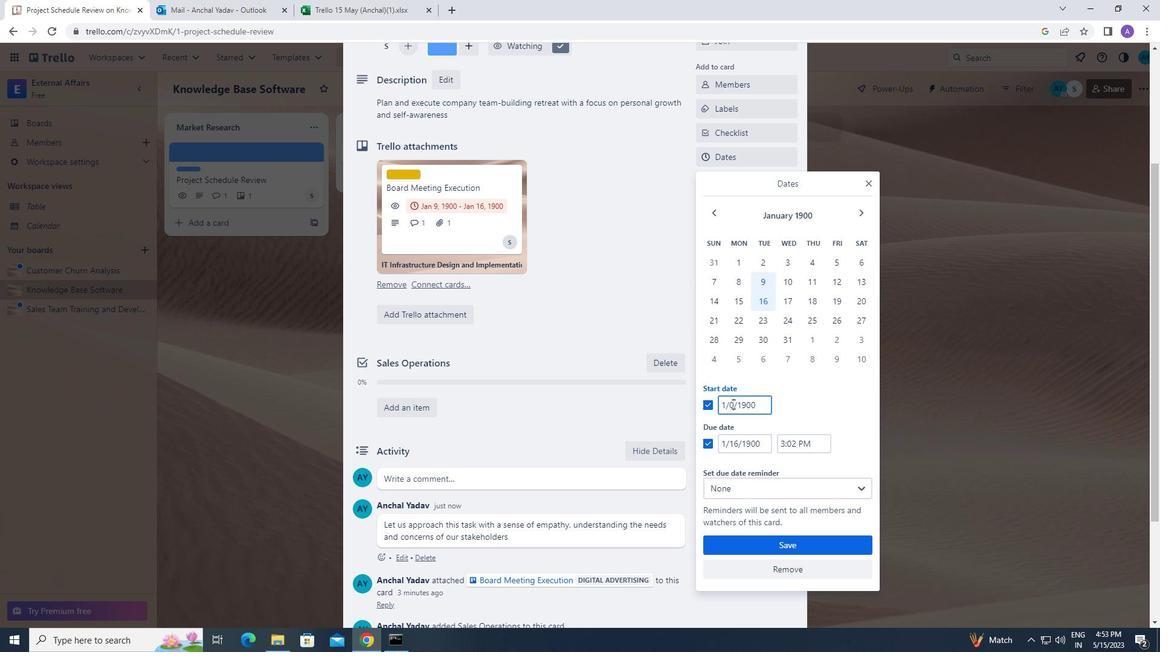 
Action: Mouse moved to (712, 442)
Screenshot: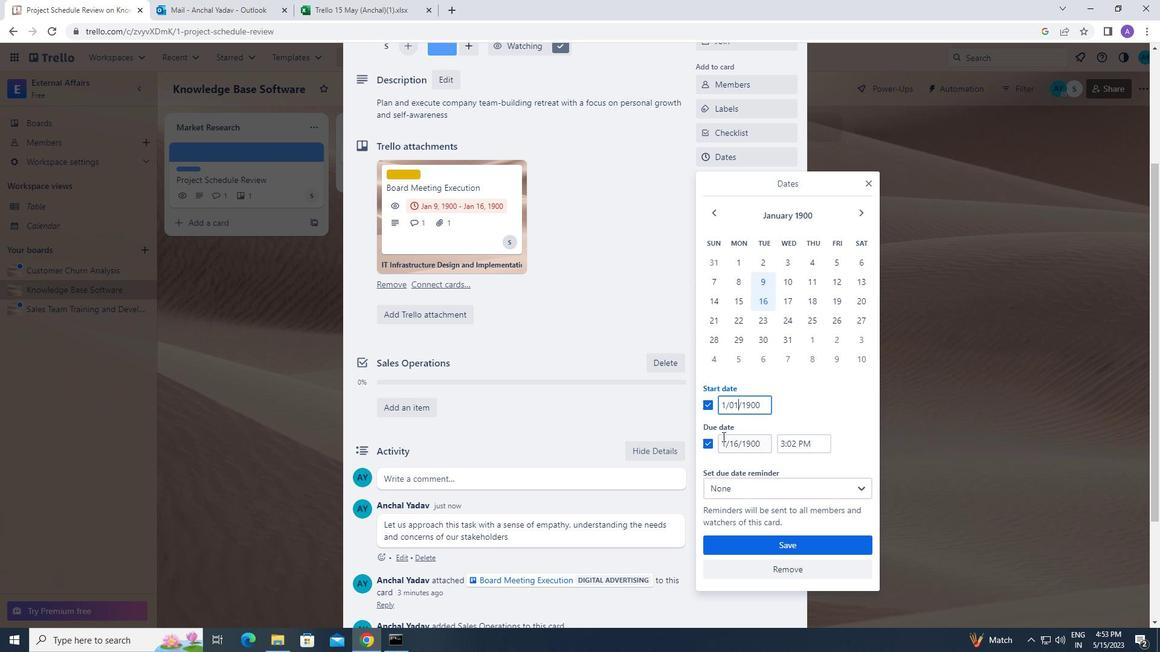 
Action: Mouse pressed left at (712, 442)
Screenshot: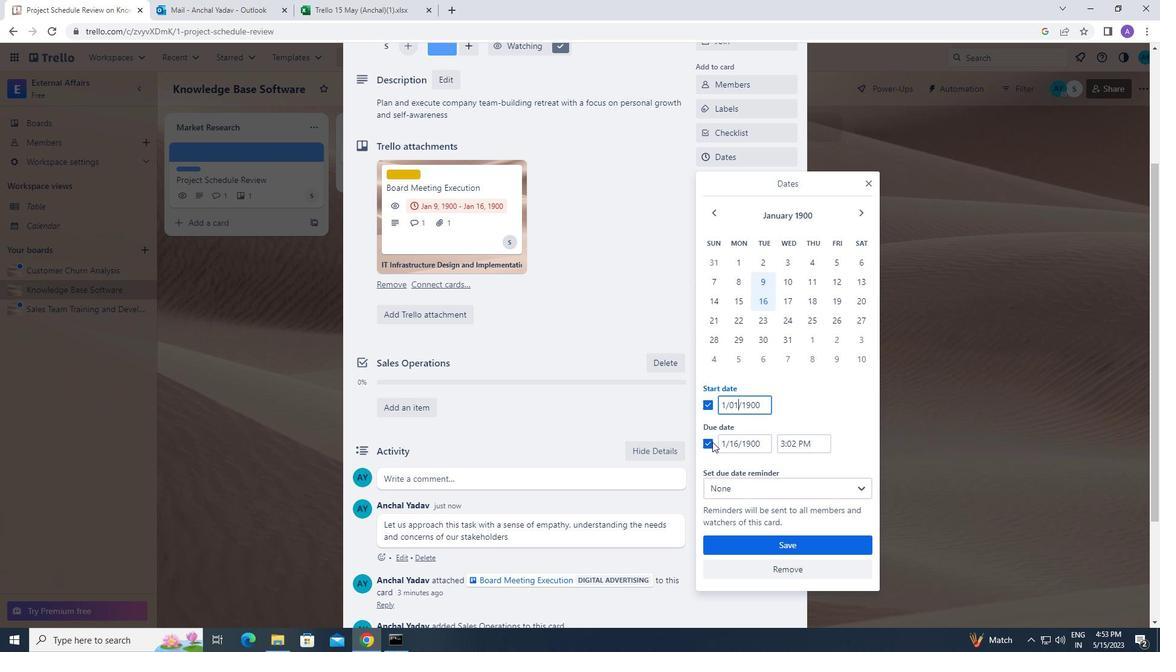 
Action: Mouse pressed left at (712, 442)
Screenshot: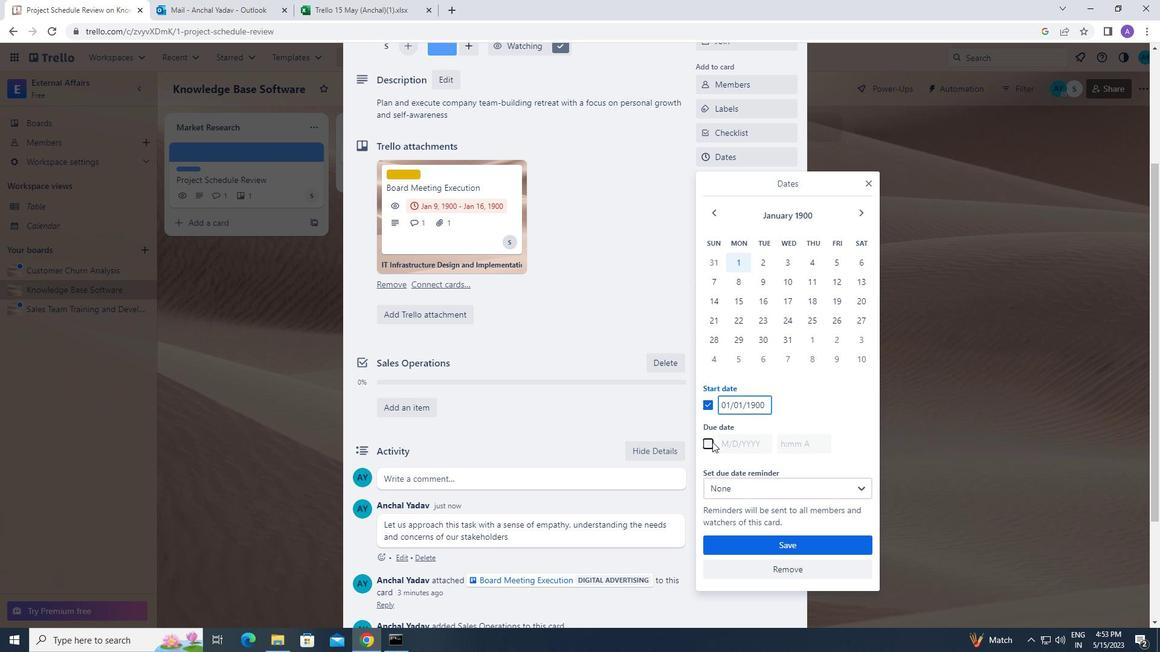 
Action: Mouse moved to (739, 442)
Screenshot: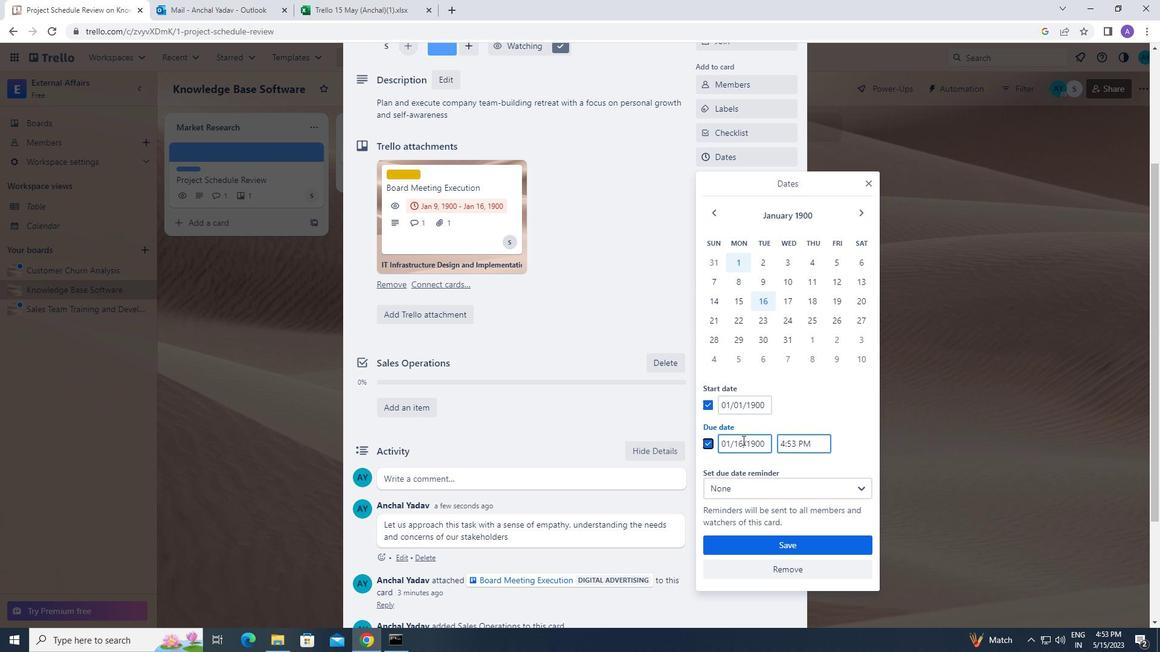
Action: Mouse pressed left at (739, 442)
Screenshot: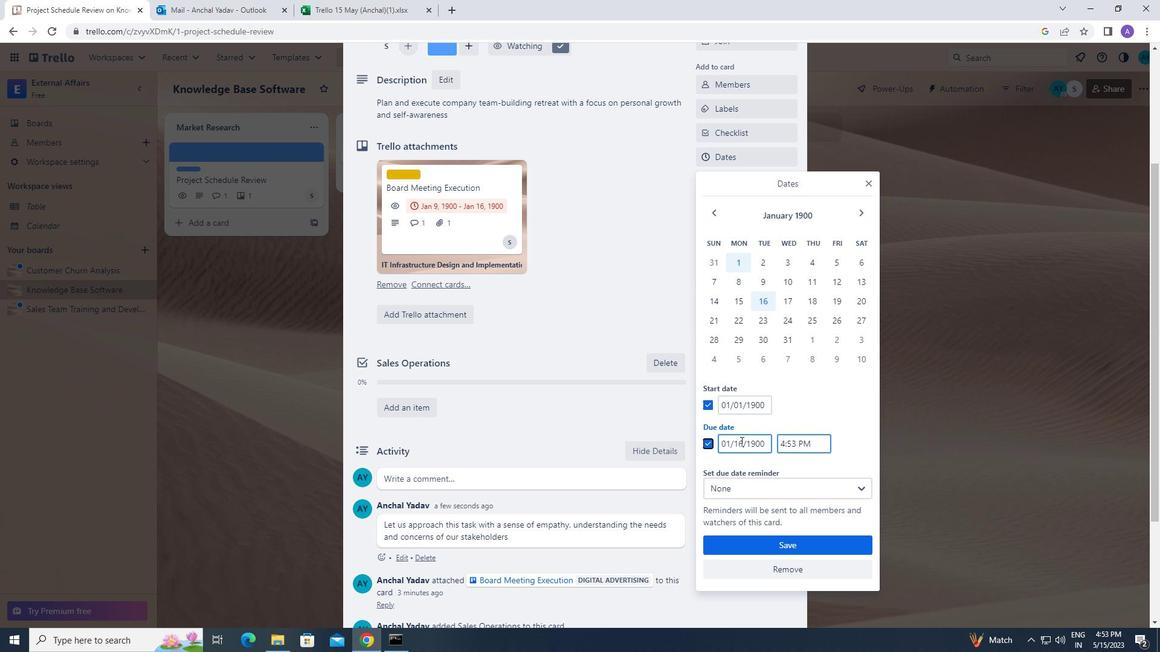 
Action: Mouse moved to (739, 445)
Screenshot: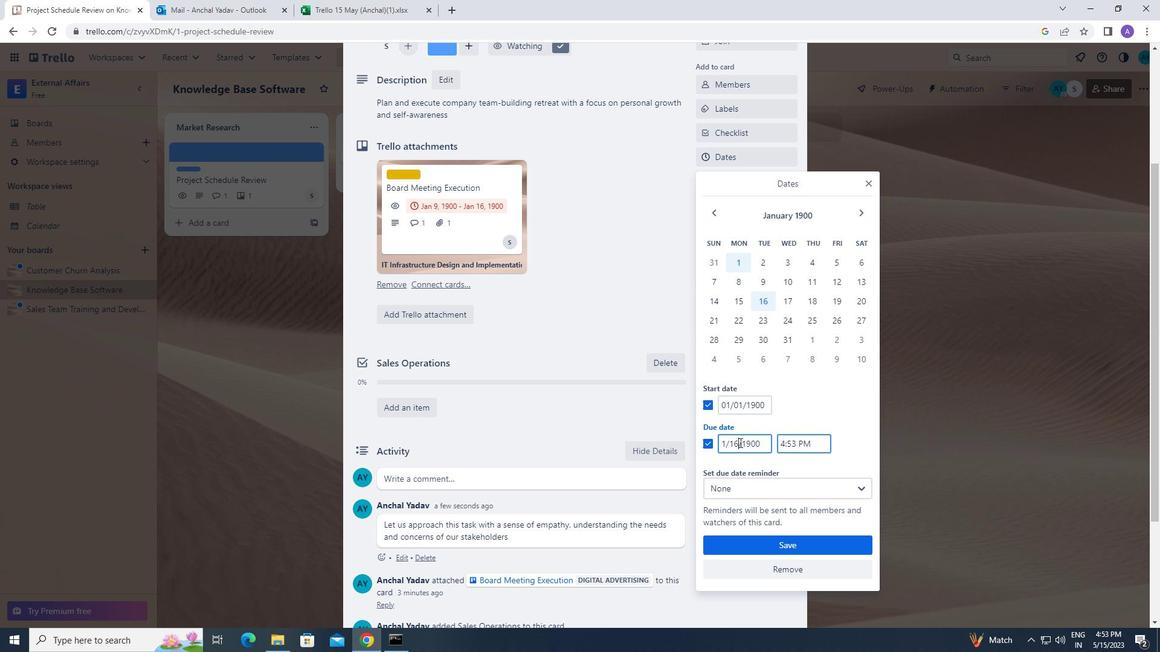 
Action: Mouse pressed left at (739, 445)
Screenshot: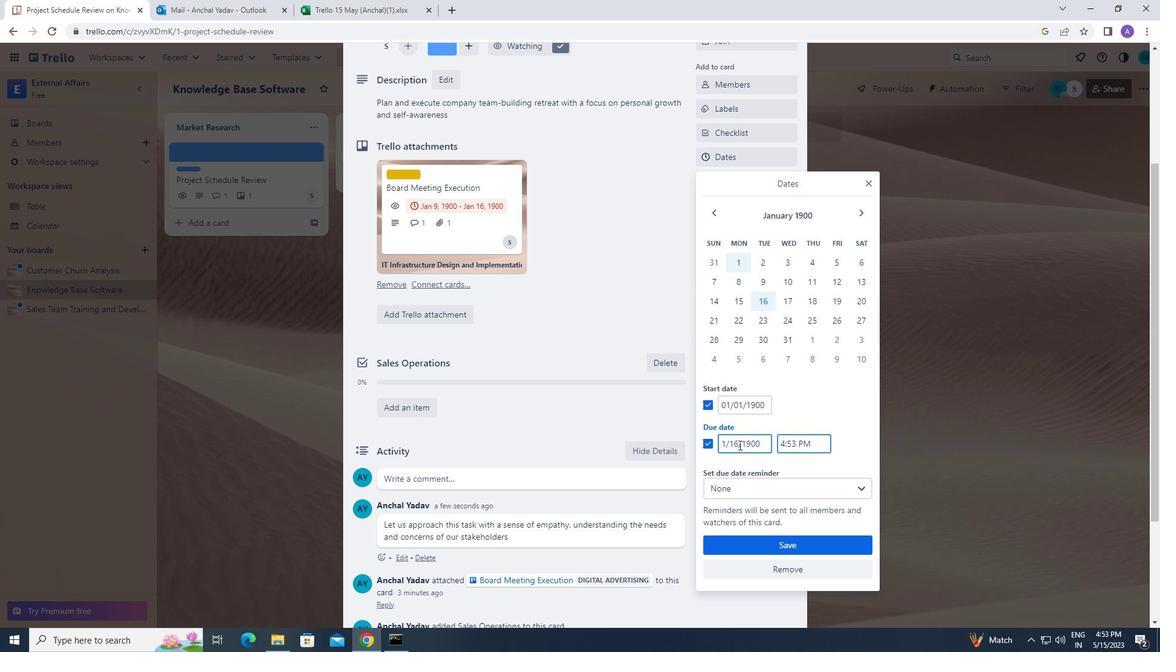 
Action: Mouse moved to (739, 464)
Screenshot: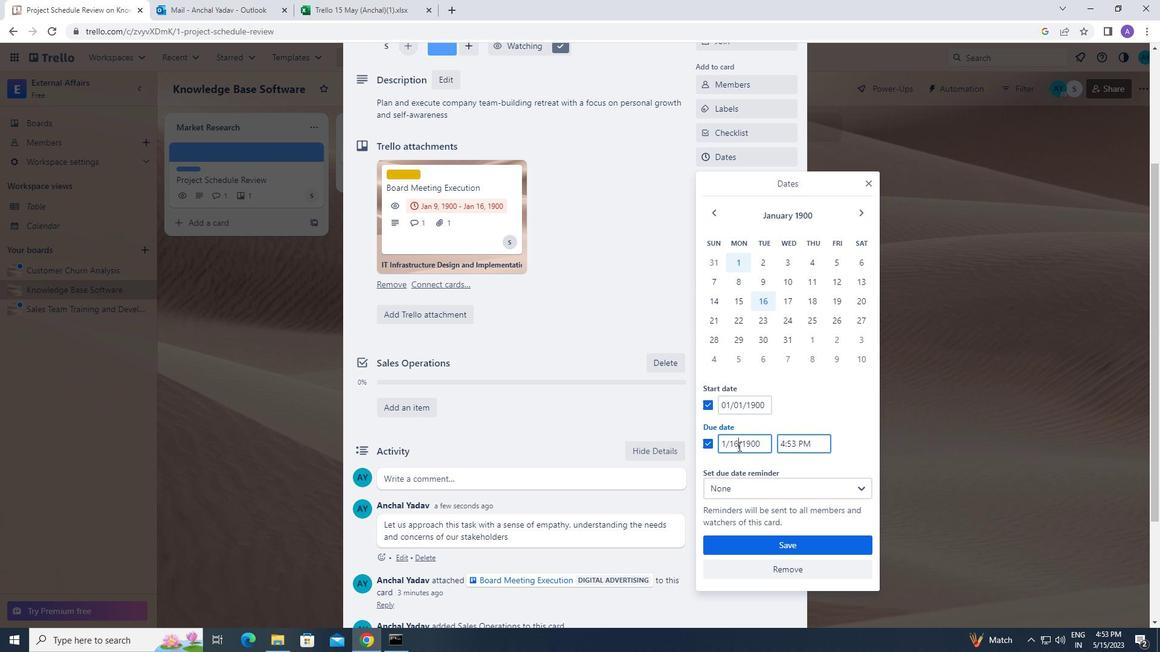 
Action: Key pressed <Key.backspace><Key.backspace>08
Screenshot: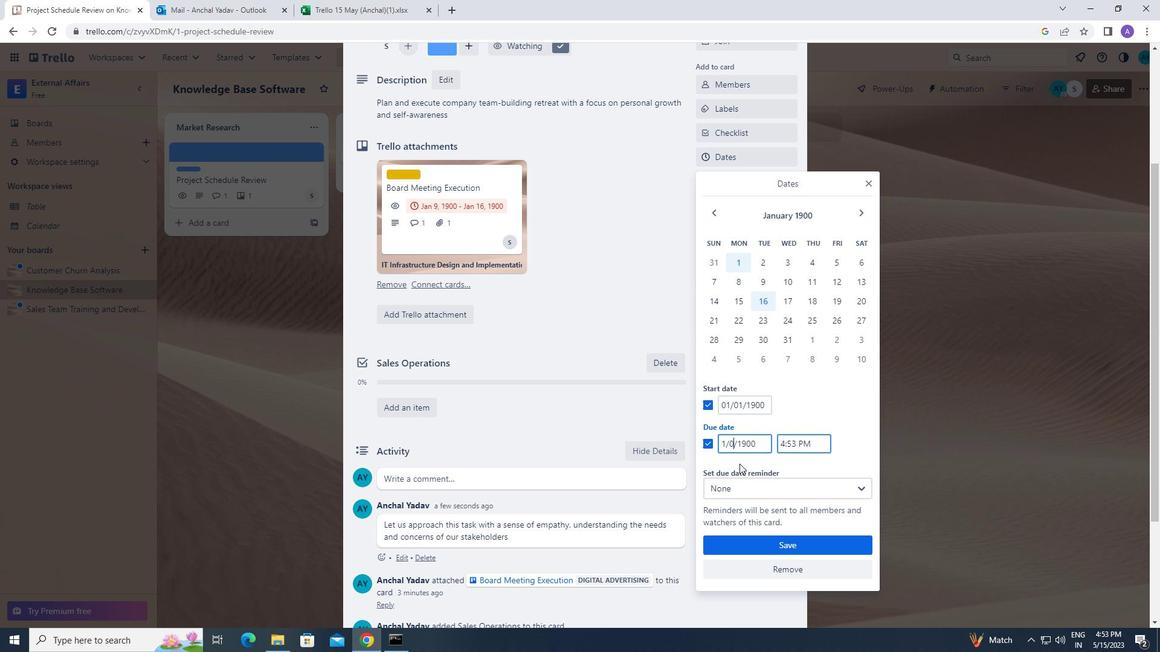 
Action: Mouse moved to (742, 545)
Screenshot: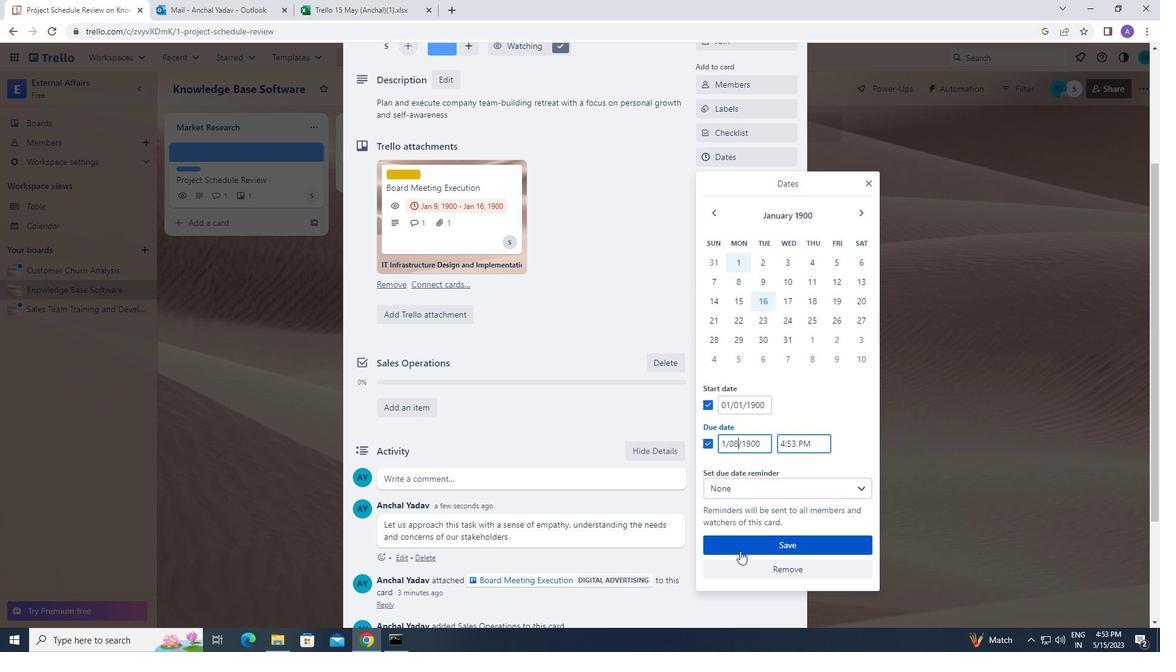 
Action: Mouse pressed left at (742, 545)
Screenshot: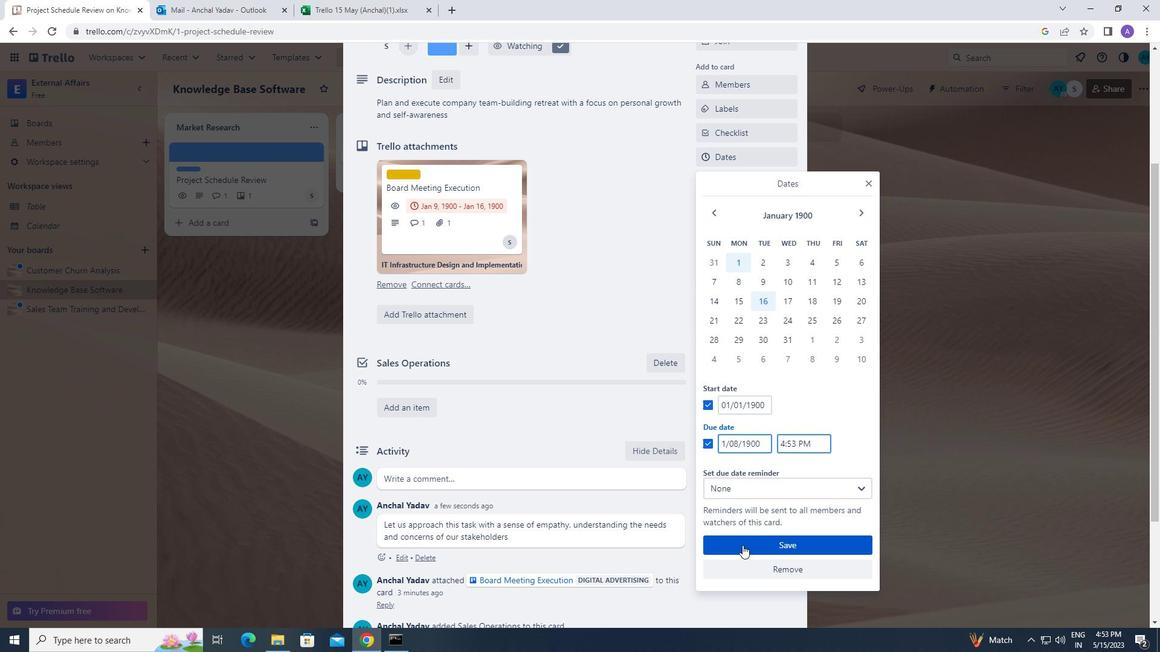
Action: Mouse moved to (700, 485)
Screenshot: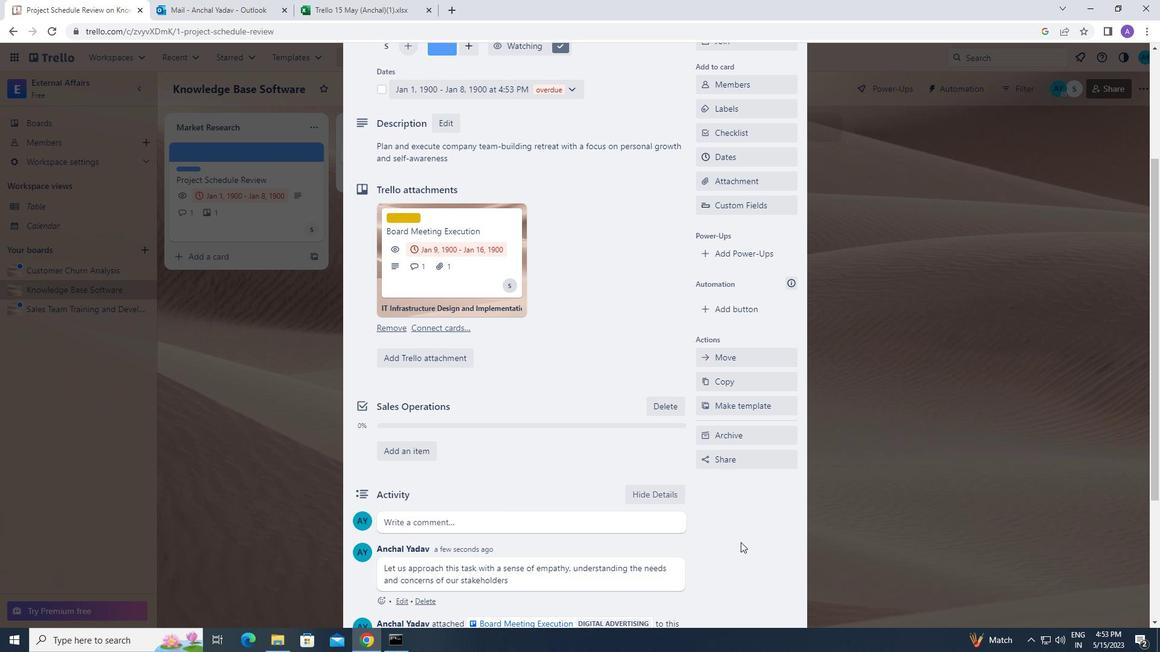 
Action: Mouse scrolled (700, 485) with delta (0, 0)
Screenshot: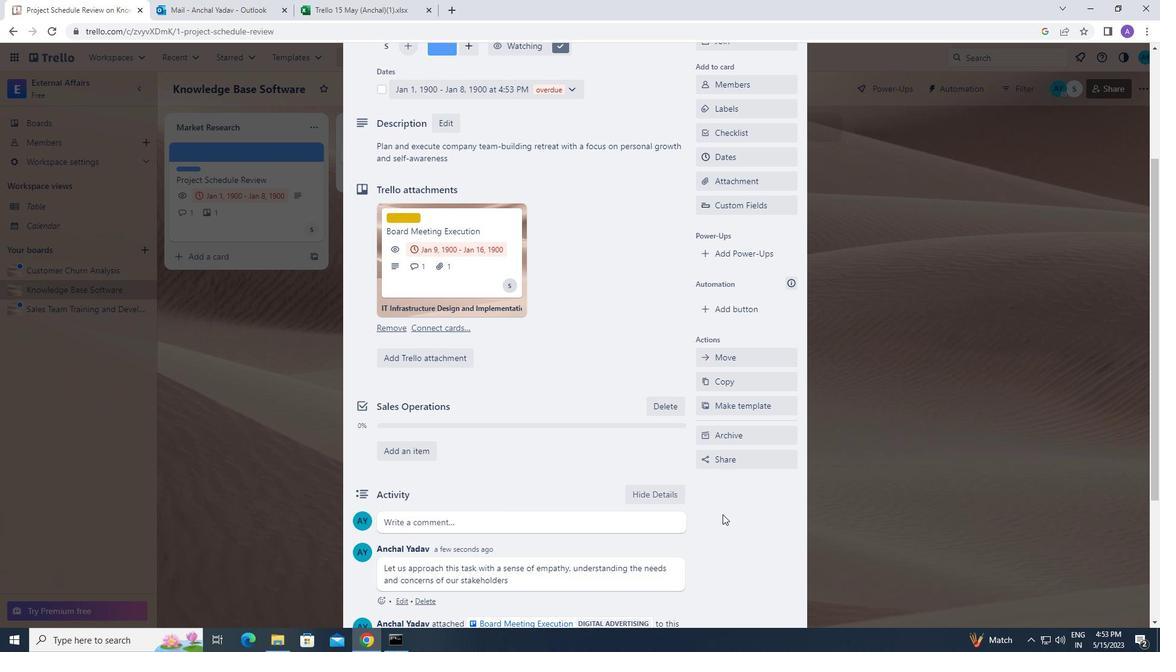 
Action: Mouse scrolled (700, 485) with delta (0, 0)
Screenshot: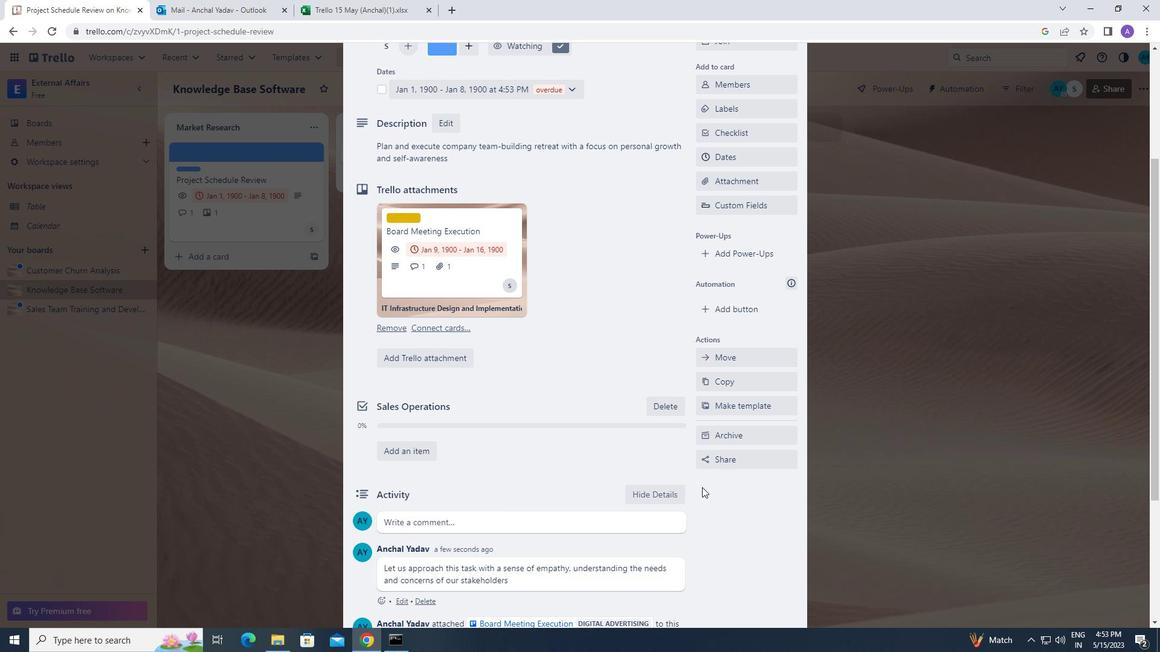 
Action: Mouse scrolled (700, 485) with delta (0, 0)
Screenshot: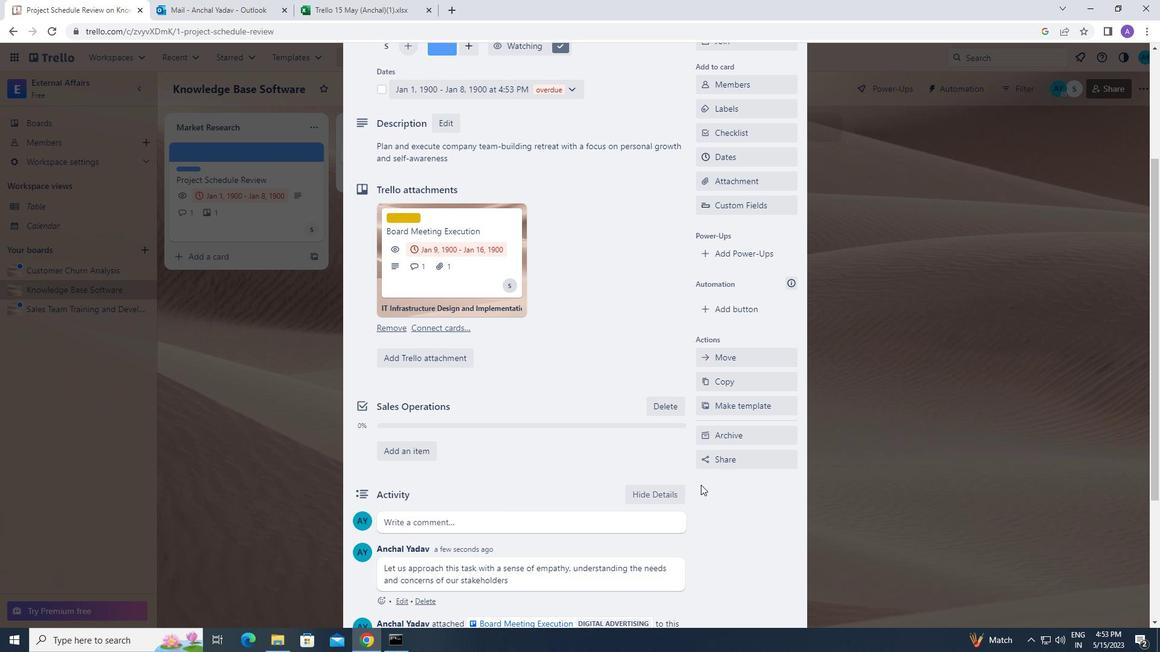 
